 Task: Open an excel sheet and write heading  Radiant Sales. Add 10 people name  'Alexander Cooper, Victoria Hayes, Daniel Carter, Chloe Murphy, Christopher Ross, Natalie Price, Jack Peterson, Harper Foster, Joseph Gray, Lily Reed'Item code in between  1001-1098. Product range in between  4000-7000. Add Products   ASICS Shoe, Brooks Shoe, Clarks Shoe, Crocs Shoe, Dr. Martens Shoe, Ecco Shoe, Fila Shoe, Hush Puppies Shoe, Jordan Shoe, K-Swiss Shoe.Choose quantity  3 to 10 In Total Add the Amounts. Save page  Radiant Sales book
Action: Mouse moved to (6, 20)
Screenshot: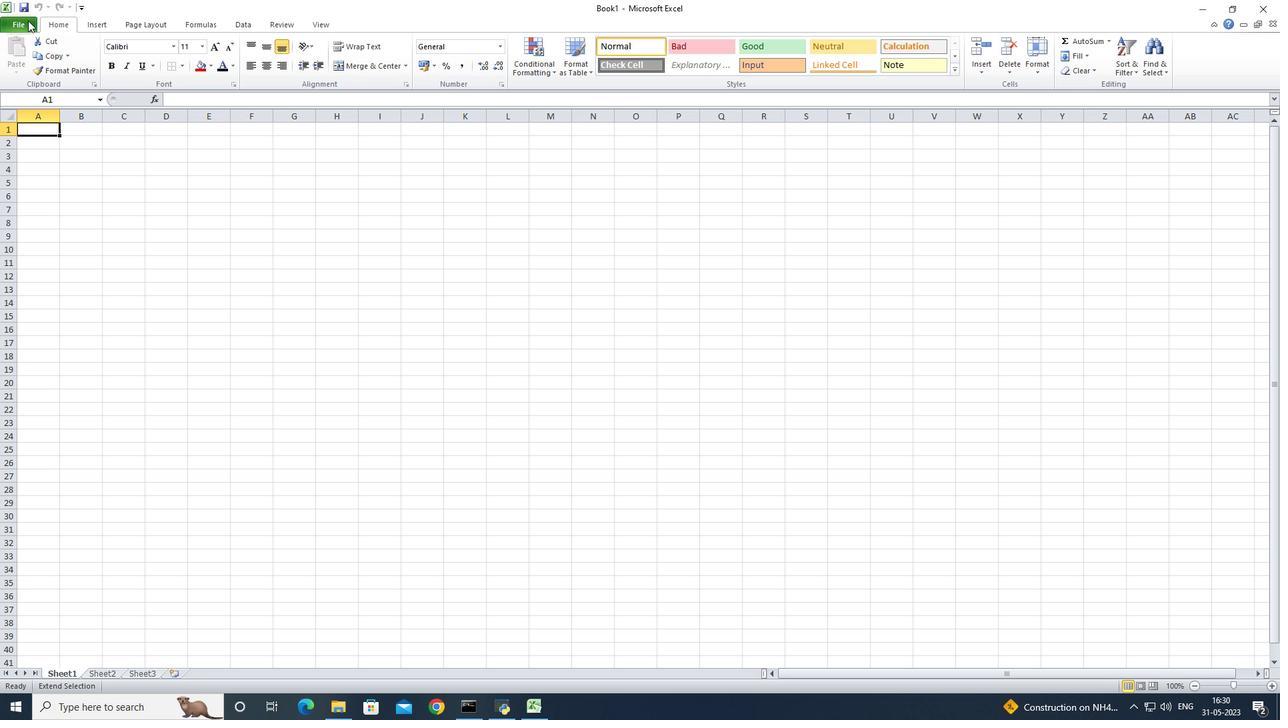 
Action: Mouse pressed left at (6, 20)
Screenshot: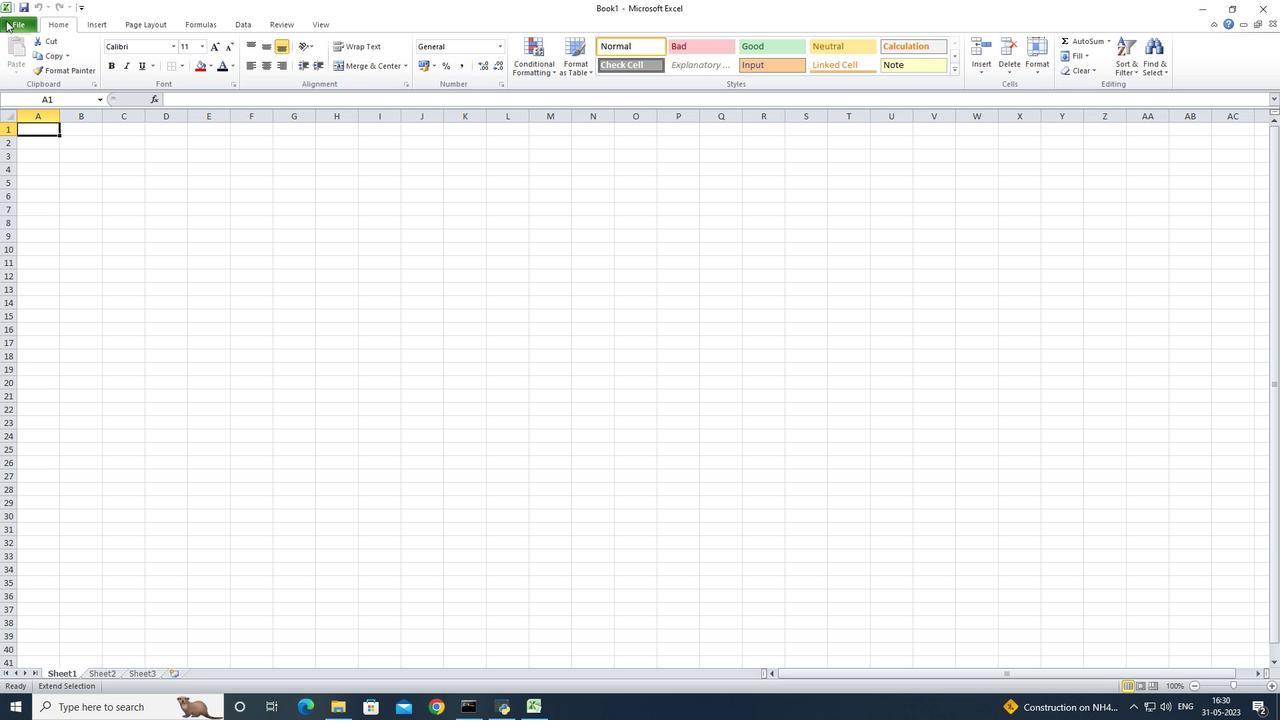 
Action: Mouse moved to (34, 176)
Screenshot: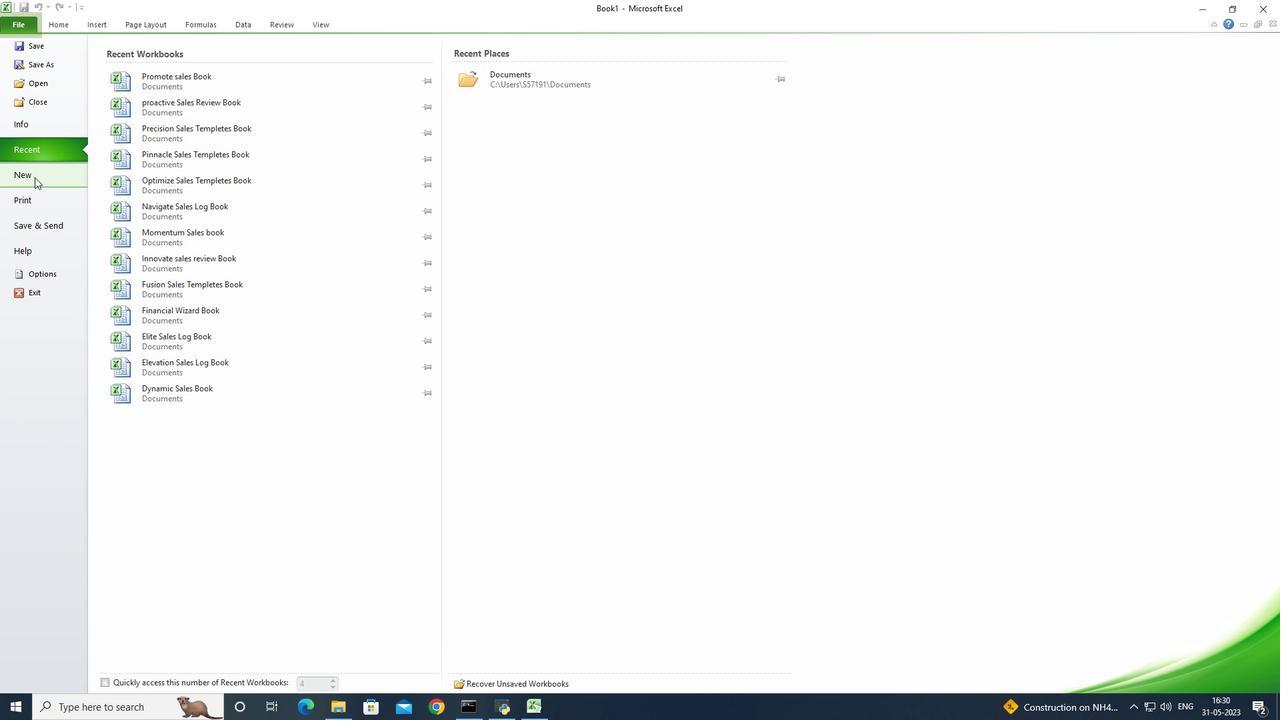 
Action: Mouse pressed left at (34, 176)
Screenshot: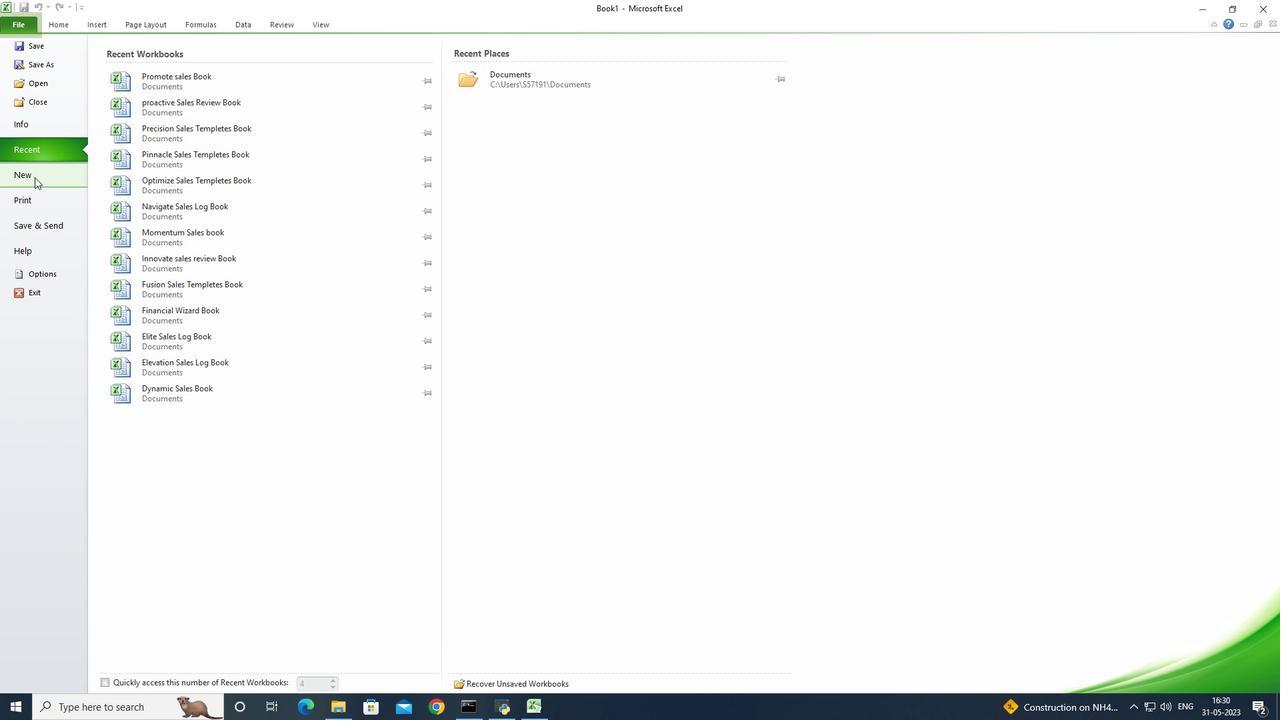 
Action: Mouse moved to (135, 137)
Screenshot: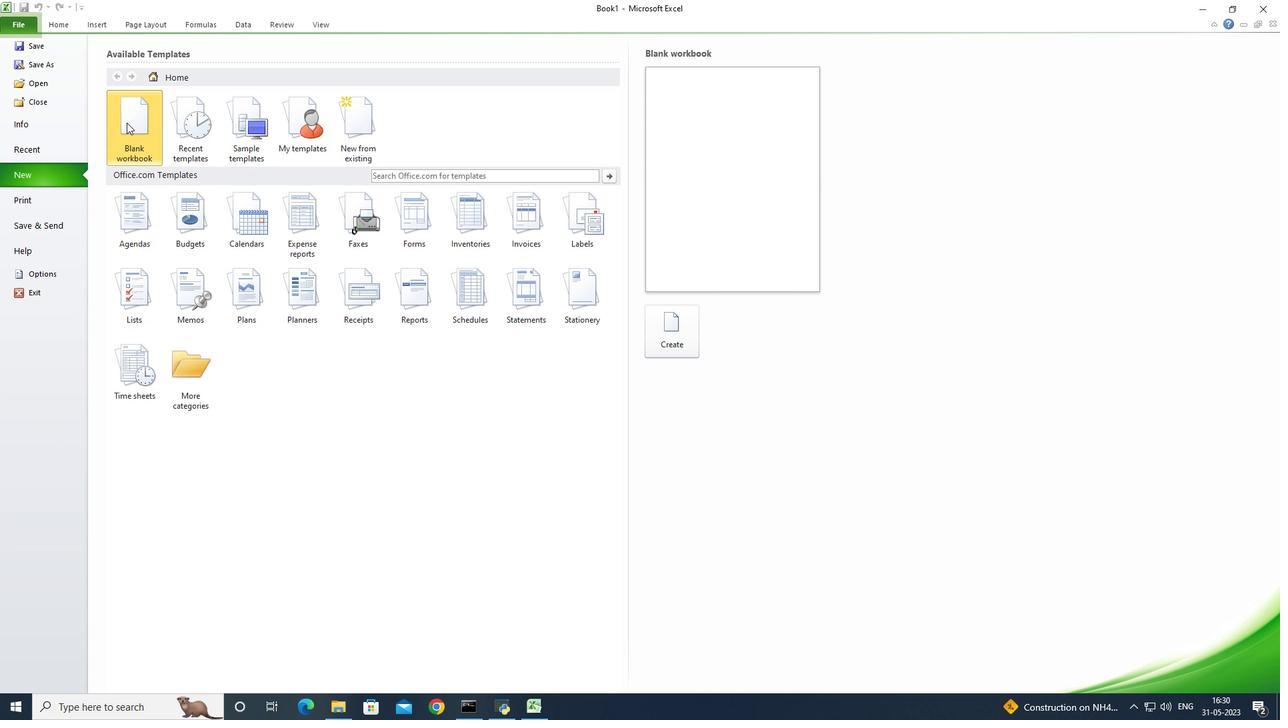 
Action: Mouse pressed left at (135, 137)
Screenshot: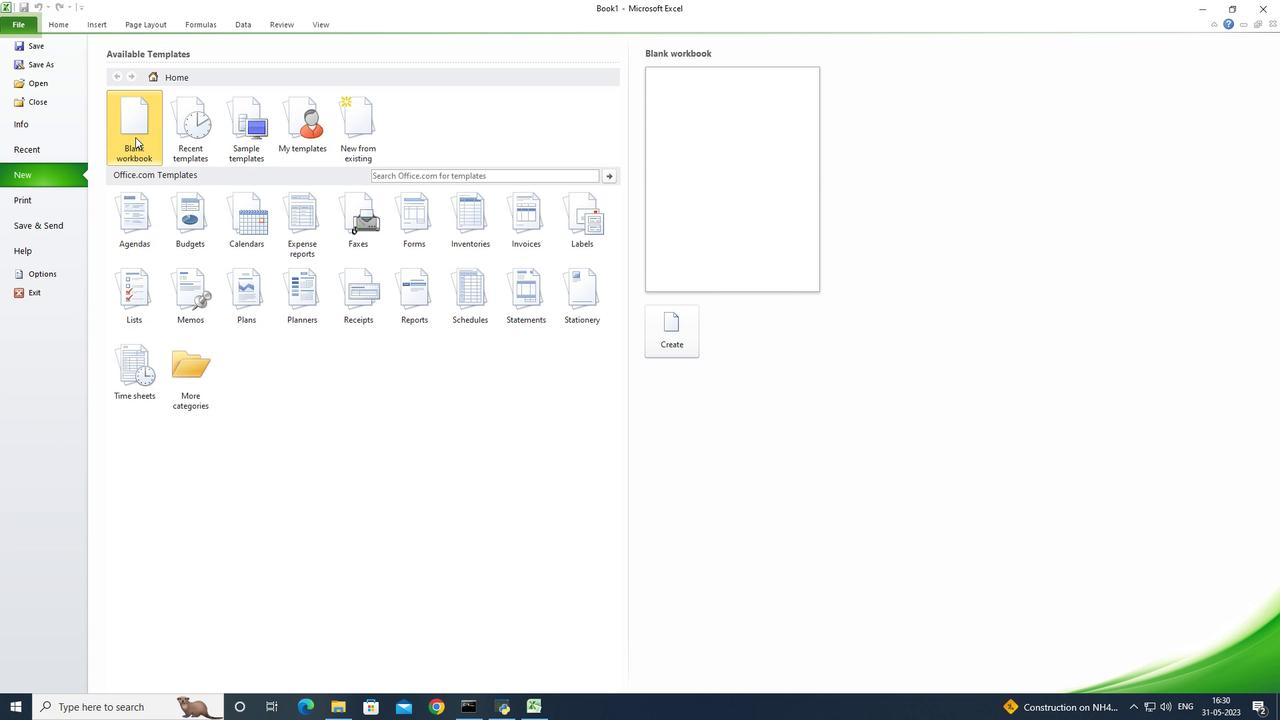 
Action: Mouse moved to (656, 332)
Screenshot: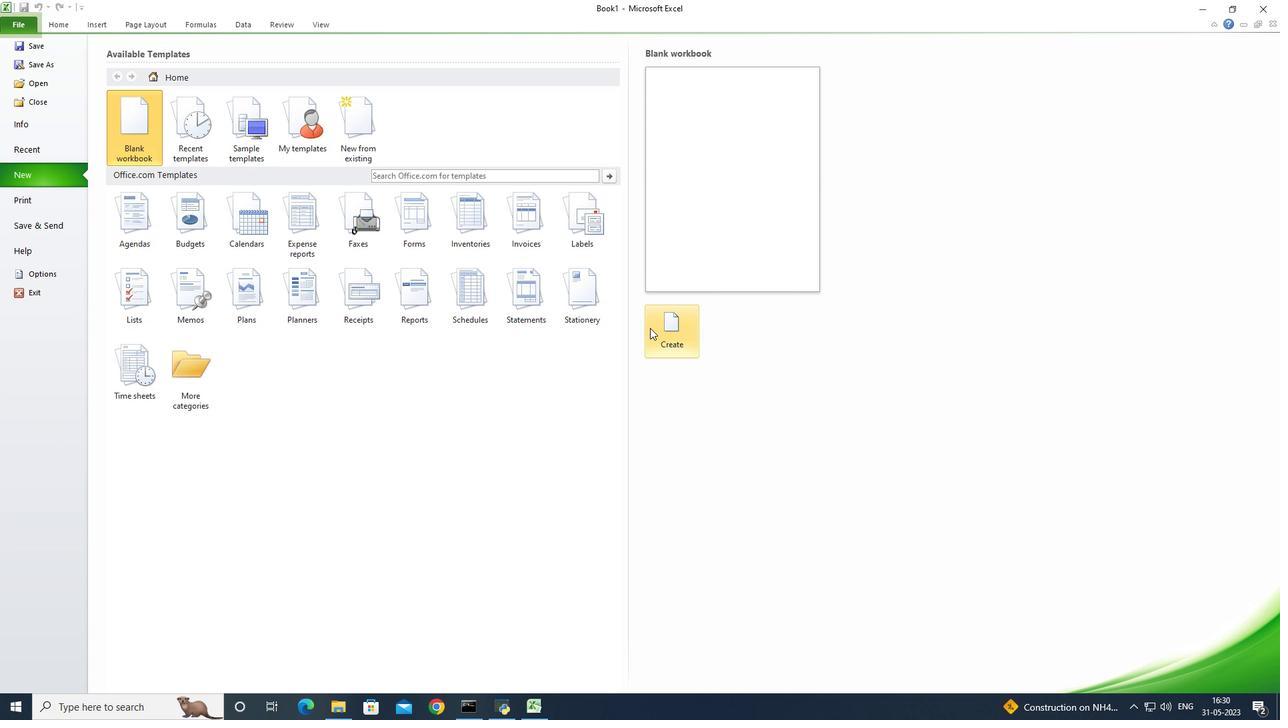 
Action: Mouse pressed left at (656, 332)
Screenshot: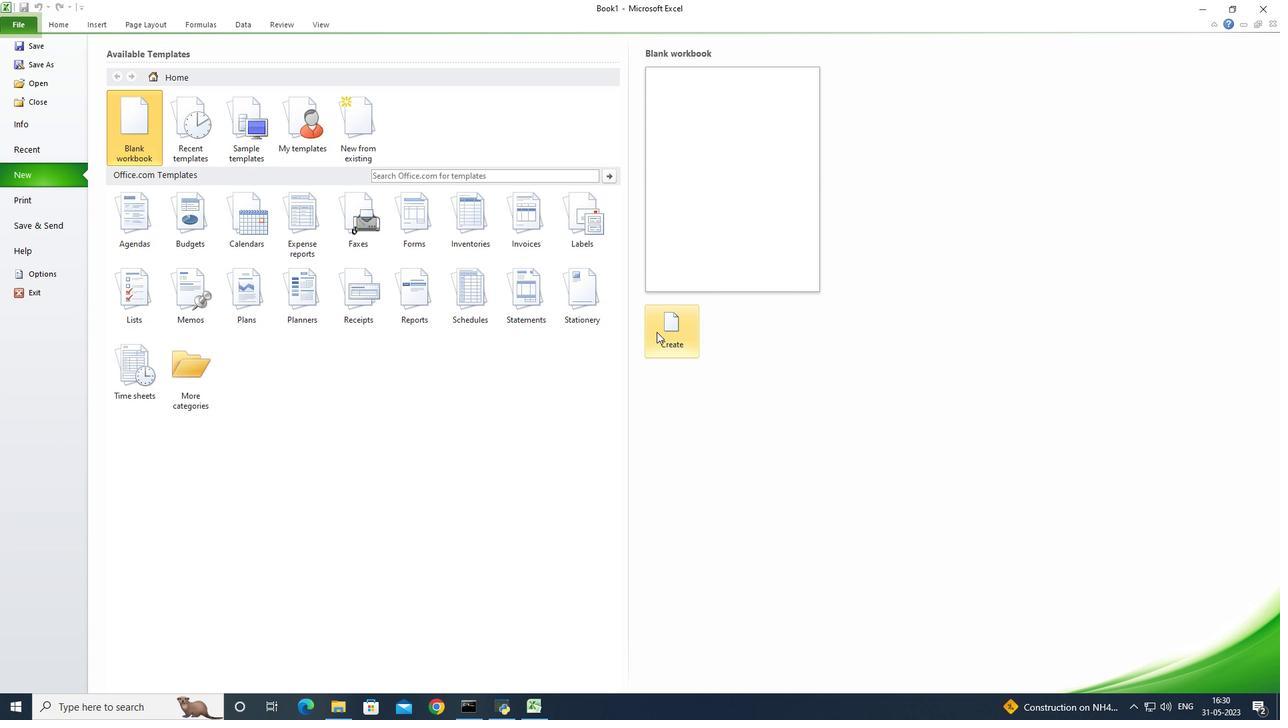 
Action: Mouse moved to (46, 132)
Screenshot: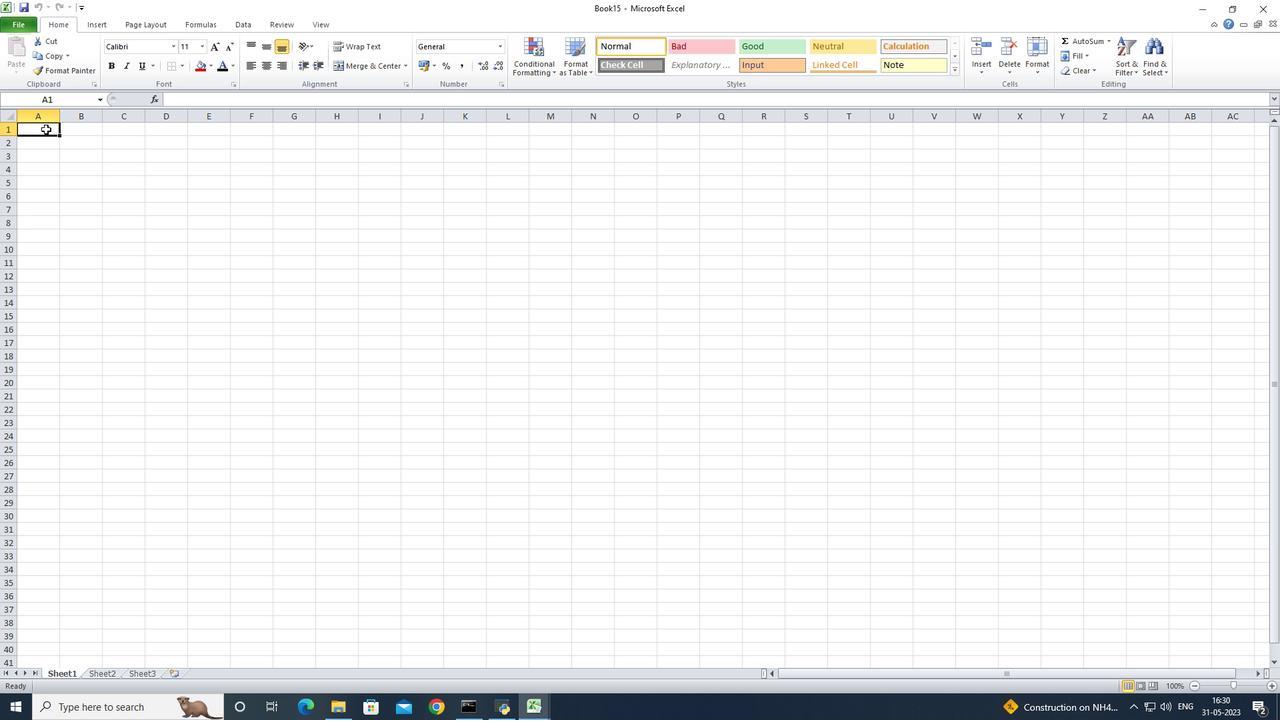 
Action: Mouse pressed left at (46, 132)
Screenshot: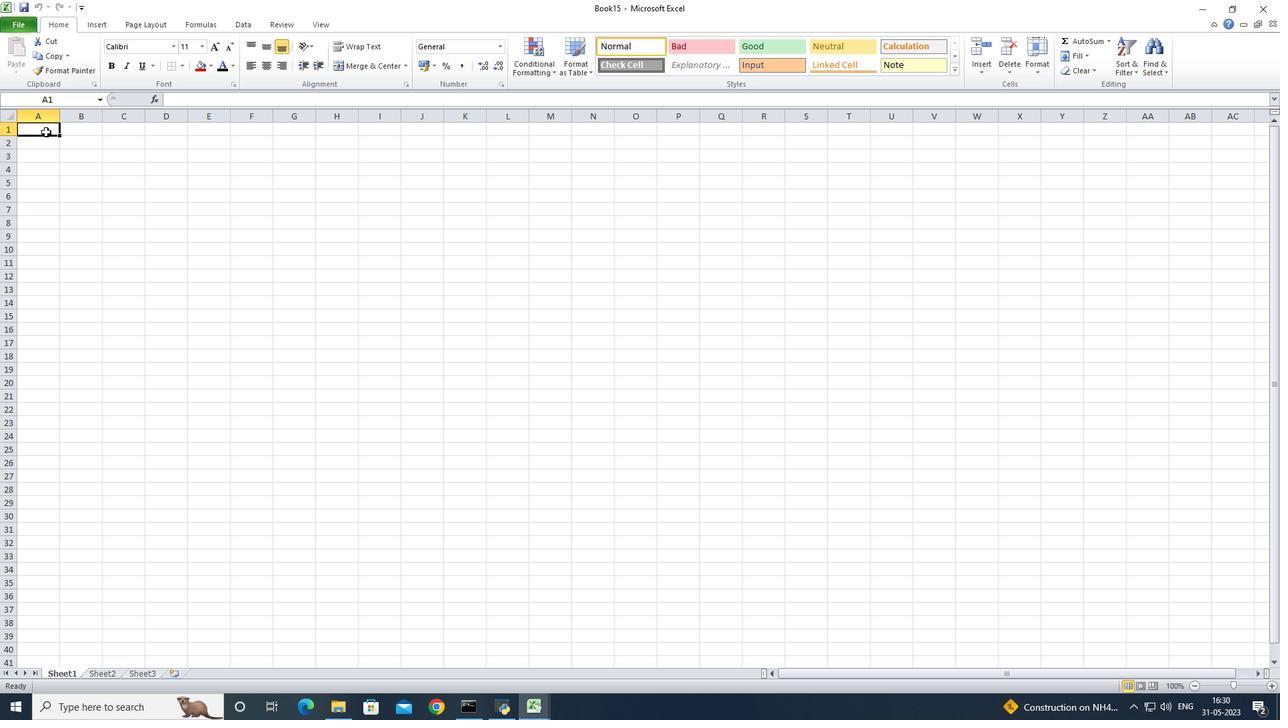 
Action: Key pressed <Key.shift><Key.shift><Key.shift><Key.shift><Key.shift><Key.shift><Key.shift>Radiant<Key.space><Key.shift><Key.shift>Sales<Key.enter><Key.shift><Key.shift><Key.shift>Name<Key.enter><Key.shift>Alexander<Key.space><Key.shift>Cooper<Key.enter><Key.shift><Key.shift><Key.shift><Key.shift><Key.shift><Key.shift><Key.shift><Key.shift><Key.shift><Key.shift><Key.shift><Key.shift><Key.shift><Key.shift><Key.shift><Key.shift><Key.shift><Key.shift>Victoria<Key.space><Key.shift>Hayes<Key.enter><Key.shift><Key.shift><Key.shift><Key.shift><Key.shift><Key.shift><Key.shift><Key.shift><Key.shift><Key.shift><Key.shift><Key.shift><Key.shift><Key.shift><Key.shift><Key.shift><Key.shift><Key.shift><Key.shift><Key.shift><Key.shift><Key.shift><Key.shift><Key.shift><Key.shift><Key.shift><Key.shift><Key.shift><Key.shift><Key.shift><Key.shift><Key.shift><Key.shift><Key.shift><Key.shift><Key.shift><Key.shift><Key.shift><Key.shift><Key.shift><Key.shift><Key.shift><Key.shift><Key.shift><Key.shift><Key.shift><Key.shift>Daniel<Key.space><Key.shift><Key.shift><Key.shift><Key.shift><Key.shift><Key.shift><Key.shift>carter<Key.backspace><Key.backspace><Key.backspace><Key.backspace><Key.backspace><Key.backspace><Key.shift>Carter<Key.enter><Key.shift>Chloe<Key.space><Key.shift><Key.shift><Key.shift><Key.shift><Key.shift><Key.shift><Key.shift><Key.shift><Key.shift>Murphy<Key.enter><Key.shift>Christopher<Key.space><Key.shift>Ross<Key.enter><Key.shift><Key.shift><Key.shift><Key.shift>Natalie<Key.space><Key.shift>Price<Key.enter><Key.shift><Key.shift><Key.shift><Key.shift><Key.shift>Jack<Key.space><Key.shift>Peterson<Key.enter><Key.shift><Key.shift><Key.shift><Key.shift><Key.shift><Key.shift><Key.shift><Key.shift><Key.shift>Harper<Key.space><Key.shift>Foster<Key.enter><Key.shift><Key.shift><Key.shift><Key.shift><Key.shift><Key.shift><Key.shift><Key.shift><Key.shift><Key.shift><Key.shift><Key.shift><Key.shift><Key.shift><Key.shift><Key.shift><Key.shift><Key.shift><Key.shift><Key.shift><Key.shift><Key.shift><Key.shift><Key.shift><Key.shift>Joseph<Key.space><Key.backspace><Key.space><Key.shift>Gray<Key.enter><Key.shift>Lily<Key.space><Key.shift><Key.shift><Key.shift><Key.shift>Reed<Key.right><Key.up><Key.up><Key.up><Key.up><Key.up><Key.up><Key.up><Key.up><Key.up><Key.up>
Screenshot: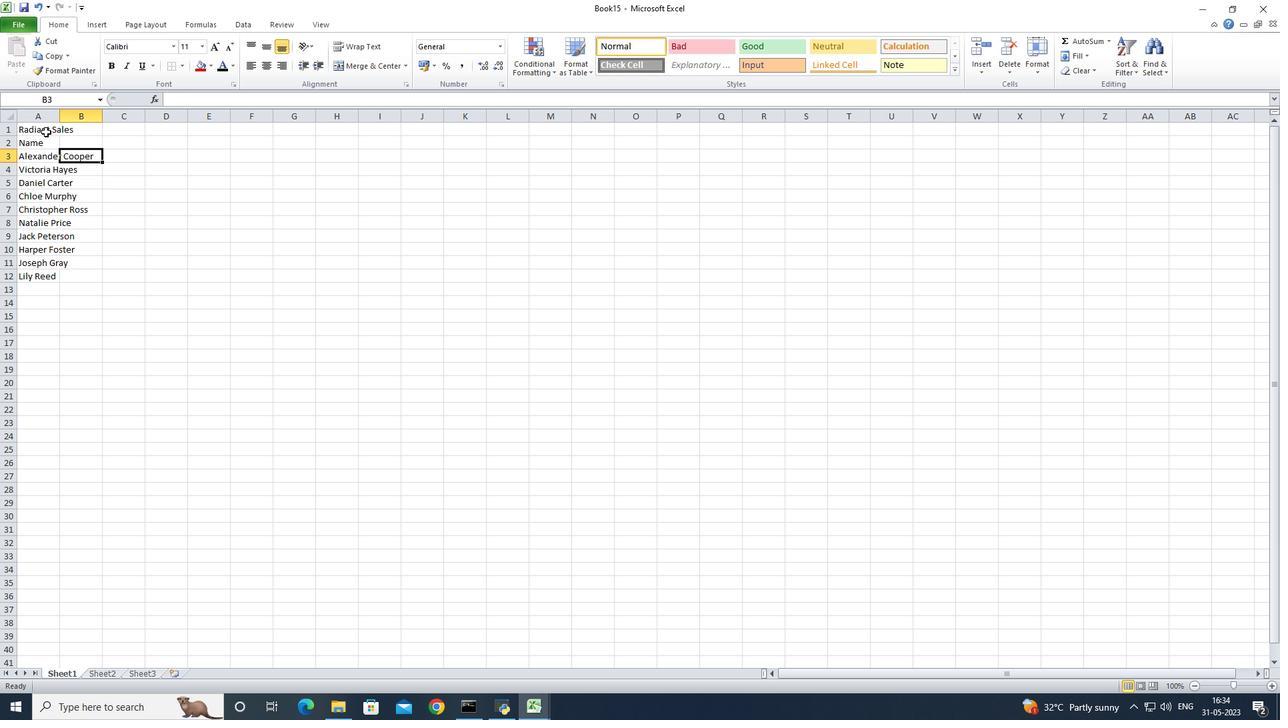 
Action: Mouse moved to (60, 119)
Screenshot: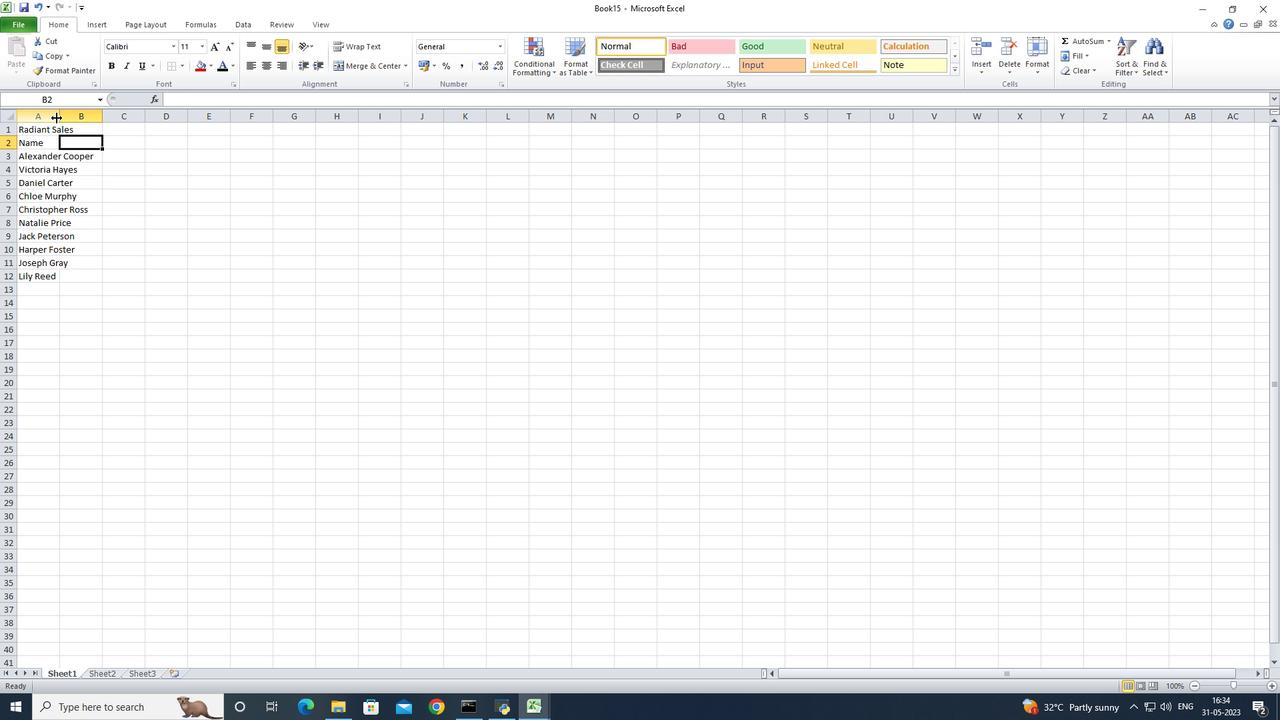 
Action: Mouse pressed left at (60, 119)
Screenshot: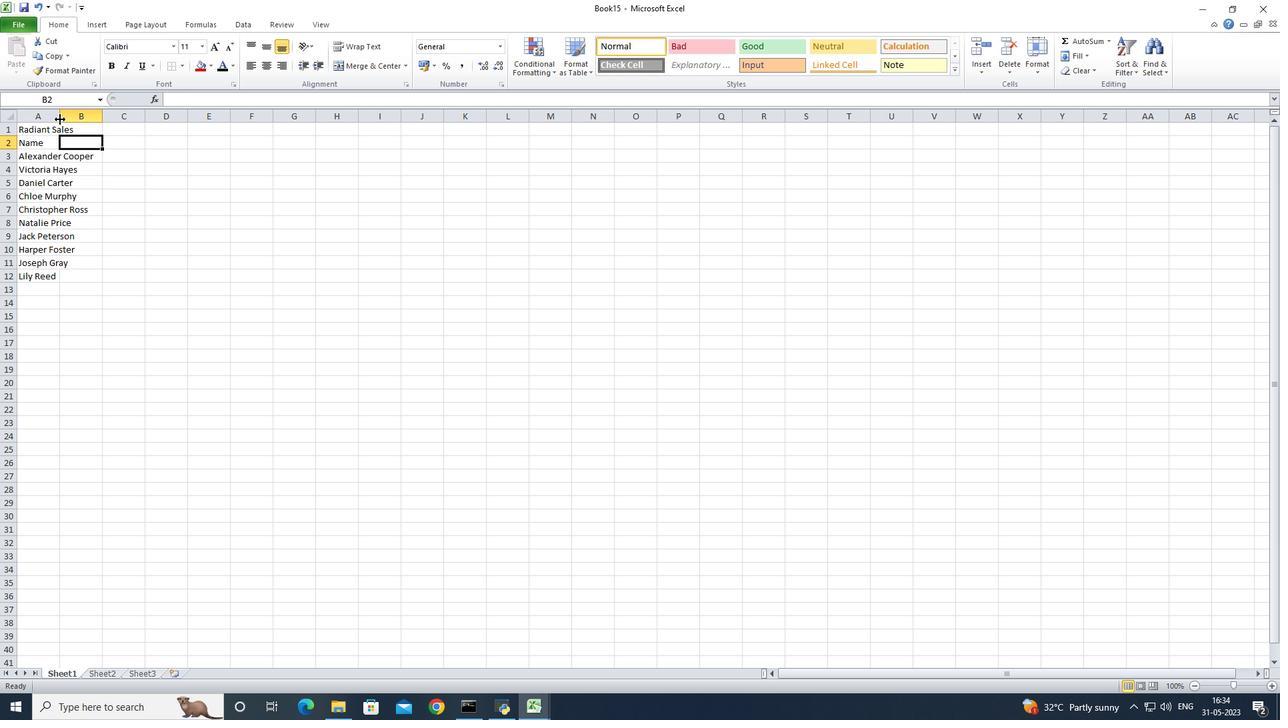 
Action: Mouse pressed left at (60, 119)
Screenshot: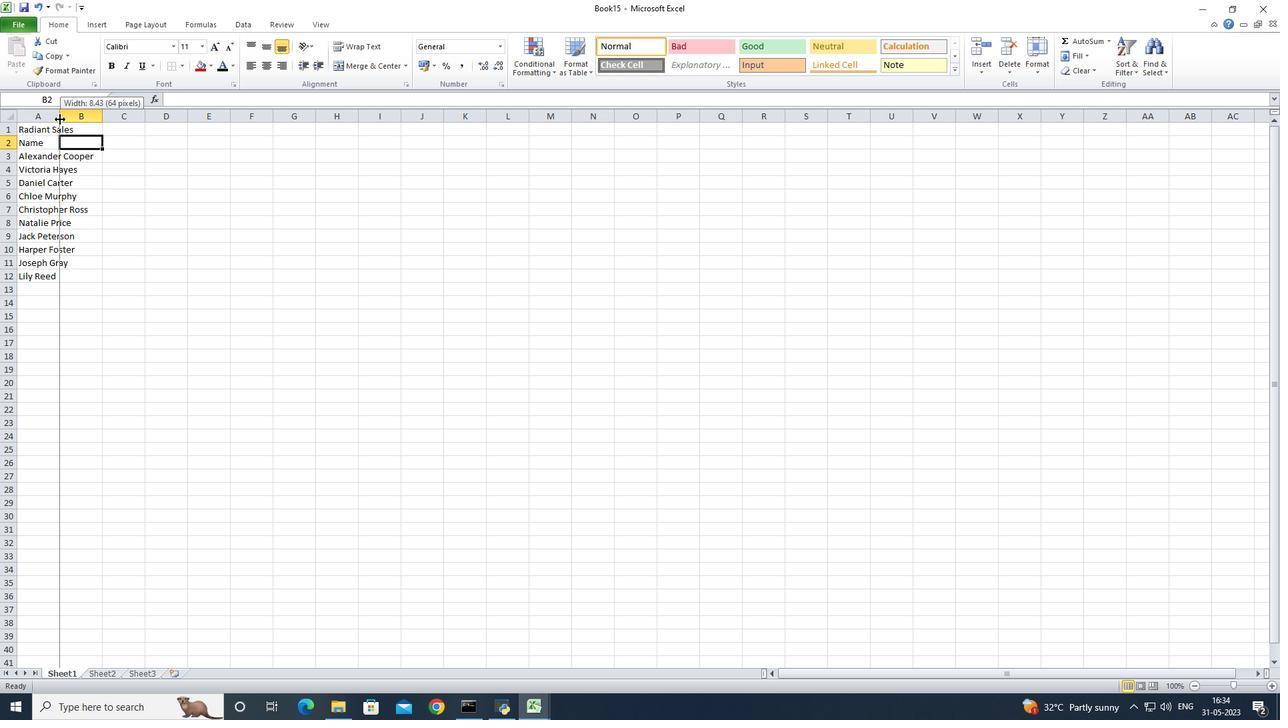 
Action: Mouse moved to (114, 146)
Screenshot: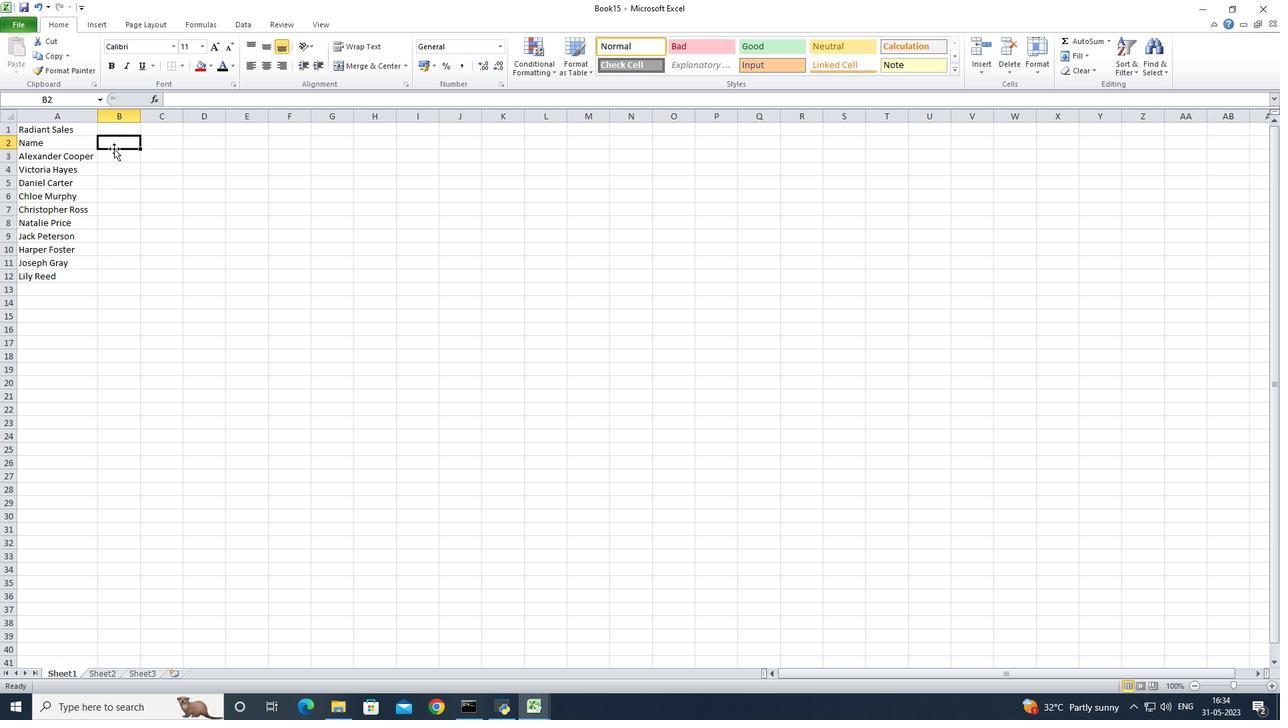 
Action: Key pressed <Key.shift><Key.shift><Key.shift><Key.shift><Key.shift>Item<Key.space><Key.shift>Code<Key.enter>1001<Key.down>1005<Key.down>100<Key.backspace>10<Key.down>1015<Key.down>1020<Key.down>1025<Key.down>1030<Key.down>1035<Key.down>1045<Key.down>1090<Key.right><Key.up><Key.up><Key.up><Key.up><Key.up><Key.up><Key.up><Key.up><Key.up><Key.up>
Screenshot: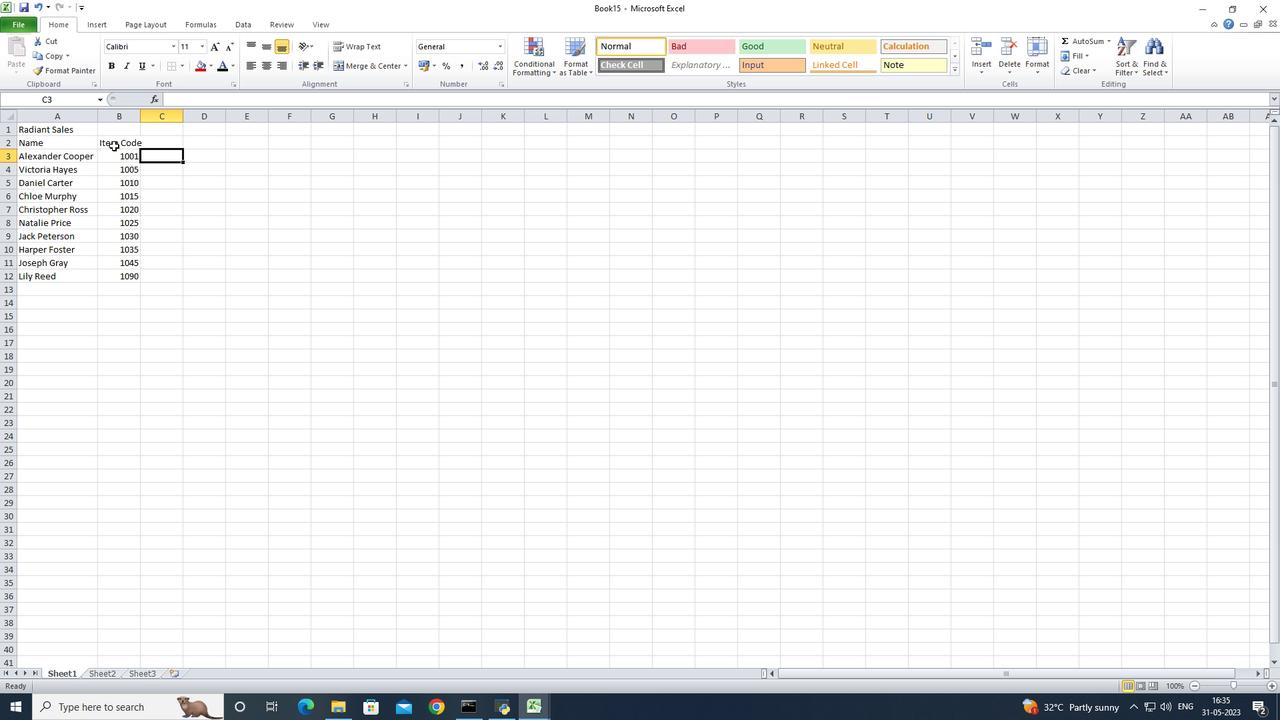 
Action: Mouse moved to (142, 112)
Screenshot: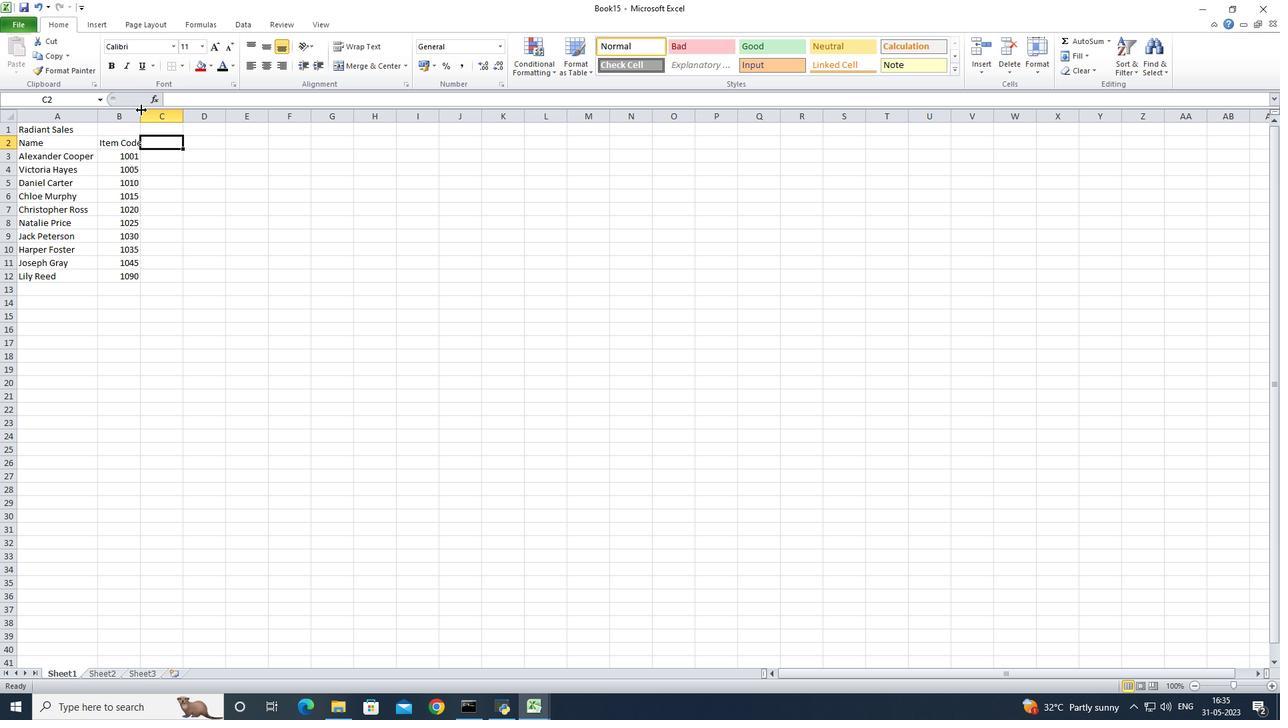 
Action: Mouse pressed left at (142, 112)
Screenshot: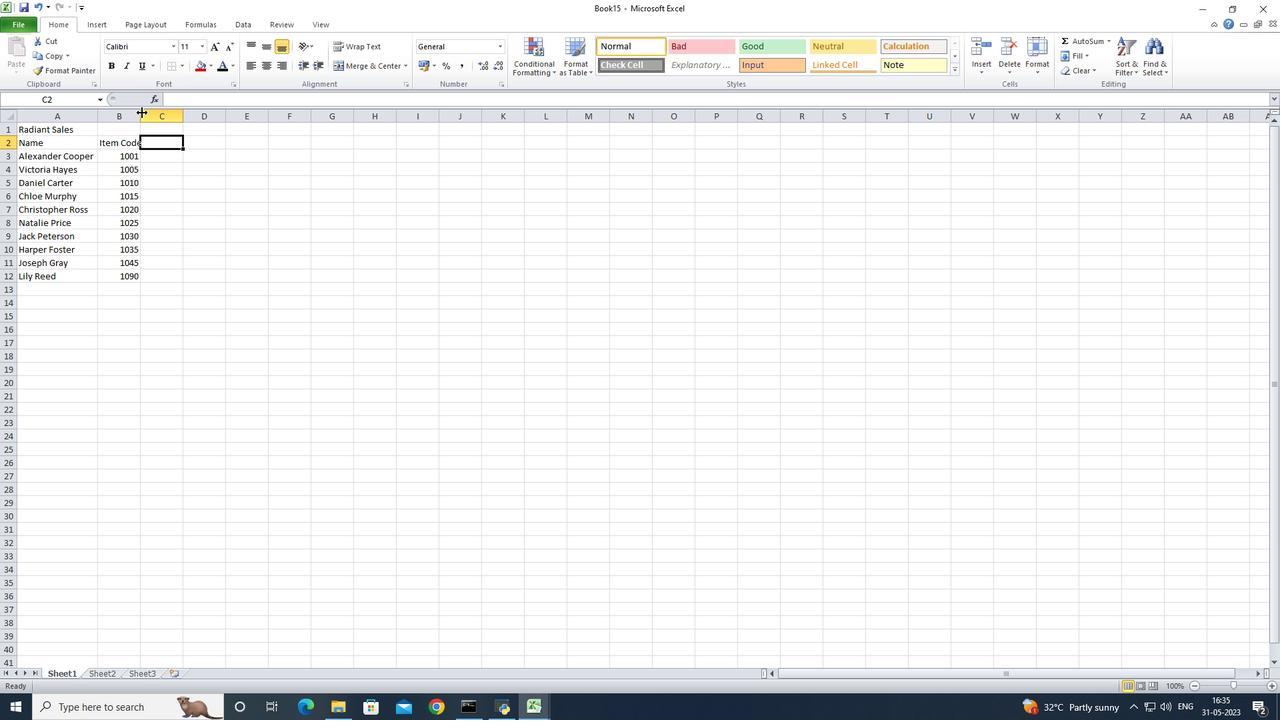 
Action: Mouse pressed left at (142, 112)
Screenshot: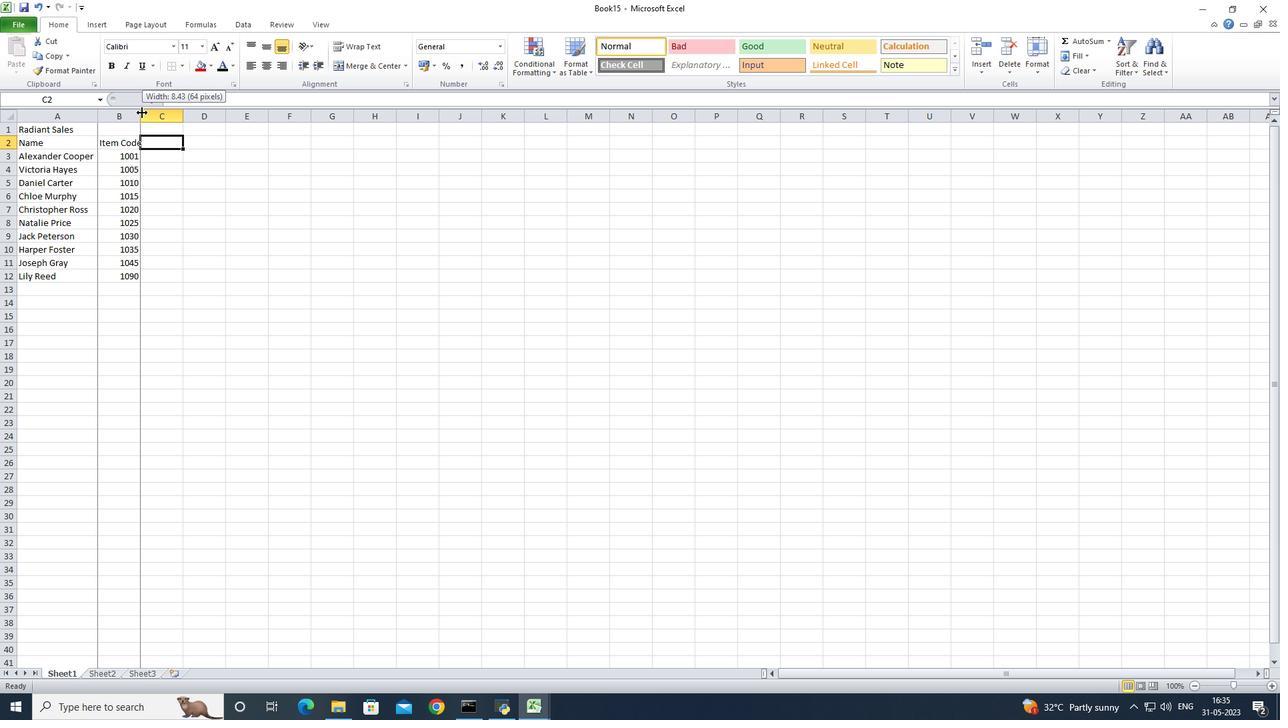 
Action: Mouse moved to (181, 146)
Screenshot: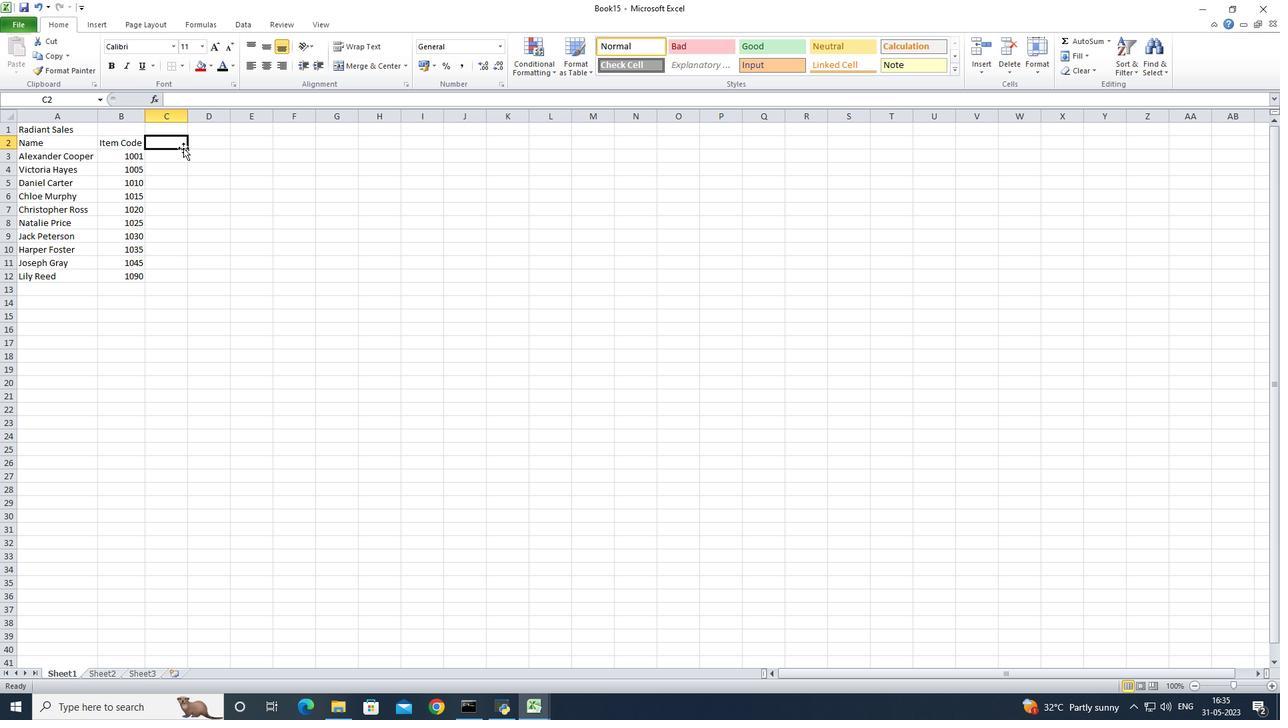 
Action: Key pressed <Key.shift><Key.shift><Key.shift><Key.shift><Key.shift><Key.shift><Key.shift><Key.shift><Key.shift><Key.shift><Key.shift><Key.shift><Key.shift><Key.shift><Key.shift><Key.shift><Key.shift><Key.shift>Product<Key.space><Key.shift><Key.shift><Key.shift><Key.shift><Key.shift><Key.shift><Key.shift><Key.shift><Key.shift><Key.shift><Key.shift><Key.shift><Key.shift><Key.shift><Key.shift><Key.shift><Key.shift><Key.shift><Key.shift><Key.shift><Key.shift><Key.shift><Key.shift><Key.shift><Key.shift><Key.shift><Key.shift><Key.shift>Range<Key.down>4000<Key.down>5000<Key.down>6000<Key.down>7000<Key.down>4500<Key.down>5500<Key.down>6500<Key.down>7<Key.backspace>6900<Key.down>5900<Key.down>4580<Key.right>
Screenshot: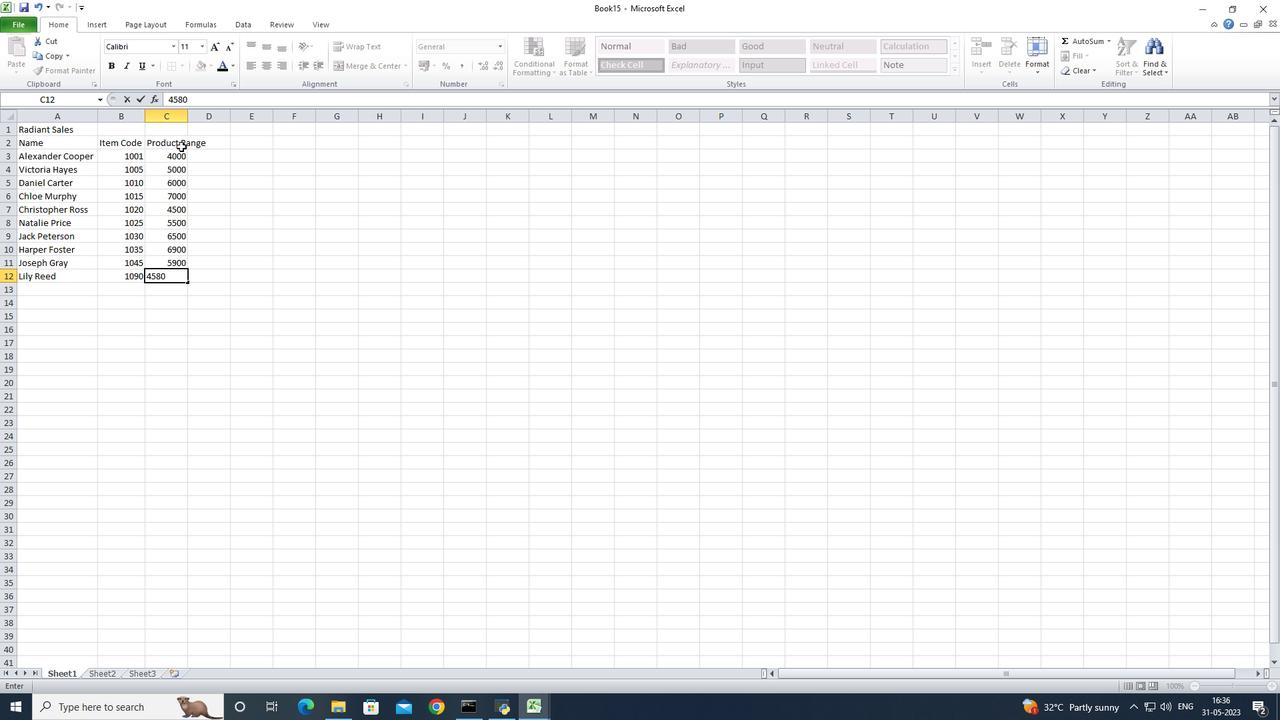 
Action: Mouse moved to (187, 118)
Screenshot: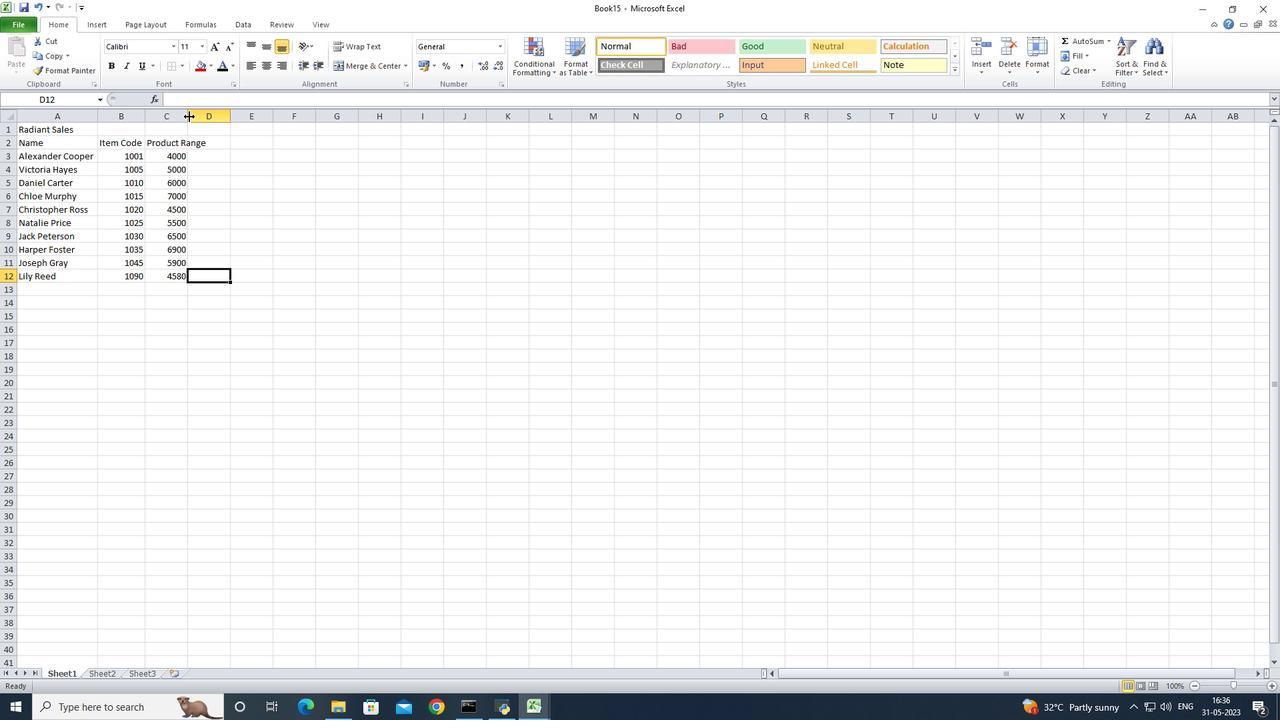 
Action: Mouse pressed left at (187, 118)
Screenshot: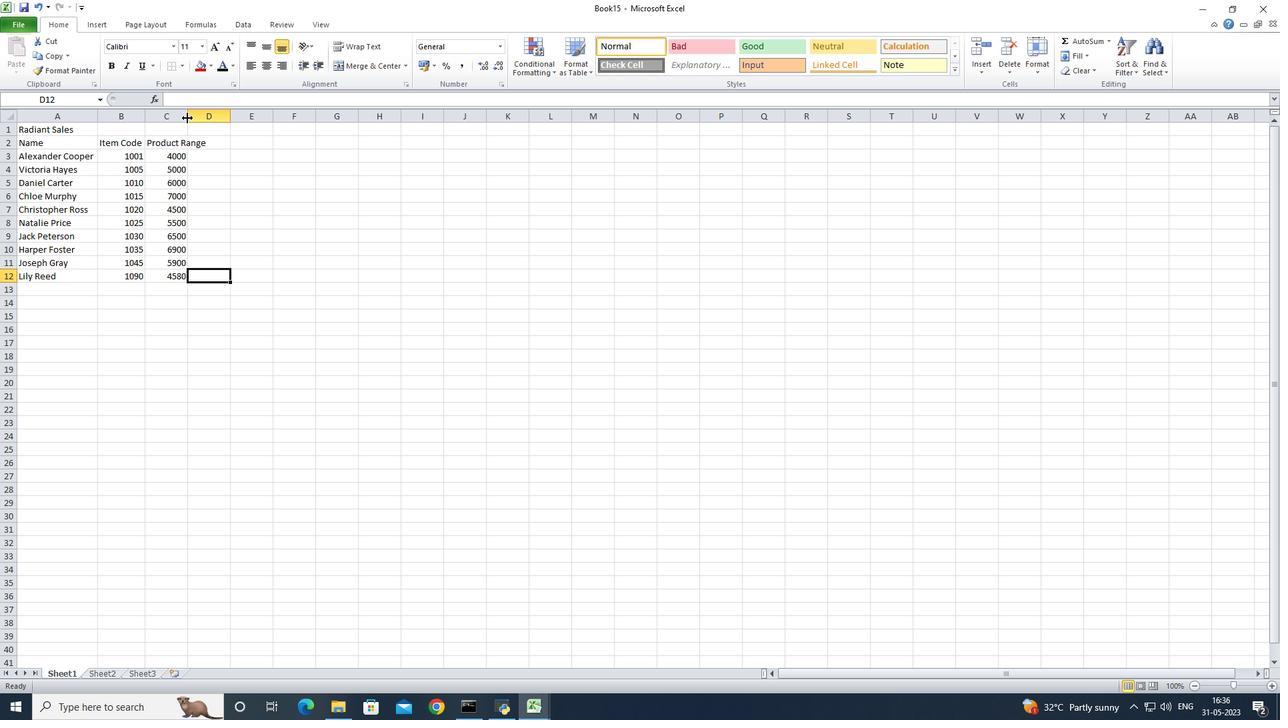 
Action: Mouse pressed left at (187, 118)
Screenshot: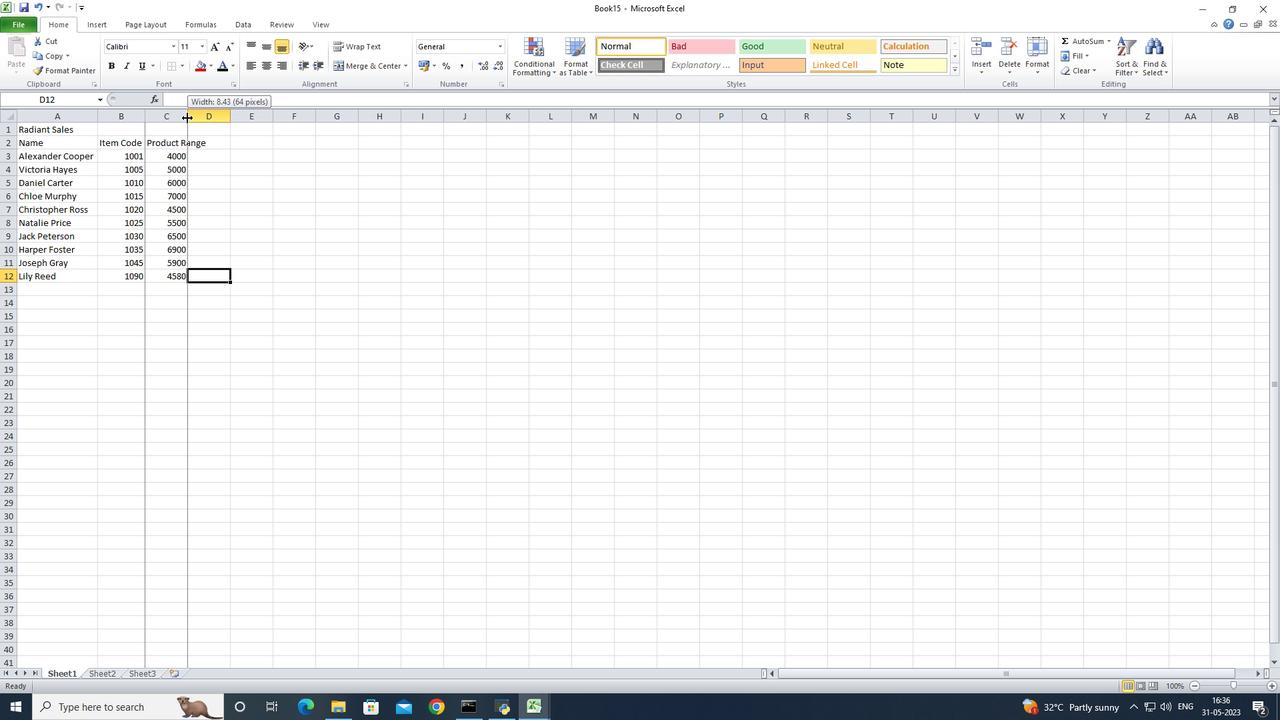 
Action: Mouse moved to (224, 144)
Screenshot: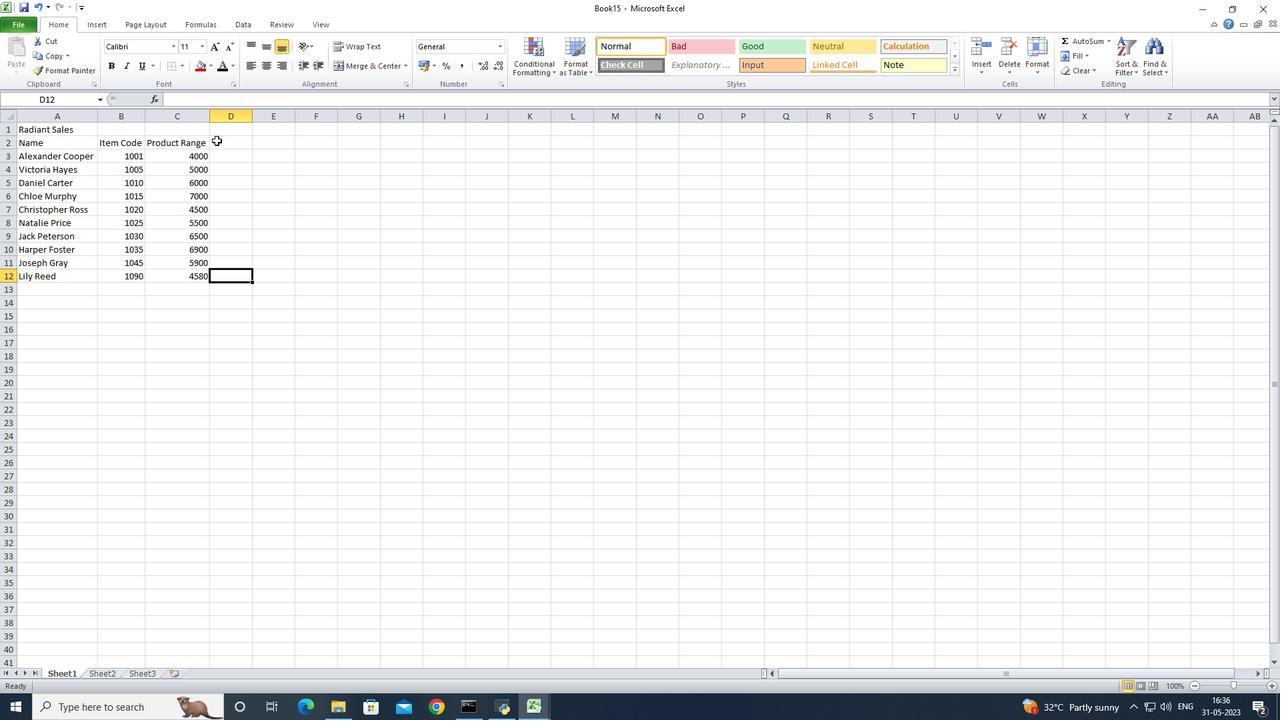 
Action: Mouse pressed left at (224, 144)
Screenshot: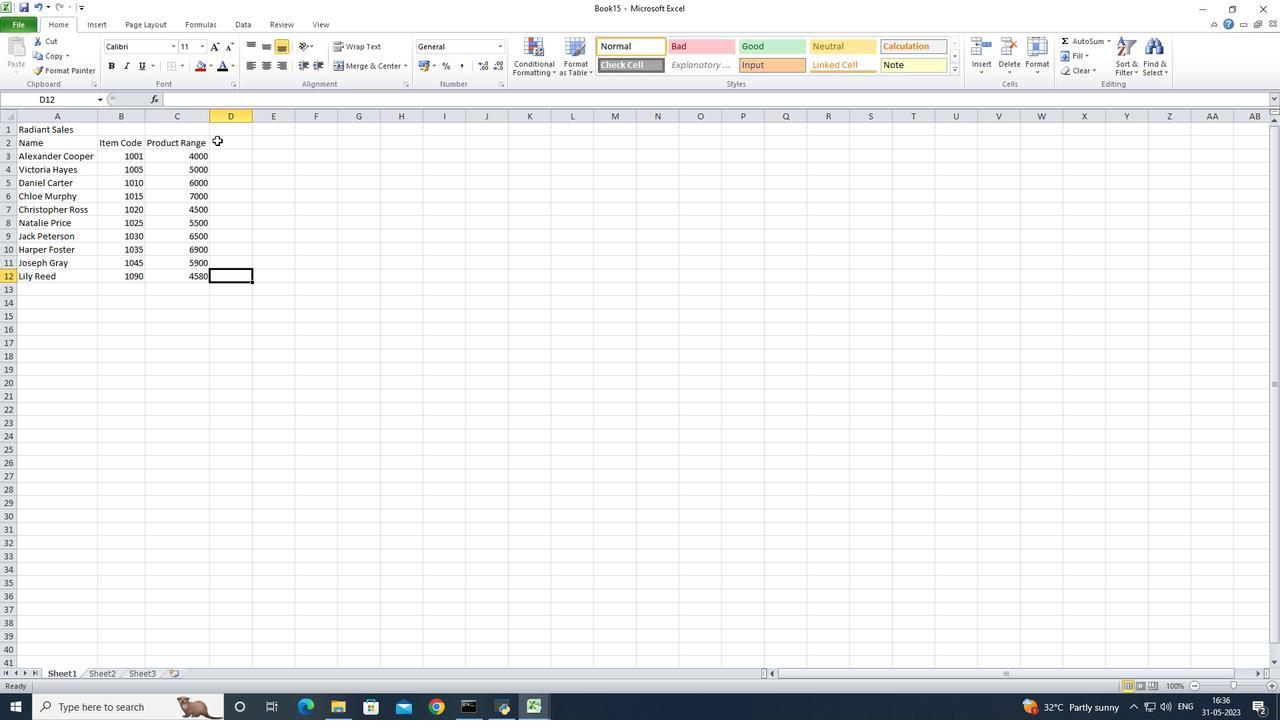 
Action: Key pressed <Key.shift>Products<Key.enter><Key.shift>As<Key.backspace><Key.shift>SICS<Key.space><Key.shift>Shoe<Key.down><Key.shift><Key.shift><Key.shift><Key.shift><Key.shift><Key.shift><Key.shift><Key.shift><Key.shift><Key.shift><Key.shift><Key.shift><Key.shift><Key.shift><Key.shift><Key.shift><Key.shift><Key.shift><Key.shift><Key.shift><Key.shift><Key.shift><Key.shift><Key.shift><Key.shift><Key.shift><Key.shift><Key.shift><Key.shift><Key.shift><Key.shift><Key.shift><Key.shift><Key.shift><Key.shift><Key.shift><Key.shift><Key.shift><Key.shift><Key.shift><Key.shift><Key.shift><Key.shift><Key.shift><Key.shift><Key.shift><Key.shift><Key.shift><Key.shift><Key.shift><Key.shift><Key.shift><Key.shift><Key.shift><Key.shift><Key.shift><Key.shift><Key.shift><Key.shift><Key.shift><Key.shift><Key.shift><Key.shift><Key.shift><Key.shift><Key.shift><Key.shift><Key.shift><Key.shift><Key.shift><Key.shift><Key.shift><Key.shift><Key.shift><Key.shift><Key.shift><Key.shift><Key.shift><Key.shift><Key.shift><Key.shift><Key.shift>Brookd<Key.backspace>s<Key.space><Key.shift>Shoe<Key.down><Key.shift><Key.shift><Key.shift><Key.shift><Key.shift><Key.shift><Key.shift><Key.shift><Key.shift><Key.shift><Key.shift><Key.shift><Key.shift><Key.shift><Key.shift><Key.shift><Key.shift><Key.shift><Key.shift><Key.shift><Key.shift><Key.shift><Key.shift><Key.shift><Key.shift><Key.shift><Key.shift><Key.shift><Key.shift><Key.shift><Key.shift><Key.shift><Key.shift><Key.shift><Key.shift><Key.shift><Key.shift><Key.shift><Key.shift><Key.shift><Key.shift><Key.shift><Key.shift><Key.shift><Key.shift><Key.shift><Key.shift><Key.shift><Key.shift><Key.shift><Key.shift><Key.shift><Key.shift><Key.shift><Key.shift><Key.shift><Key.shift><Key.shift><Key.shift><Key.shift><Key.shift><Key.shift><Key.shift><Key.shift><Key.shift><Key.shift><Key.shift><Key.shift><Key.shift><Key.shift><Key.shift><Key.shift><Key.shift><Key.shift><Key.shift><Key.shift><Key.shift><Key.shift><Key.shift><Key.shift><Key.shift><Key.shift><Key.shift><Key.shift>Clarks<Key.space><Key.shift><Key.shift><Key.shift><Key.shift><Key.shift><Key.shift><Key.shift><Key.shift><Key.shift><Key.shift><Key.shift><Key.shift><Key.shift><Key.shift><Key.shift><Key.shift><Key.shift><Key.shift><Key.shift><Key.shift><Key.shift><Key.shift><Key.shift><Key.shift><Key.shift><Key.shift><Key.shift><Key.shift><Key.shift><Key.shift><Key.shift><Key.shift><Key.shift><Key.shift>Shoe<Key.down><Key.shift><Key.shift><Key.shift><Key.shift><Key.shift><Key.shift><Key.shift><Key.shift><Key.shift><Key.shift><Key.shift><Key.shift><Key.shift><Key.shift><Key.shift><Key.shift><Key.shift><Key.shift><Key.shift><Key.shift><Key.shift><Key.shift><Key.shift><Key.shift><Key.shift><Key.shift><Key.shift><Key.shift><Key.shift><Key.shift><Key.shift><Key.shift><Key.shift><Key.shift><Key.shift><Key.shift><Key.shift>Crocd<Key.backspace>s<Key.space><Key.shift>Shoe<Key.down><Key.shift>Dr.<Key.space><Key.shift><Key.shift><Key.shift><Key.shift><Key.shift><Key.shift><Key.shift><Key.shift><Key.shift>Martens<Key.space><Key.shift><Key.shift>Shoe<Key.down><Key.shift><Key.shift><Key.shift><Key.shift><Key.shift><Key.shift><Key.shift><Key.shift><Key.shift><Key.shift><Key.shift><Key.shift><Key.shift><Key.shift>Ecco<Key.space><Key.shift>Shoe<Key.down><Key.shift><Key.shift><Key.shift><Key.shift><Key.shift><Key.shift><Key.shift><Key.shift><Key.shift><Key.shift><Key.shift><Key.shift><Key.shift><Key.shift><Key.shift><Key.shift><Key.shift><Key.shift><Key.shift><Key.shift><Key.shift><Key.shift><Key.shift><Key.shift><Key.shift><Key.shift><Key.shift><Key.shift><Key.shift><Key.shift><Key.shift><Key.shift><Key.shift>Fila<Key.space><Key.shift><Key.shift><Key.shift><Key.shift><Key.shift>Shoe<Key.down><Key.shift><Key.shift><Key.shift><Key.shift><Key.shift><Key.shift><Key.shift><Key.shift><Key.shift><Key.shift>Hush<Key.space><Key.shift><Key.shift><Key.shift><Key.shift><Key.shift><Key.shift><Key.shift><Key.shift><Key.shift><Key.shift><Key.shift><Key.shift><Key.shift><Key.shift><Key.shift><Key.shift><Key.shift><Key.shift><Key.shift><Key.shift><Key.shift><Key.shift>Puppies<Key.down><Key.shift><Key.up>
Screenshot: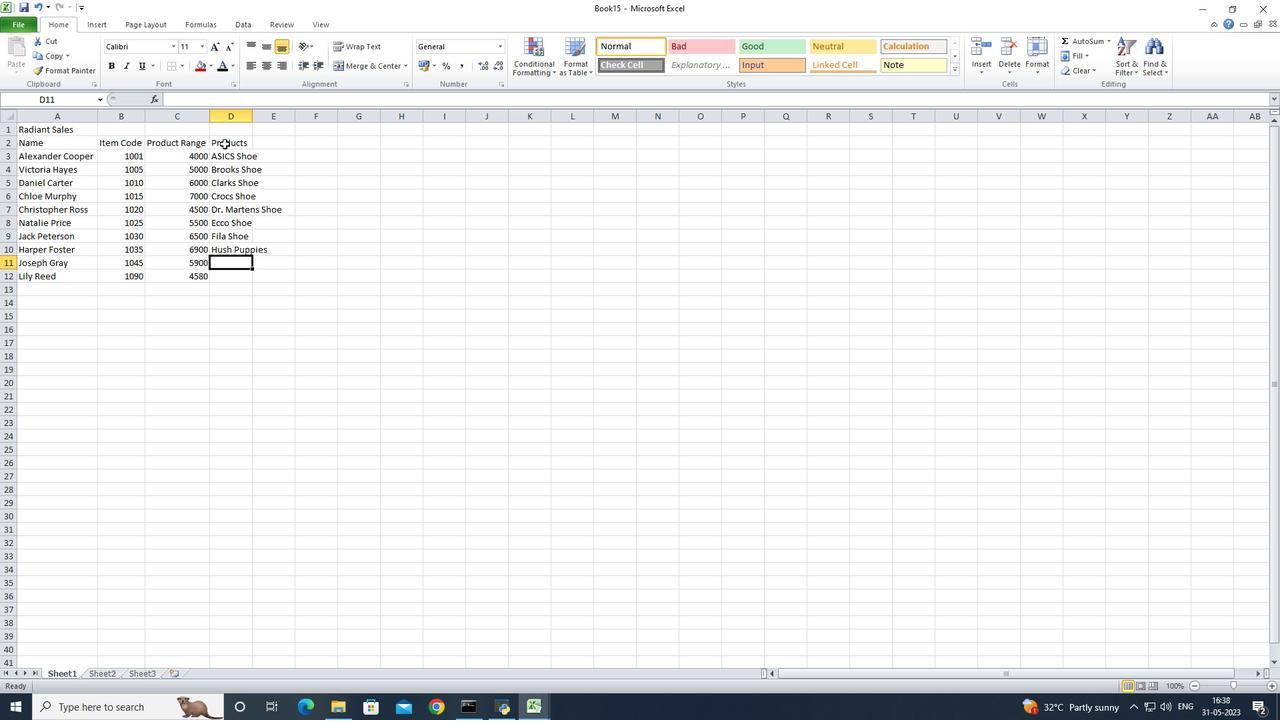 
Action: Mouse moved to (274, 102)
Screenshot: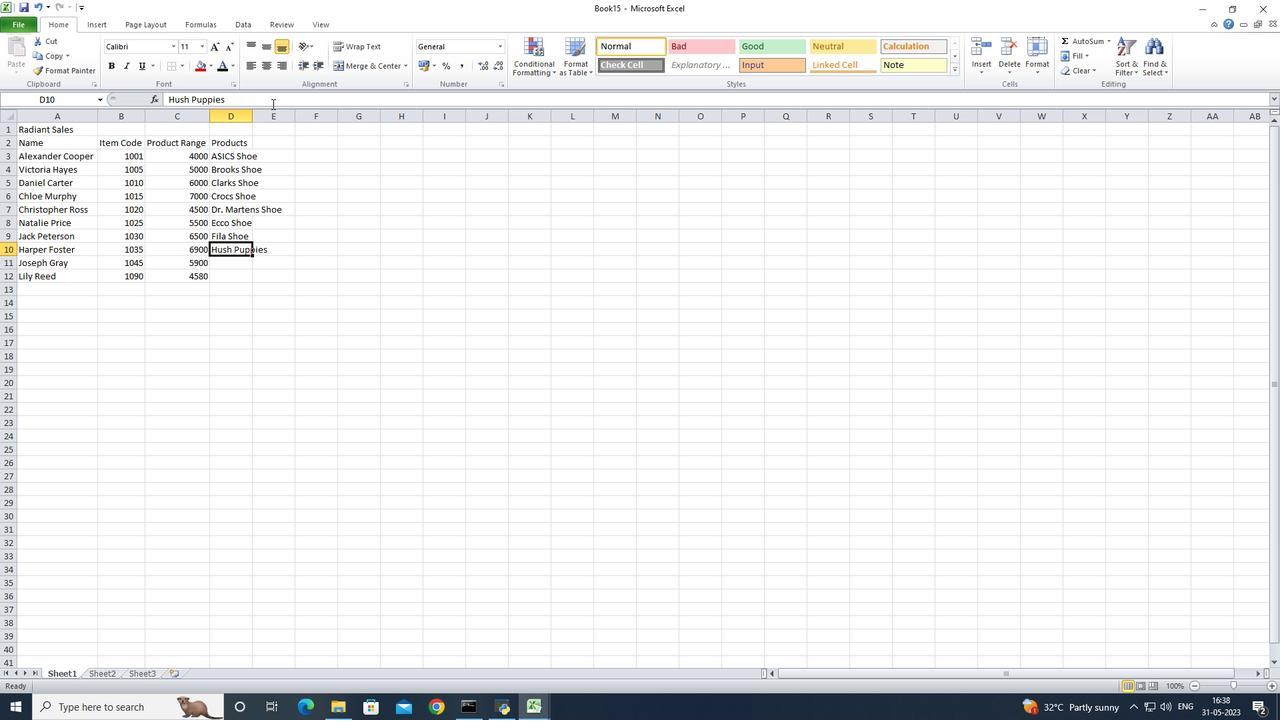 
Action: Mouse pressed left at (274, 102)
Screenshot: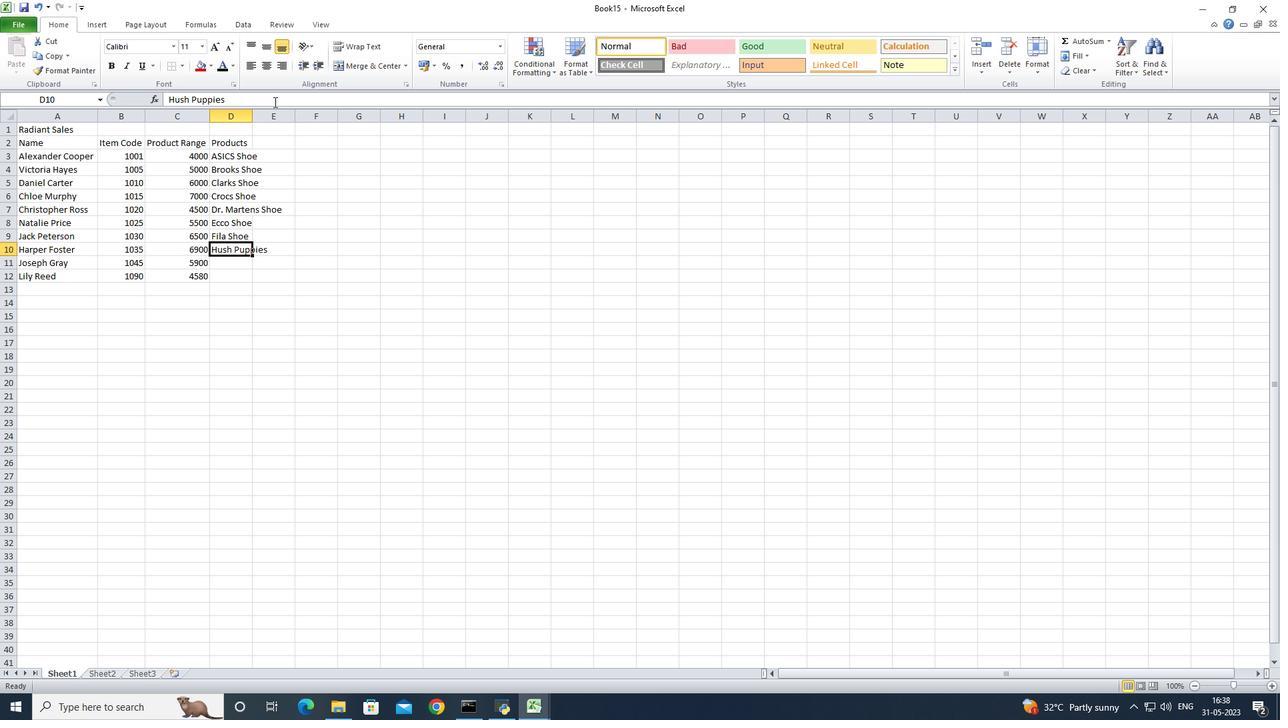
Action: Key pressed <Key.space><Key.shift>Shoe<Key.enter><Key.shift><Key.shift><Key.shift><Key.shift><Key.shift><Key.shift><Key.shift><Key.shift><Key.shift>Jordan<Key.space><Key.shift><Key.shift><Key.shift><Key.shift>Shoe<Key.down><Key.shift><Key.shift><Key.shift><Key.shift><Key.shift><Key.shift><Key.shift><Key.shift><Key.shift><Key.shift><Key.shift><Key.shift><Key.shift><Key.shift><Key.shift><Key.shift><Key.shift><Key.shift><Key.shift><Key.shift><Key.shift>K-<Key.shift>Swiss<Key.space><Key.shift>Shoe<Key.right>
Screenshot: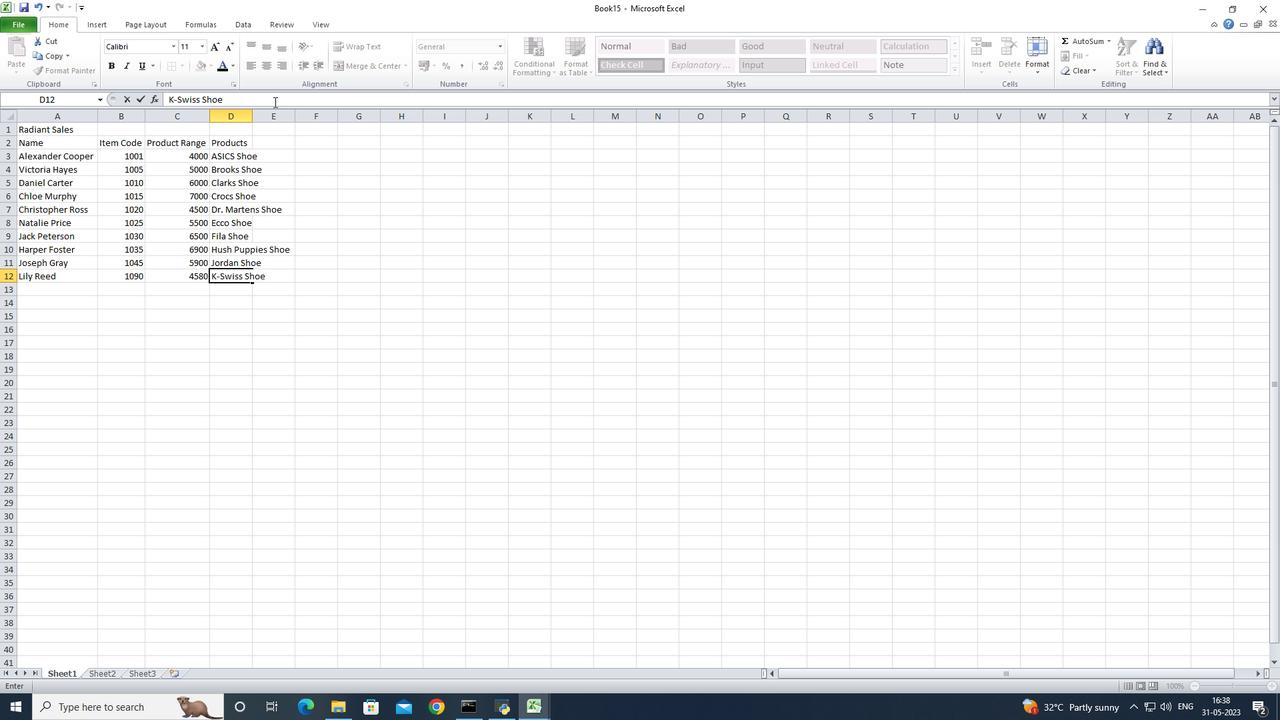 
Action: Mouse moved to (253, 121)
Screenshot: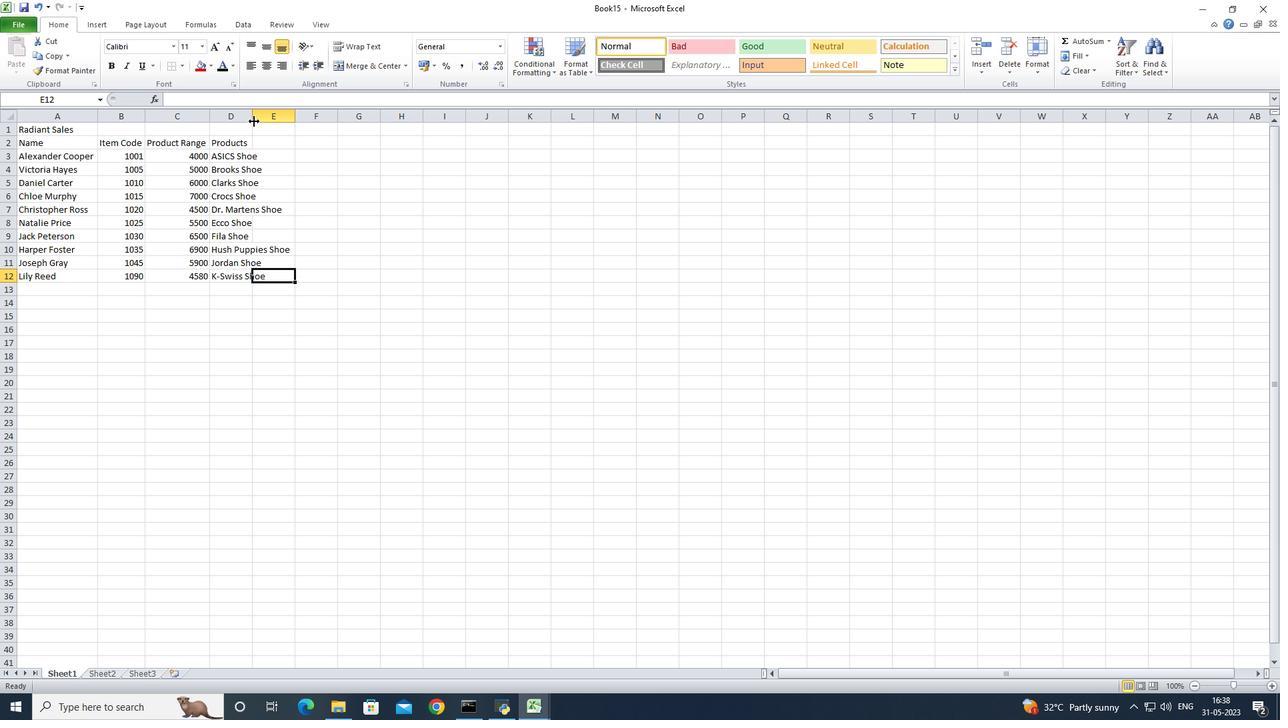 
Action: Mouse pressed left at (253, 121)
Screenshot: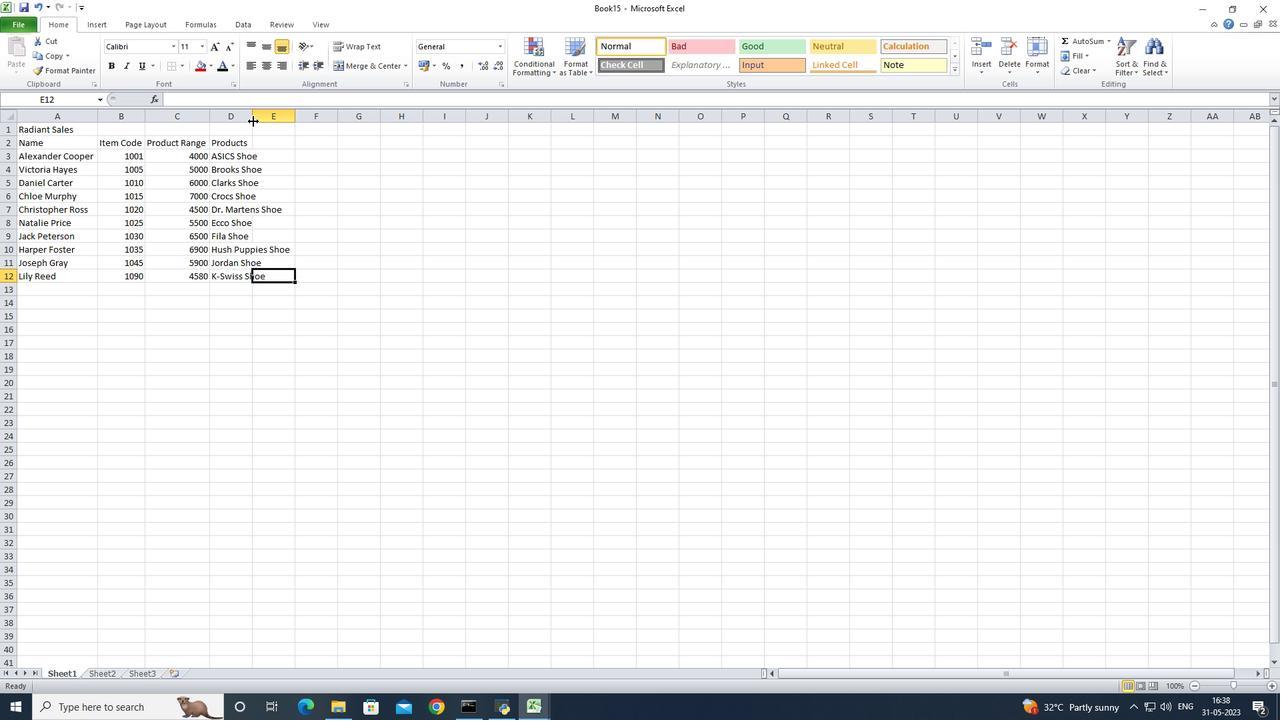 
Action: Mouse pressed left at (253, 121)
Screenshot: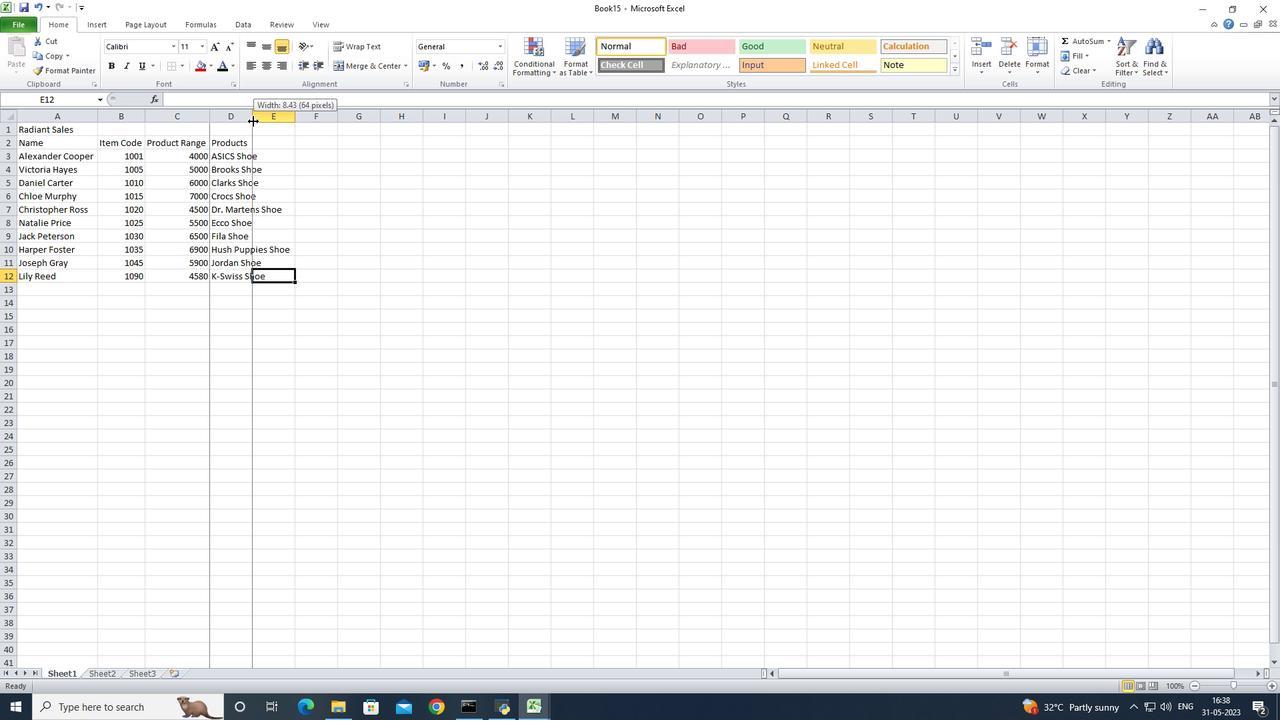 
Action: Mouse moved to (310, 146)
Screenshot: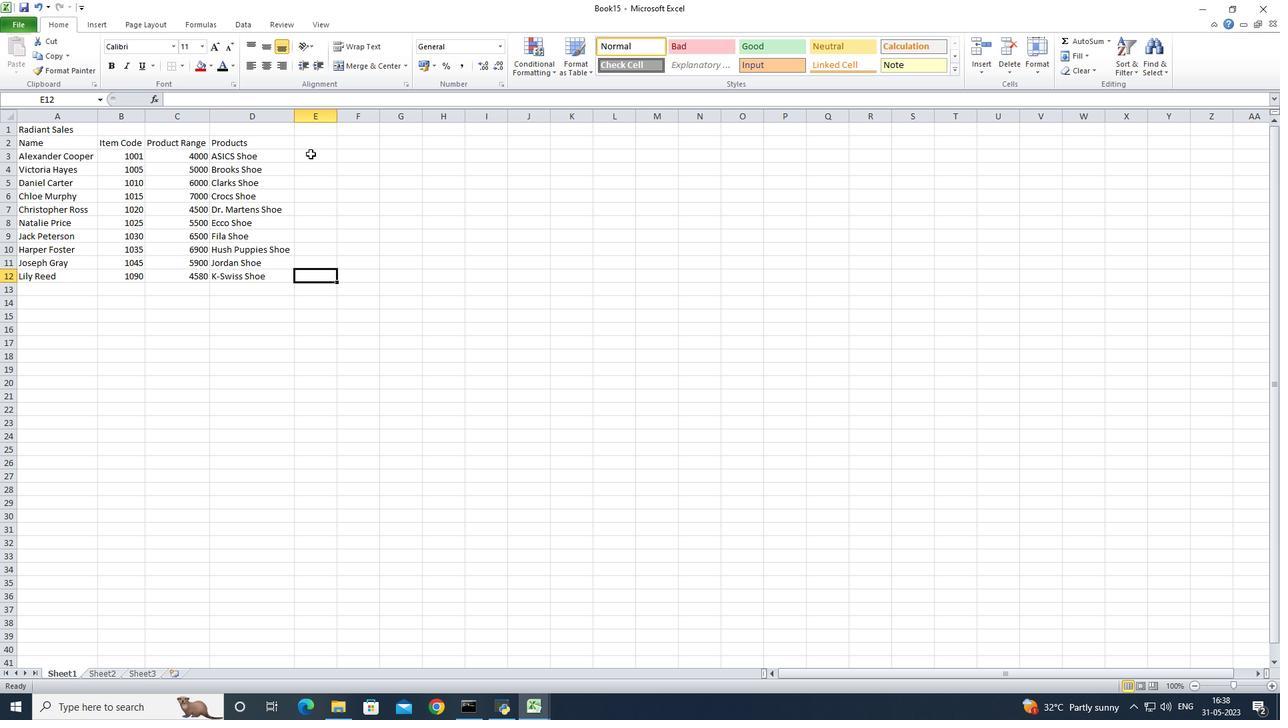 
Action: Mouse pressed left at (310, 146)
Screenshot: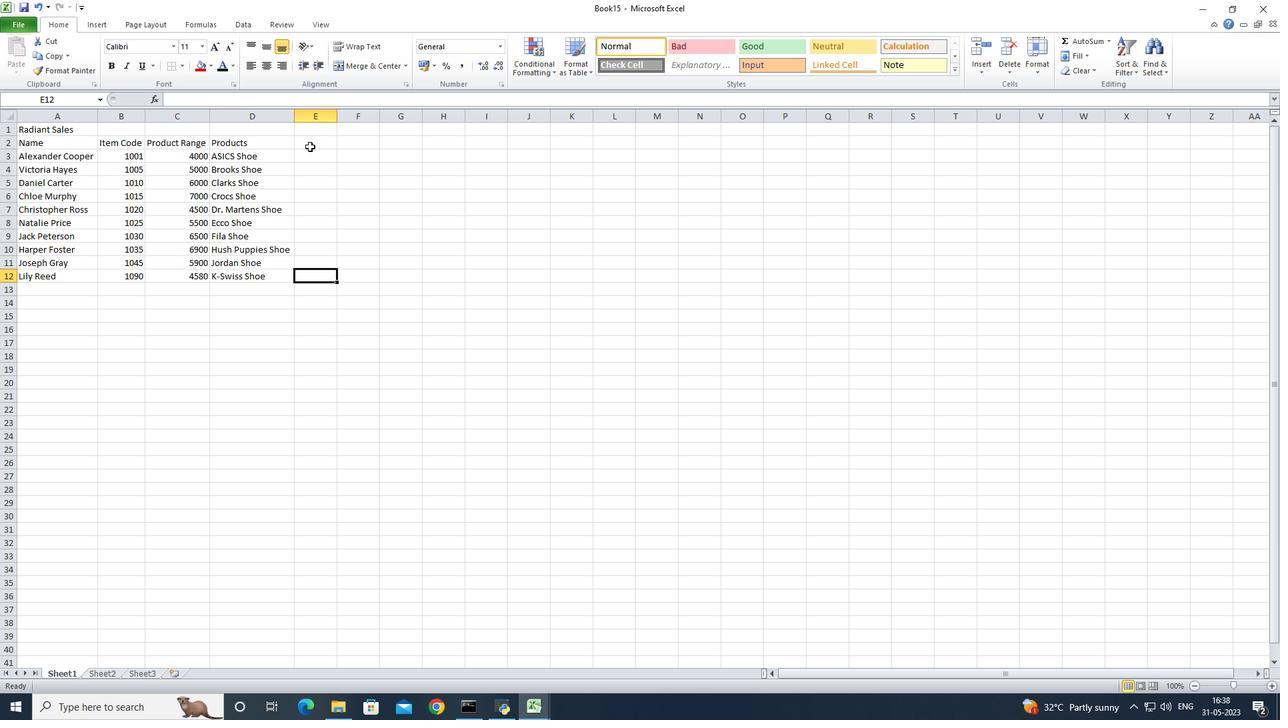 
Action: Key pressed <Key.shift>Quantity<Key.down>3<Key.down>4<Key.down>5<Key.down>6<Key.down>7<Key.down>8<Key.down>9<Key.down>10<Key.down>5<Key.down>6<Key.down>
Screenshot: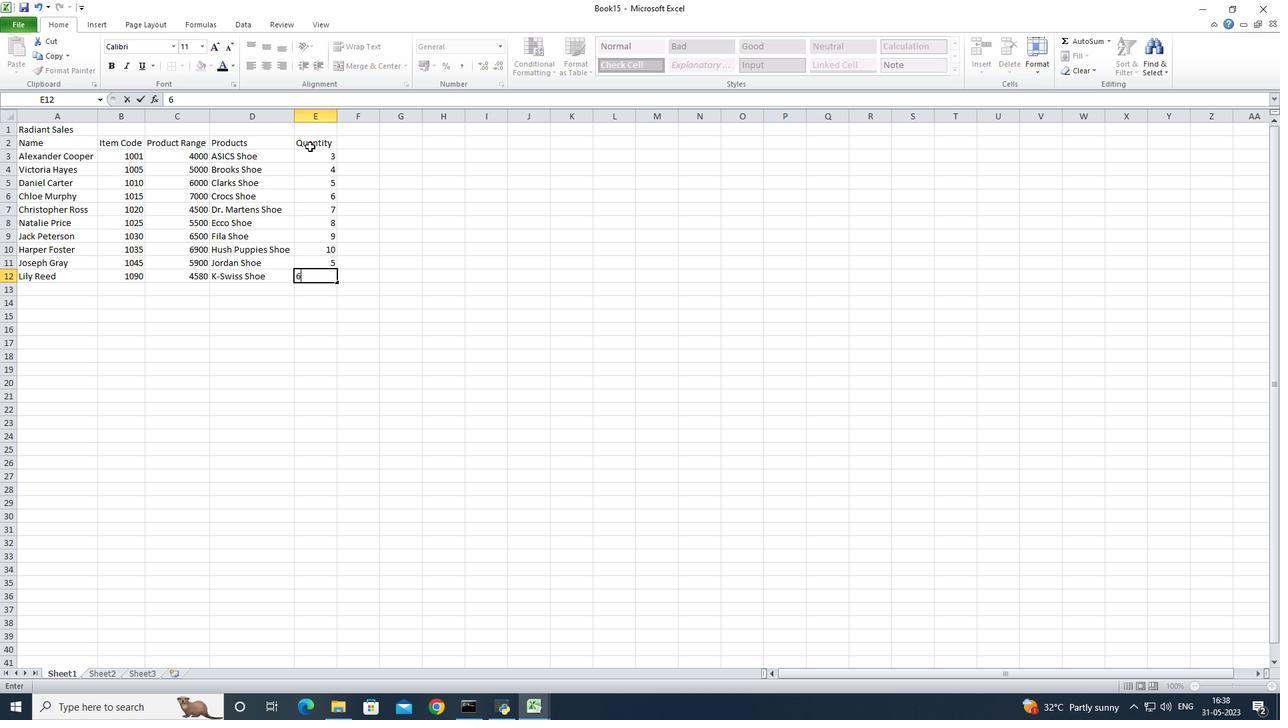 
Action: Mouse moved to (366, 140)
Screenshot: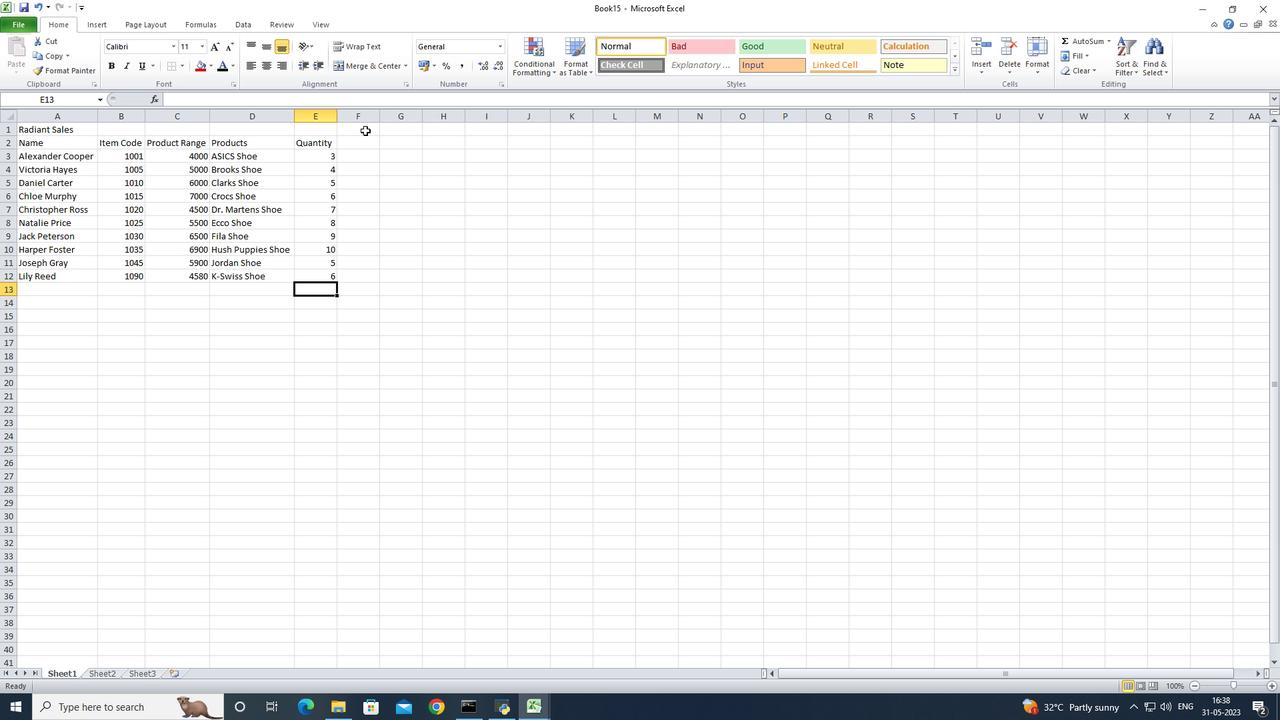 
Action: Mouse pressed left at (366, 140)
Screenshot: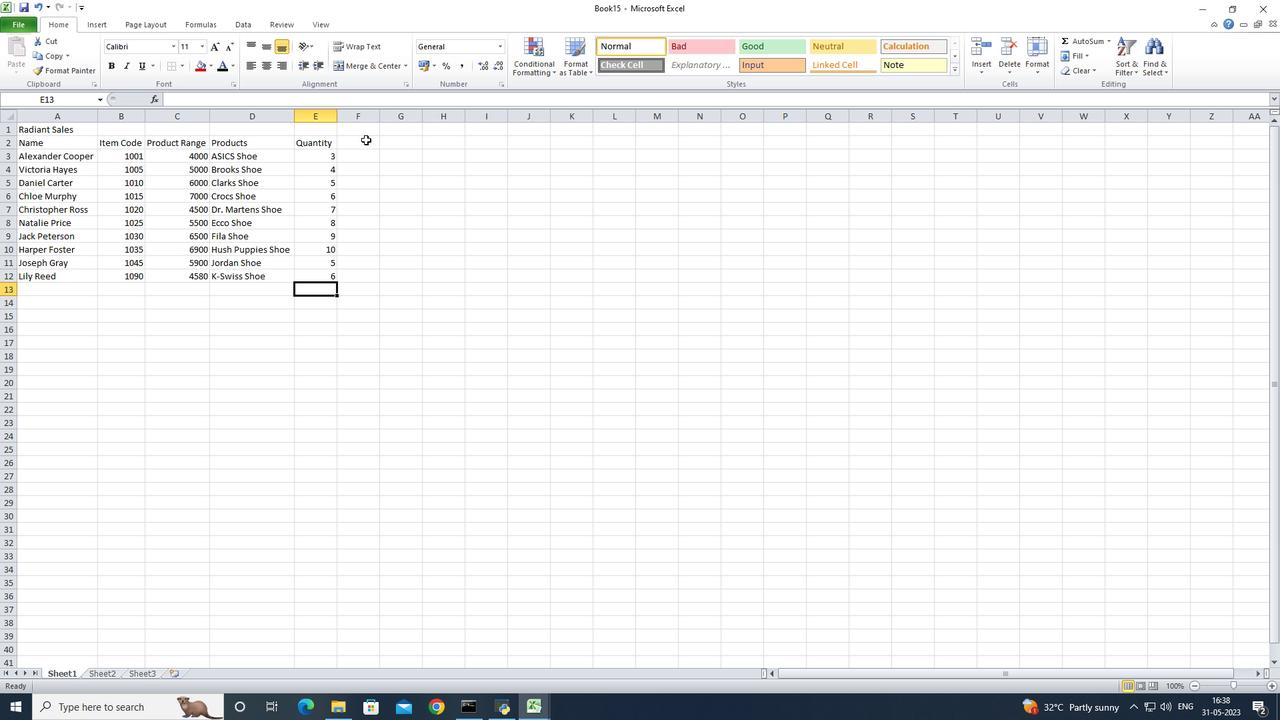 
Action: Key pressed <Key.shift><Key.shift>Total<Key.down>=sum<Key.shift><Key.shift><Key.shift><Key.shift><Key.shift><Key.shift><Key.shift><Key.shift><Key.shift><Key.shift><Key.shift><Key.shift><Key.shift><Key.shift><Key.shift><Key.shift>(
Screenshot: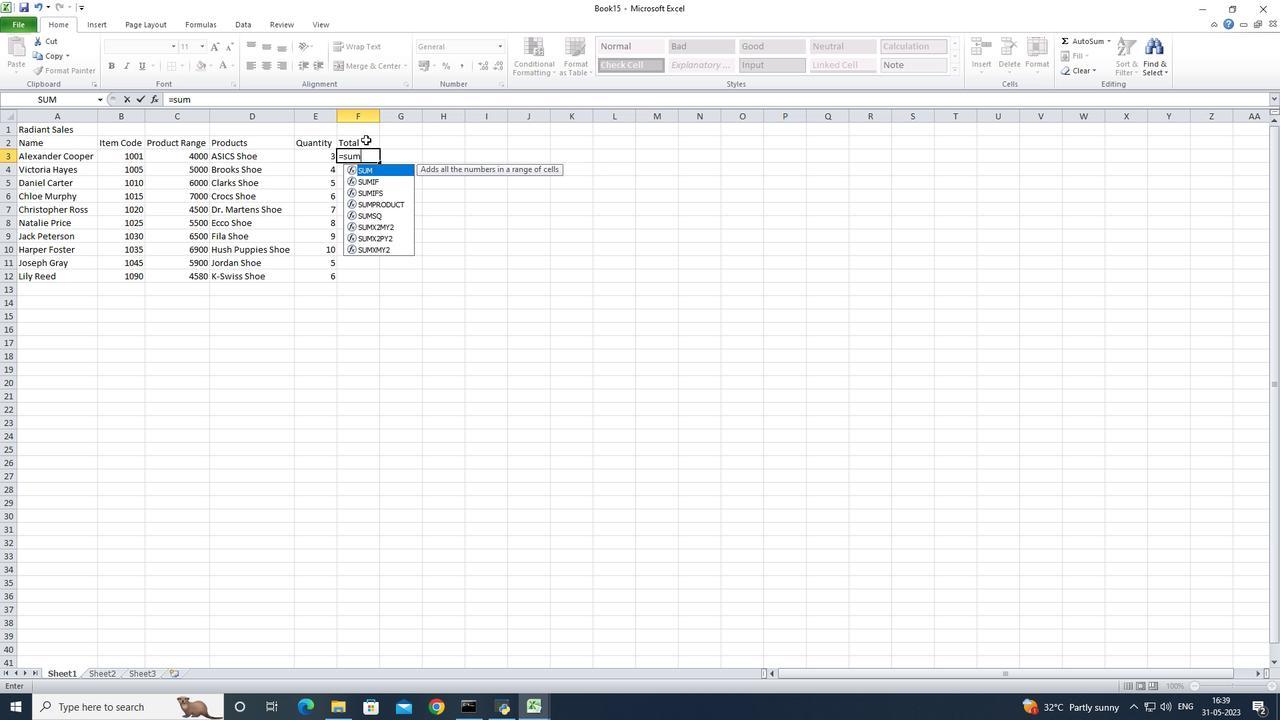 
Action: Mouse moved to (162, 155)
Screenshot: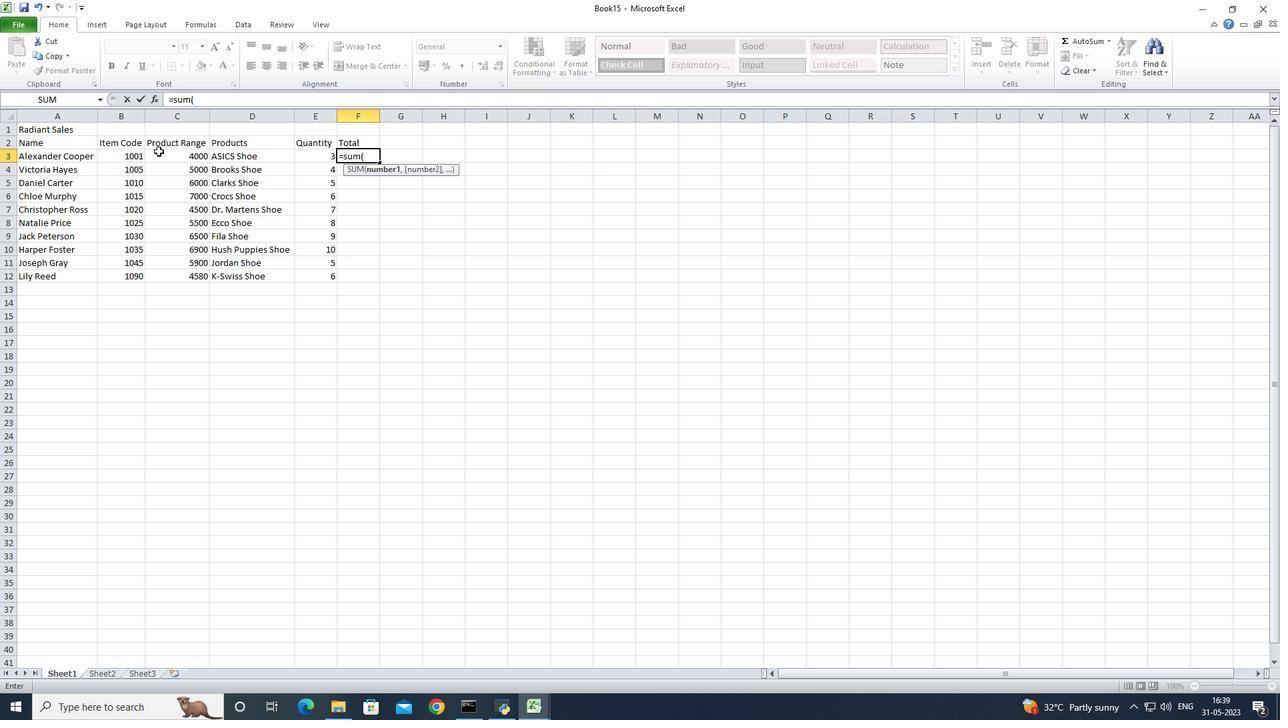 
Action: Mouse pressed left at (162, 155)
Screenshot: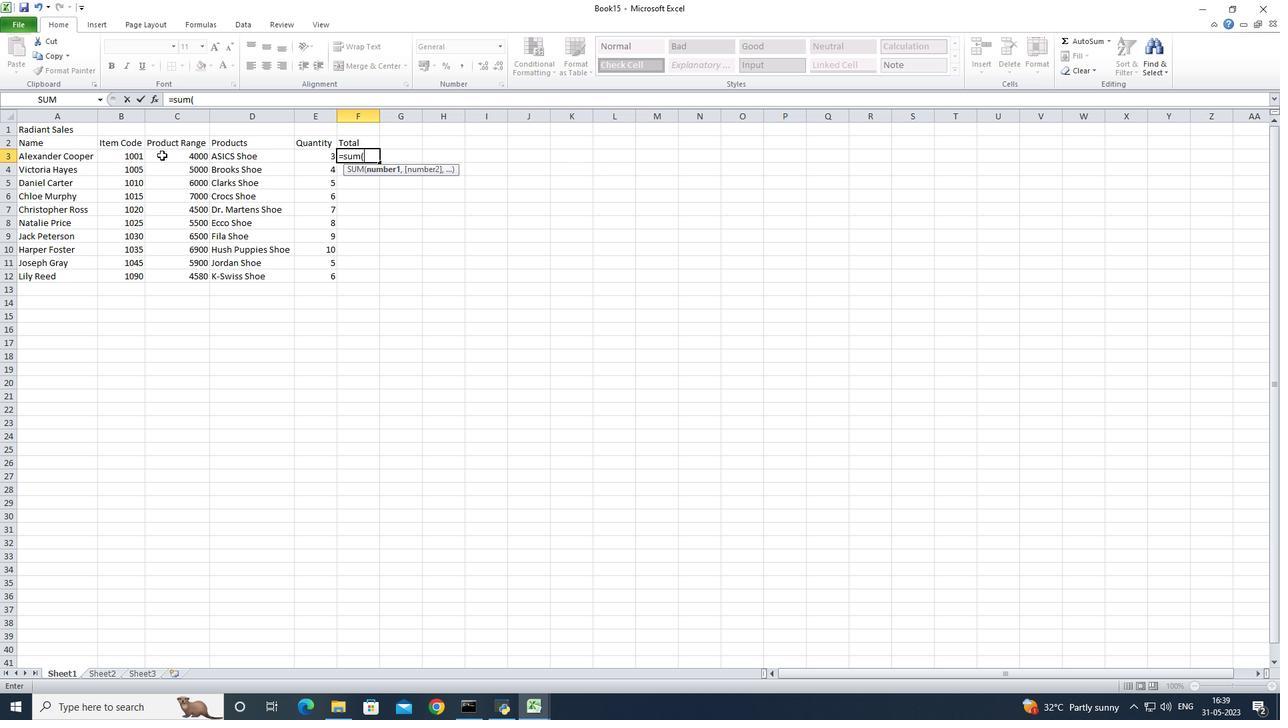 
Action: Key pressed <Key.shift><Key.shift><Key.shift>*
Screenshot: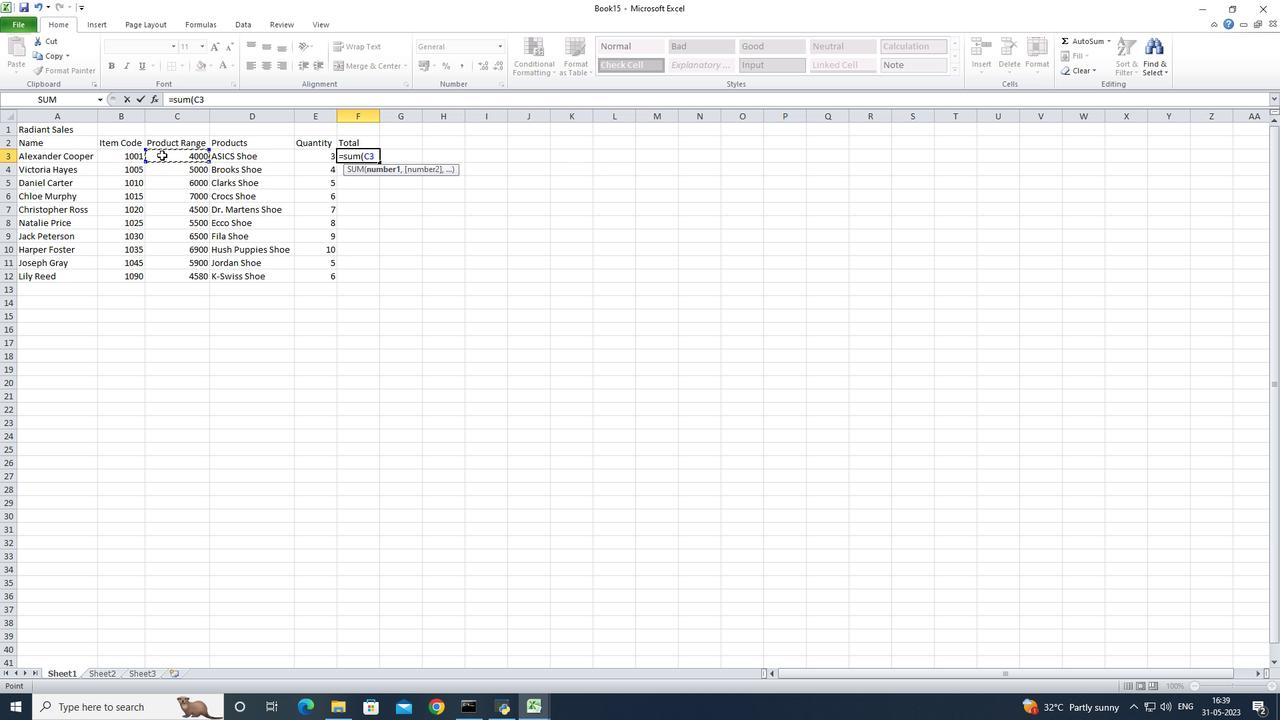 
Action: Mouse moved to (316, 159)
Screenshot: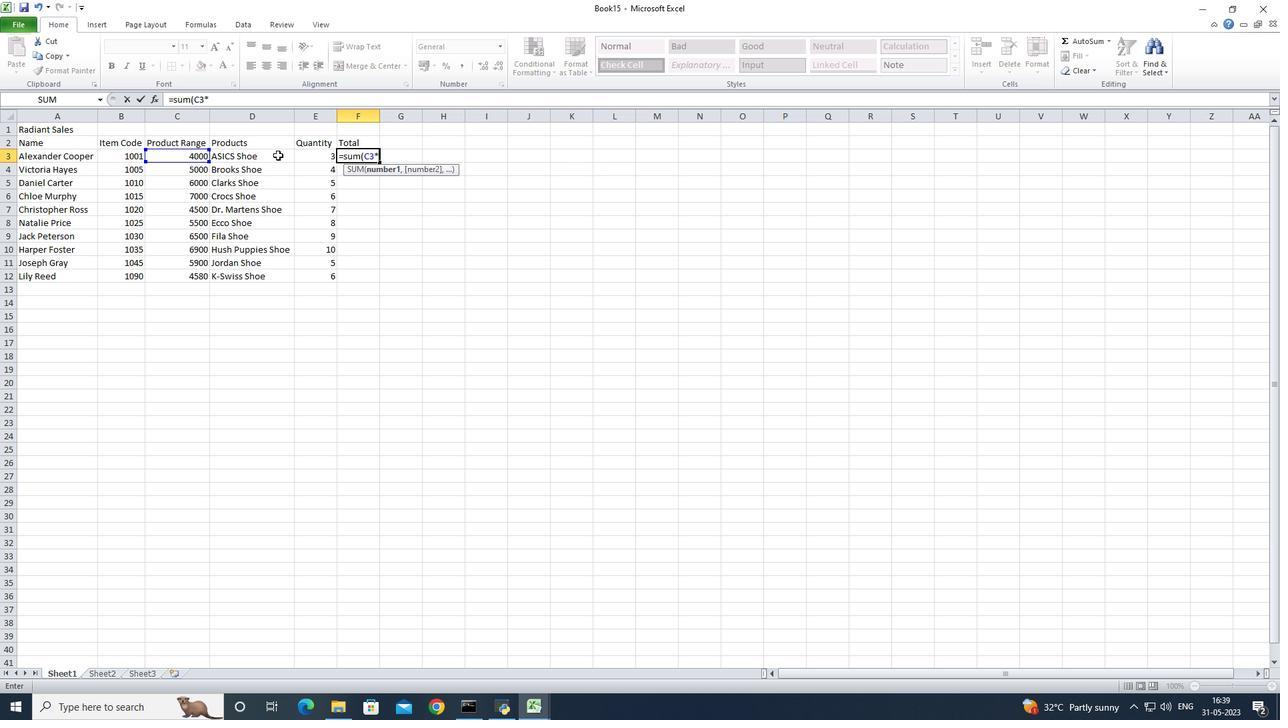 
Action: Mouse pressed left at (316, 159)
Screenshot: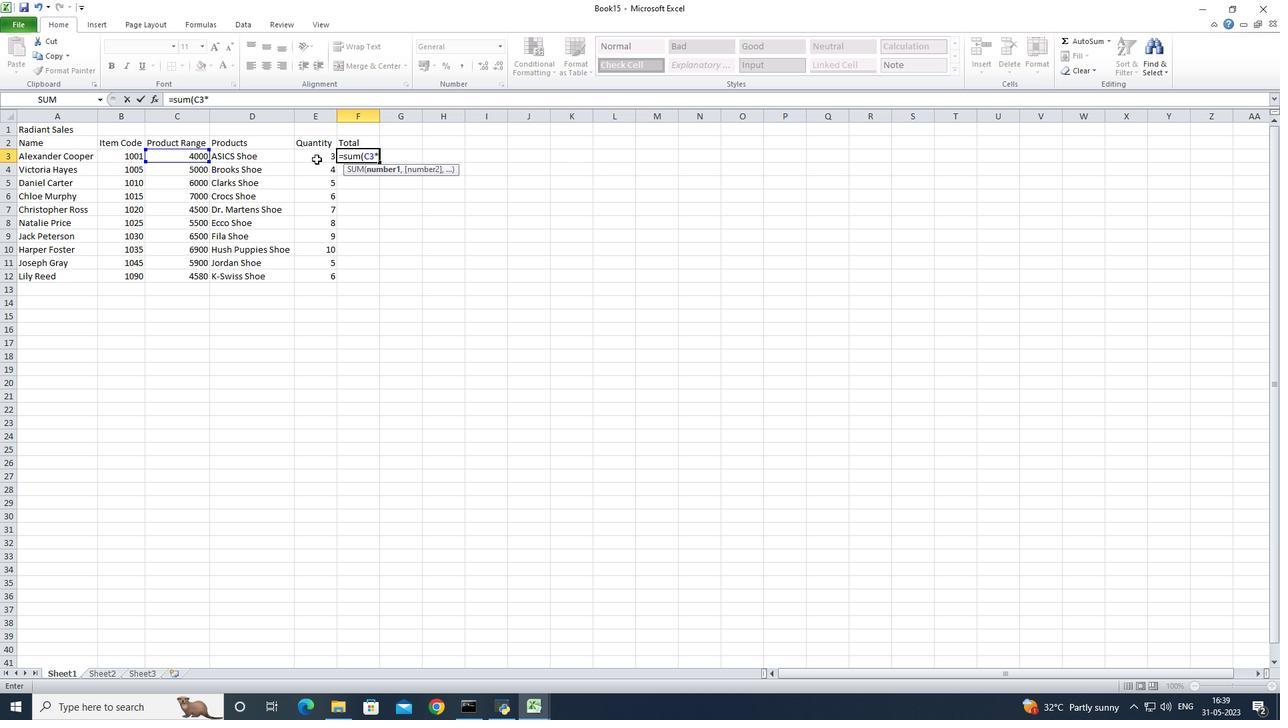 
Action: Key pressed <Key.shift>)<Key.enter>
Screenshot: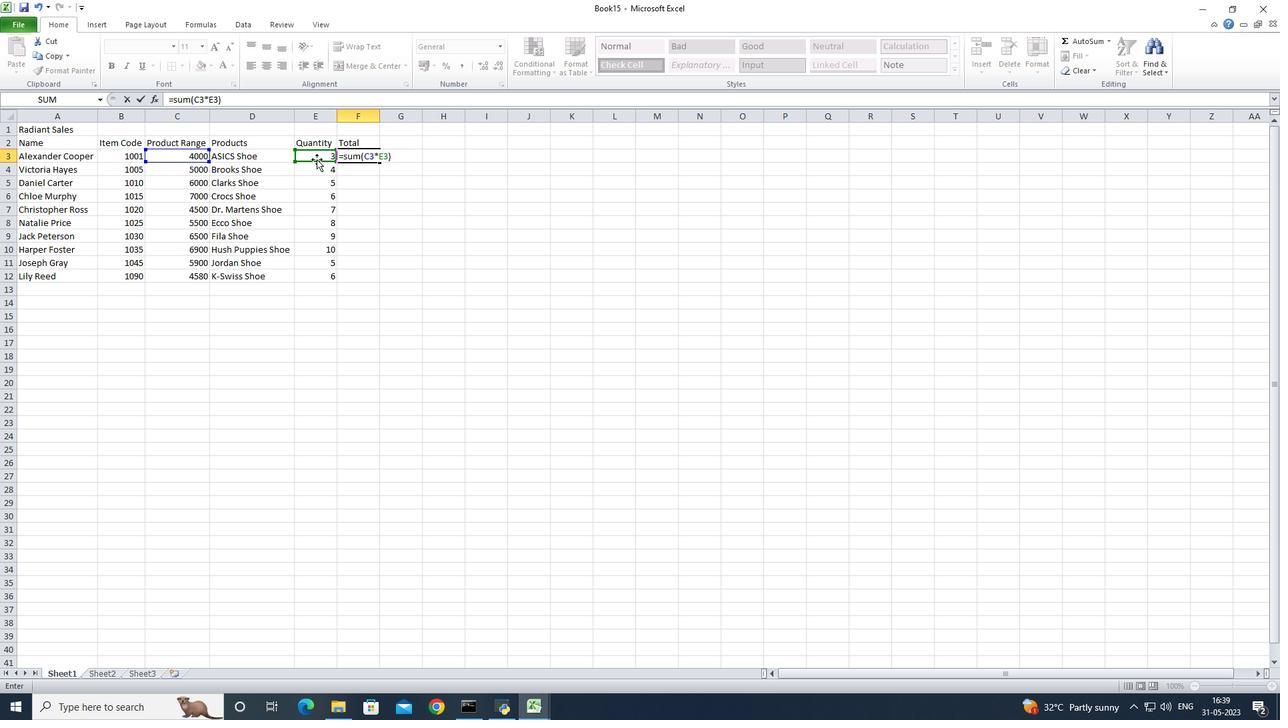
Action: Mouse moved to (346, 154)
Screenshot: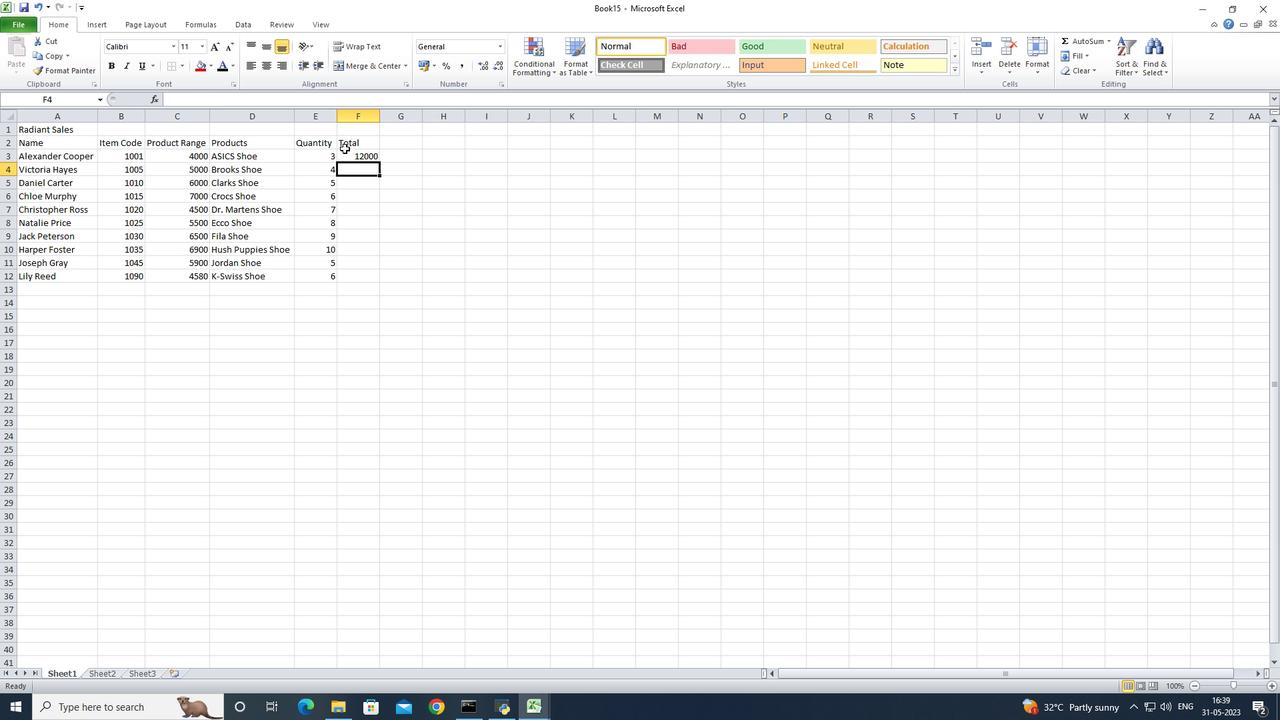 
Action: Mouse pressed left at (346, 154)
Screenshot: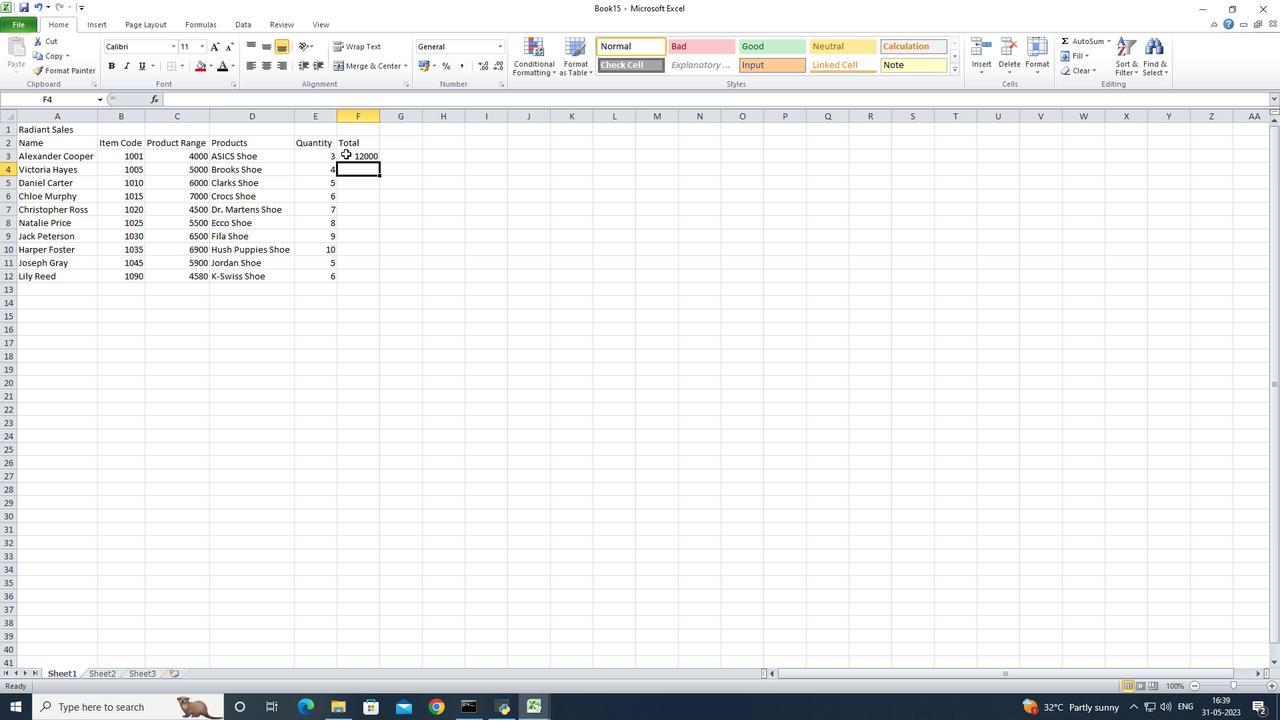 
Action: Mouse moved to (379, 162)
Screenshot: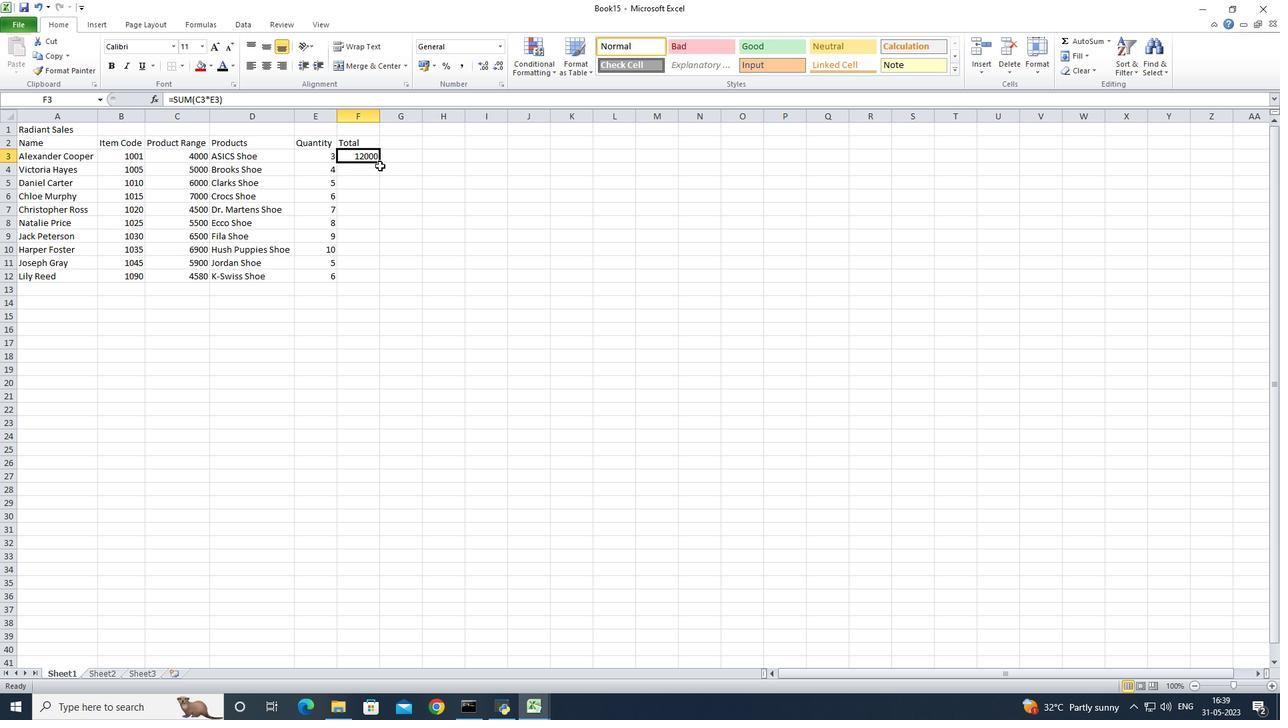 
Action: Mouse pressed left at (379, 162)
Screenshot: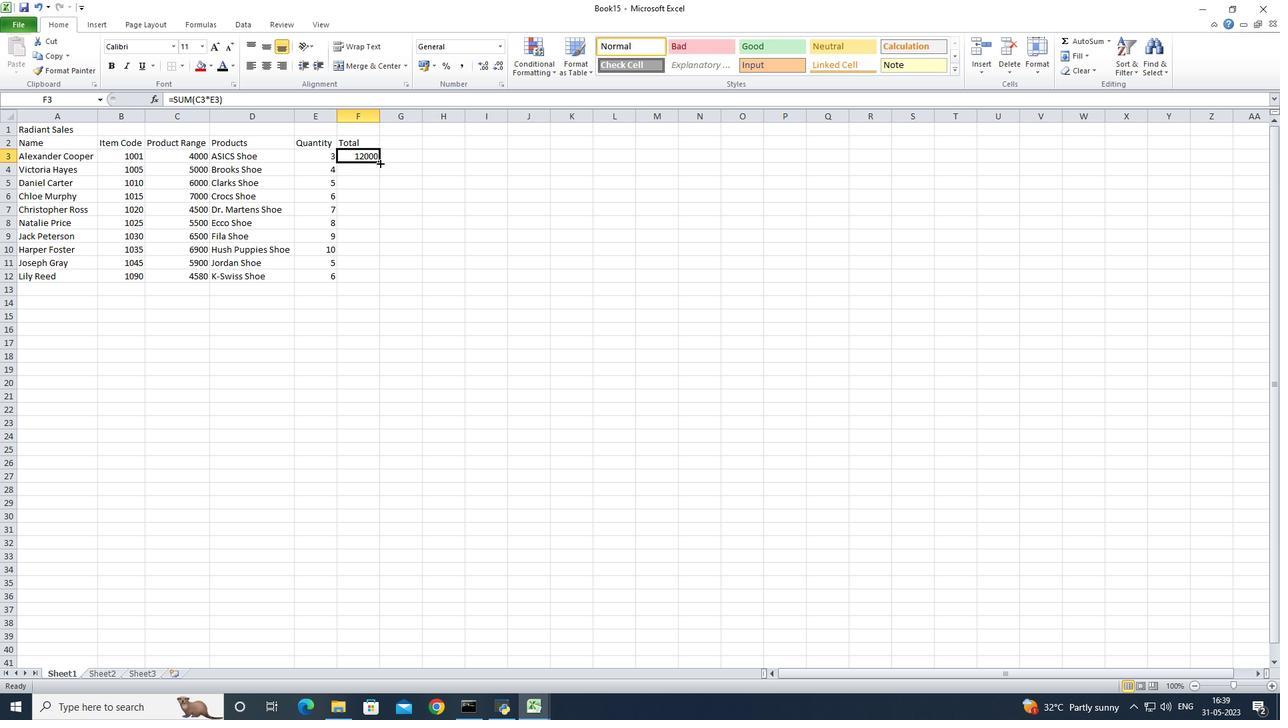 
Action: Mouse moved to (211, 288)
Screenshot: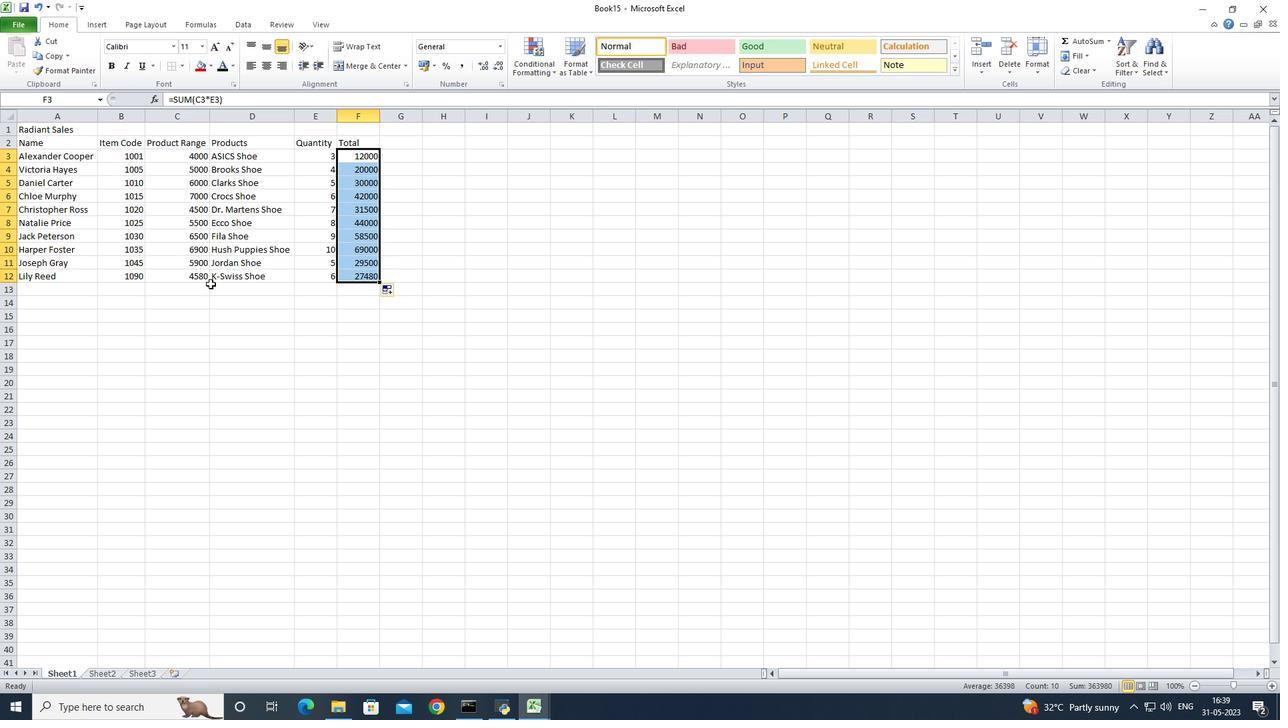 
Action: Mouse pressed left at (211, 288)
Screenshot: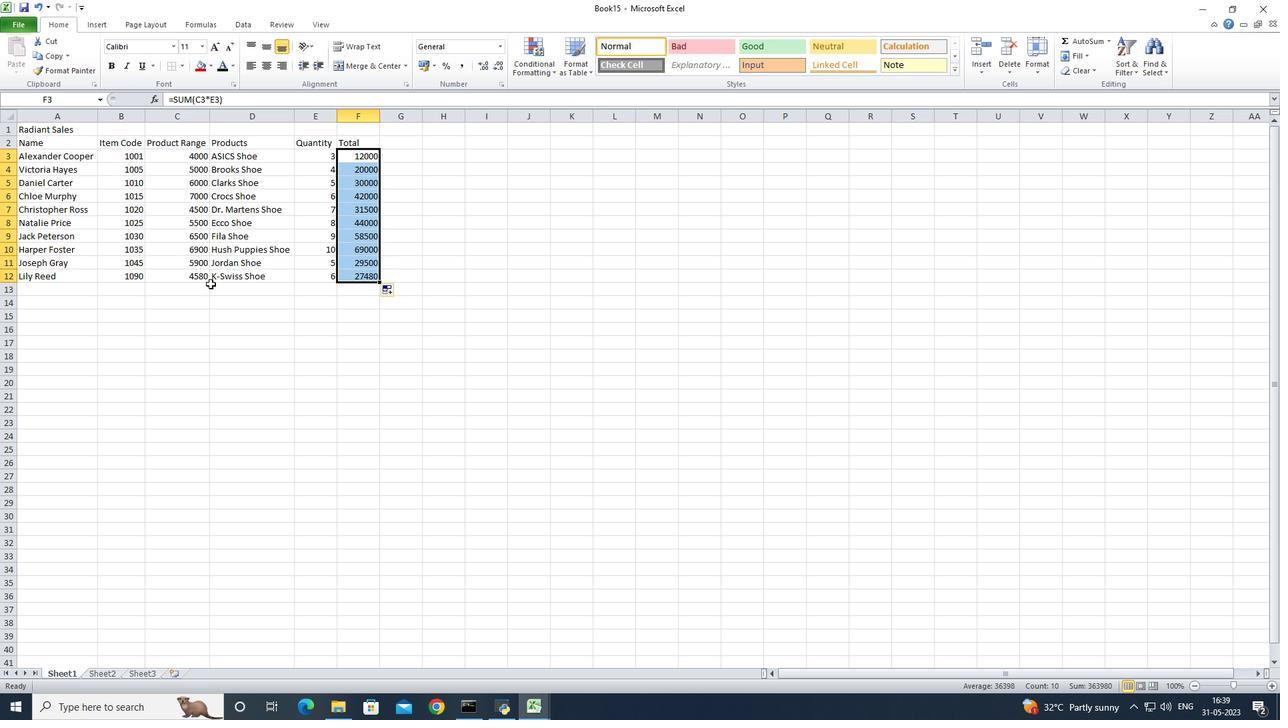 
Action: Mouse moved to (99, 119)
Screenshot: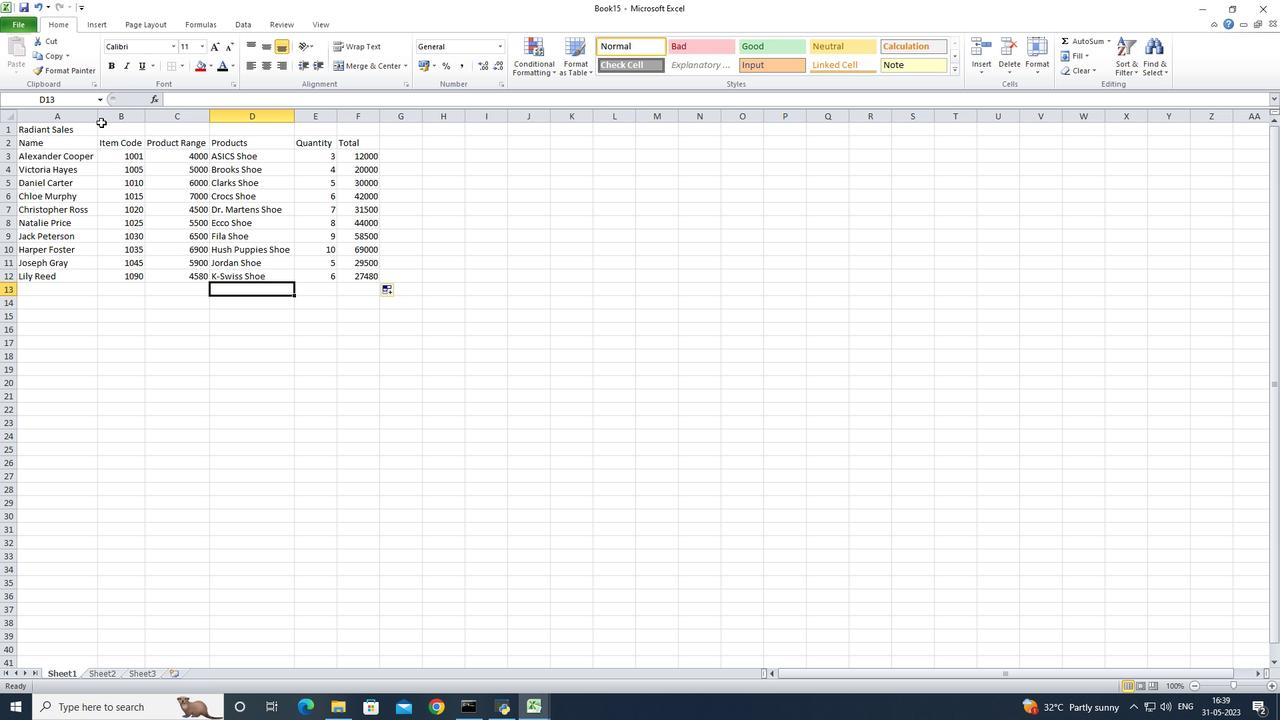 
Action: Mouse pressed left at (99, 119)
Screenshot: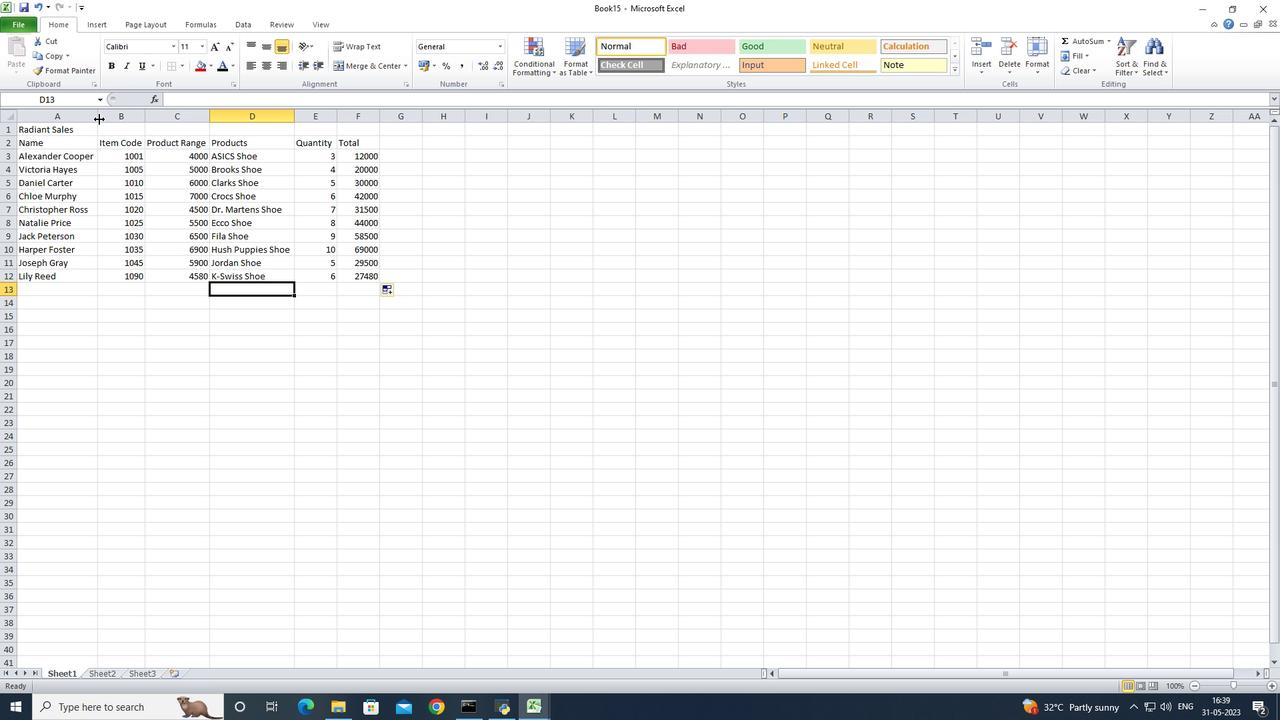 
Action: Mouse pressed left at (99, 119)
Screenshot: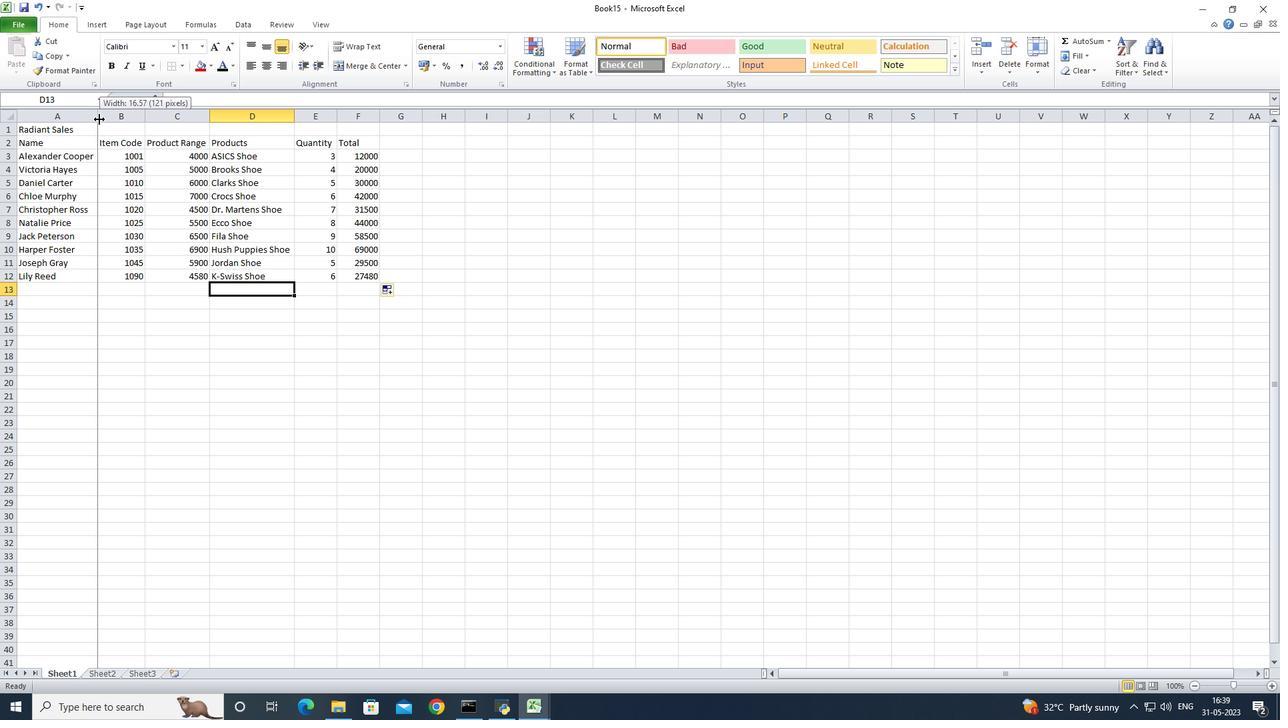 
Action: Mouse moved to (143, 120)
Screenshot: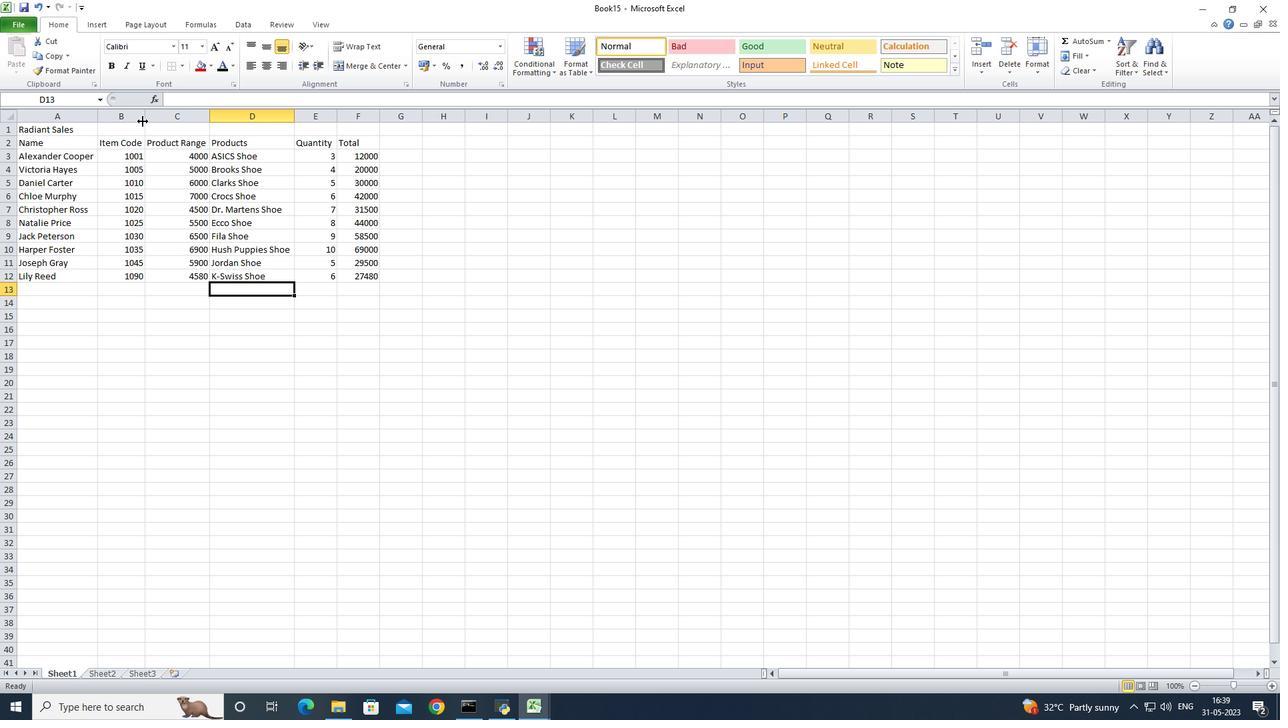 
Action: Mouse pressed left at (143, 120)
Screenshot: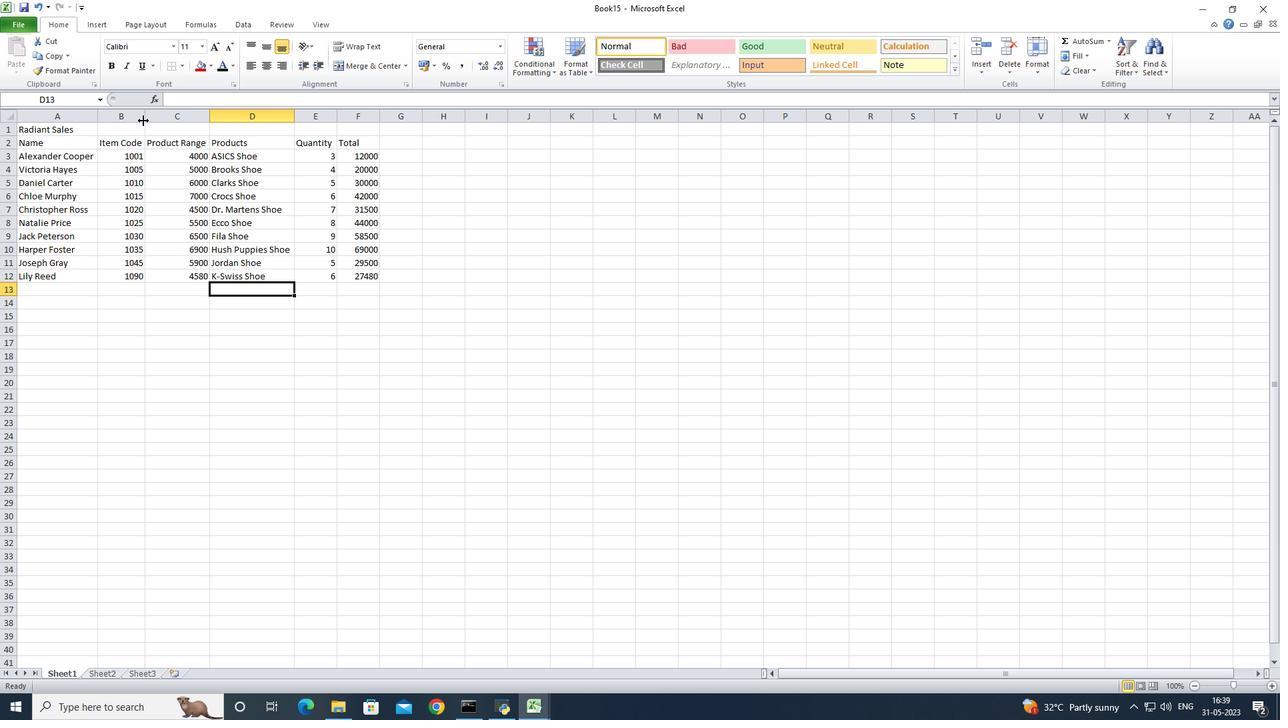 
Action: Mouse pressed left at (143, 120)
Screenshot: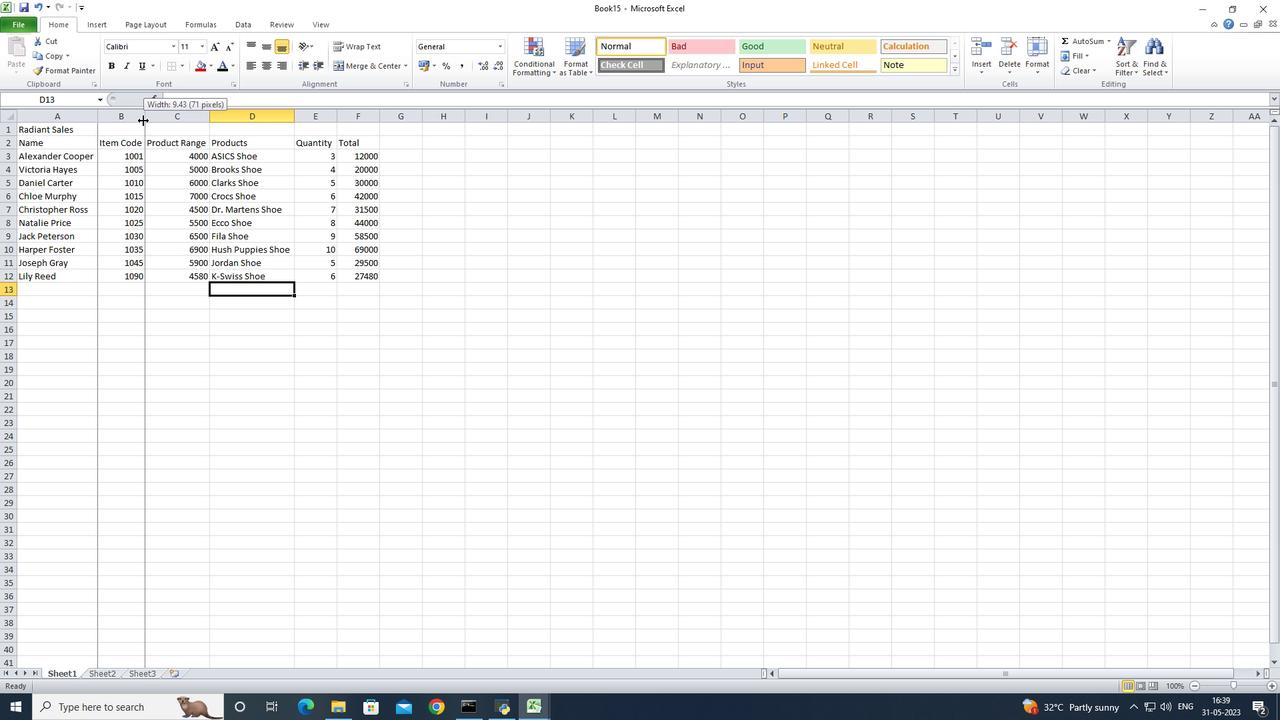 
Action: Mouse moved to (206, 118)
Screenshot: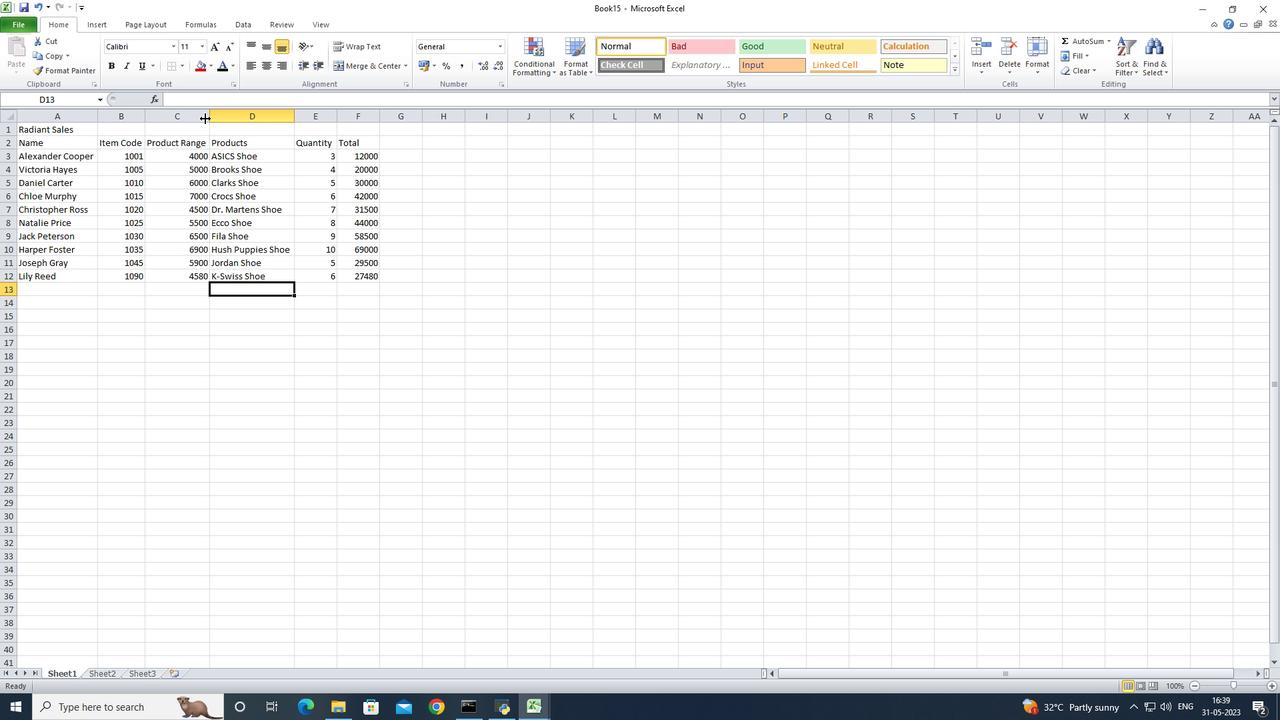 
Action: Mouse pressed left at (206, 118)
Screenshot: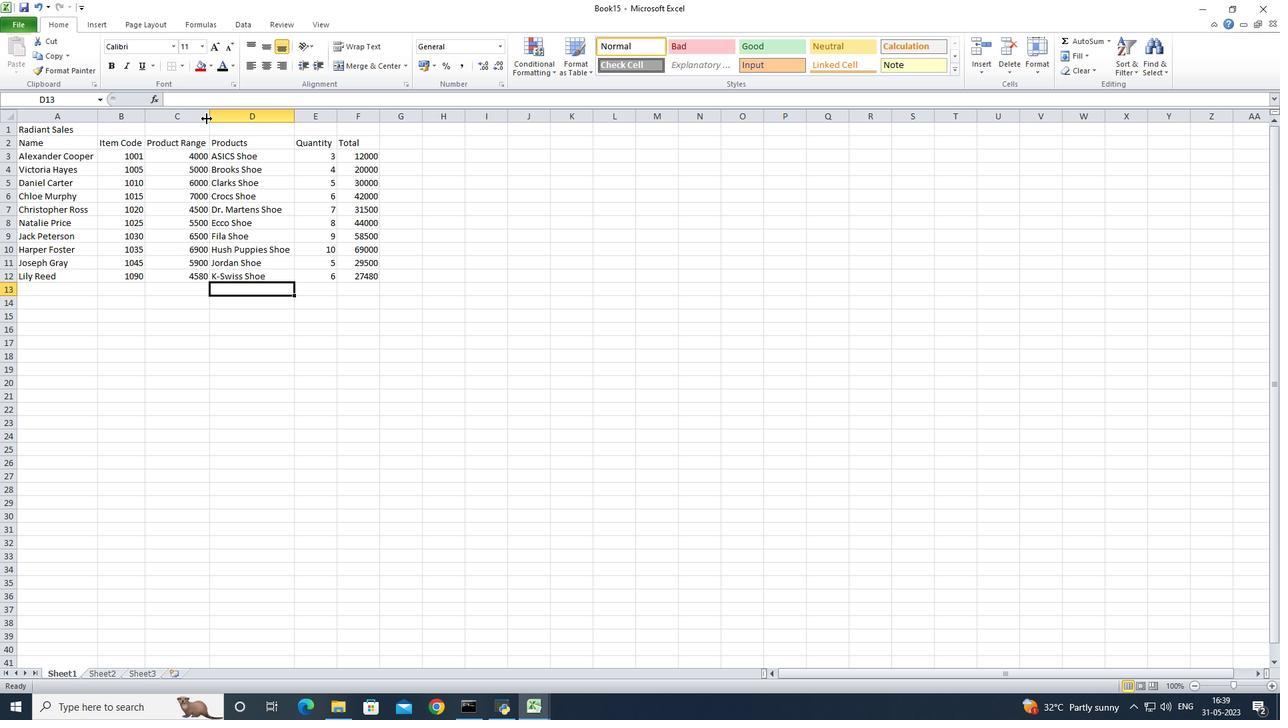 
Action: Mouse pressed left at (206, 118)
Screenshot: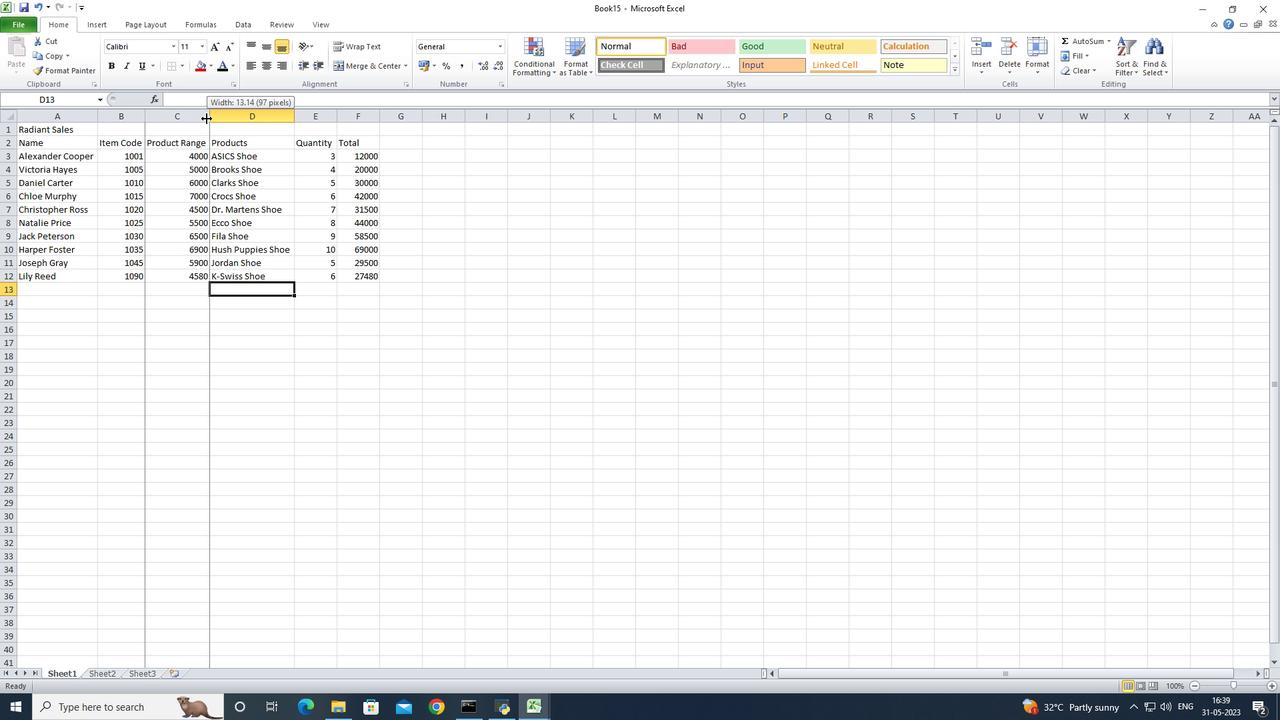 
Action: Mouse moved to (294, 122)
Screenshot: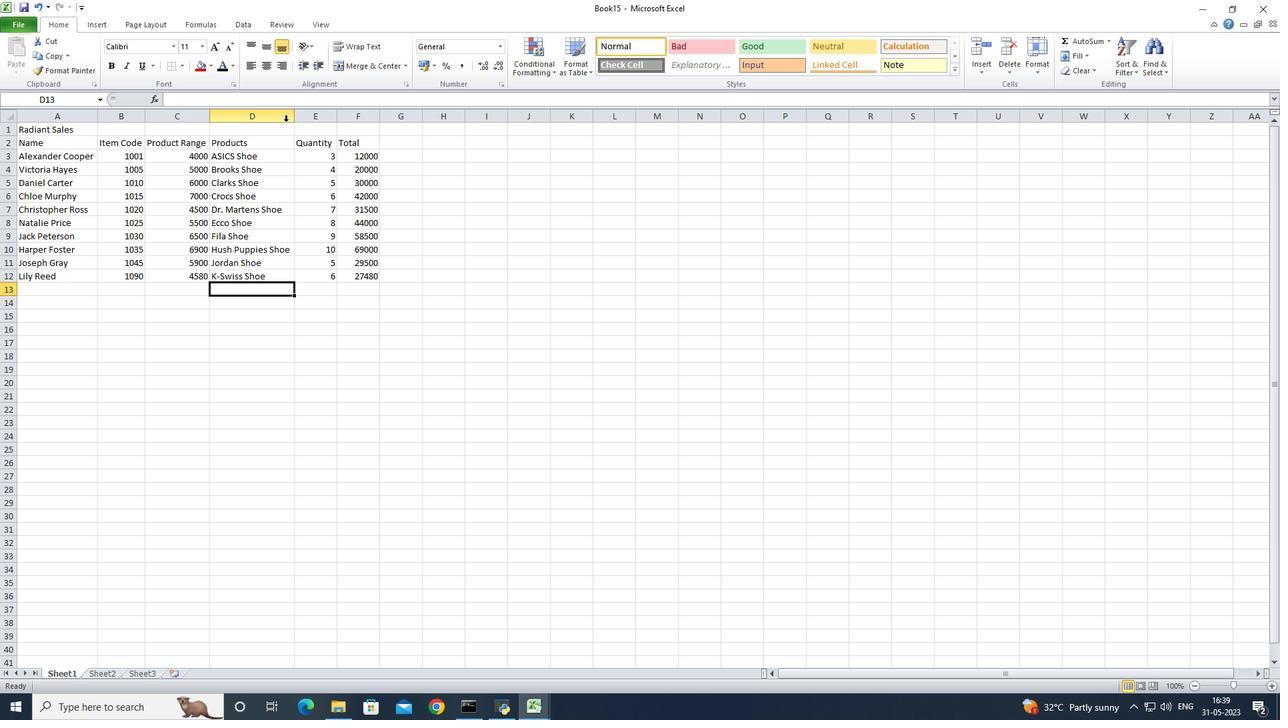 
Action: Mouse pressed left at (294, 122)
Screenshot: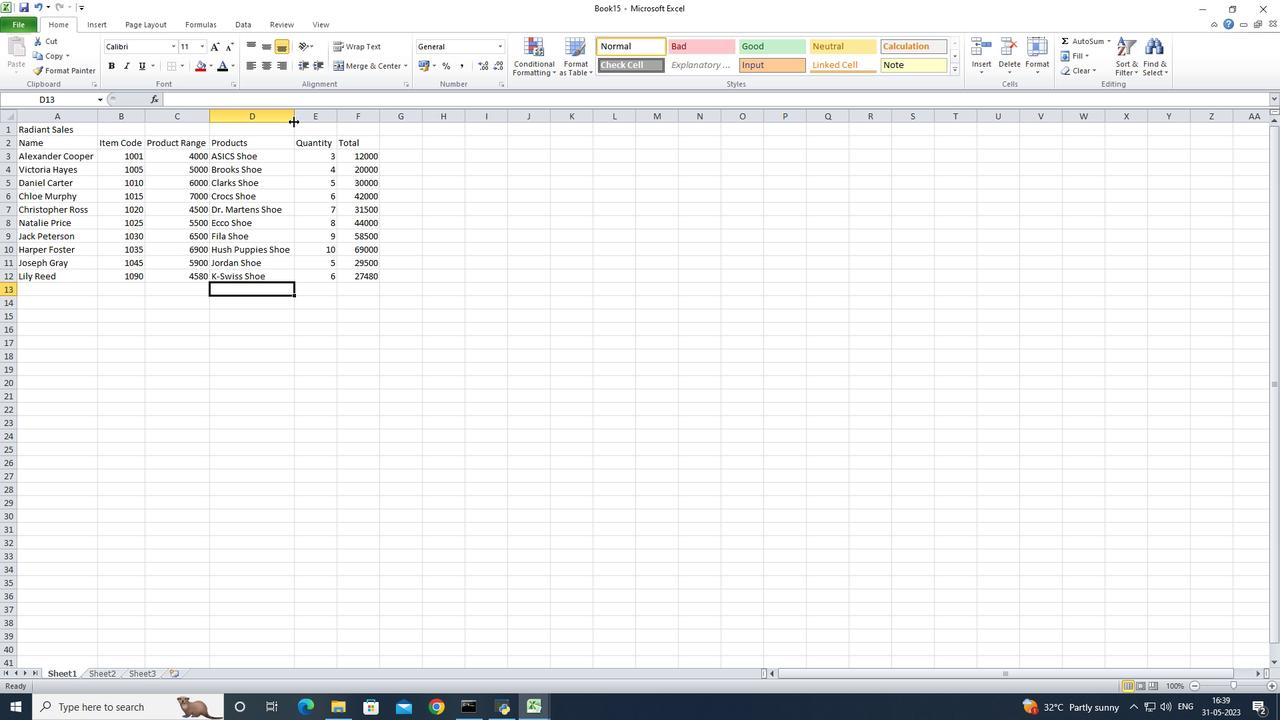 
Action: Mouse pressed left at (294, 122)
Screenshot: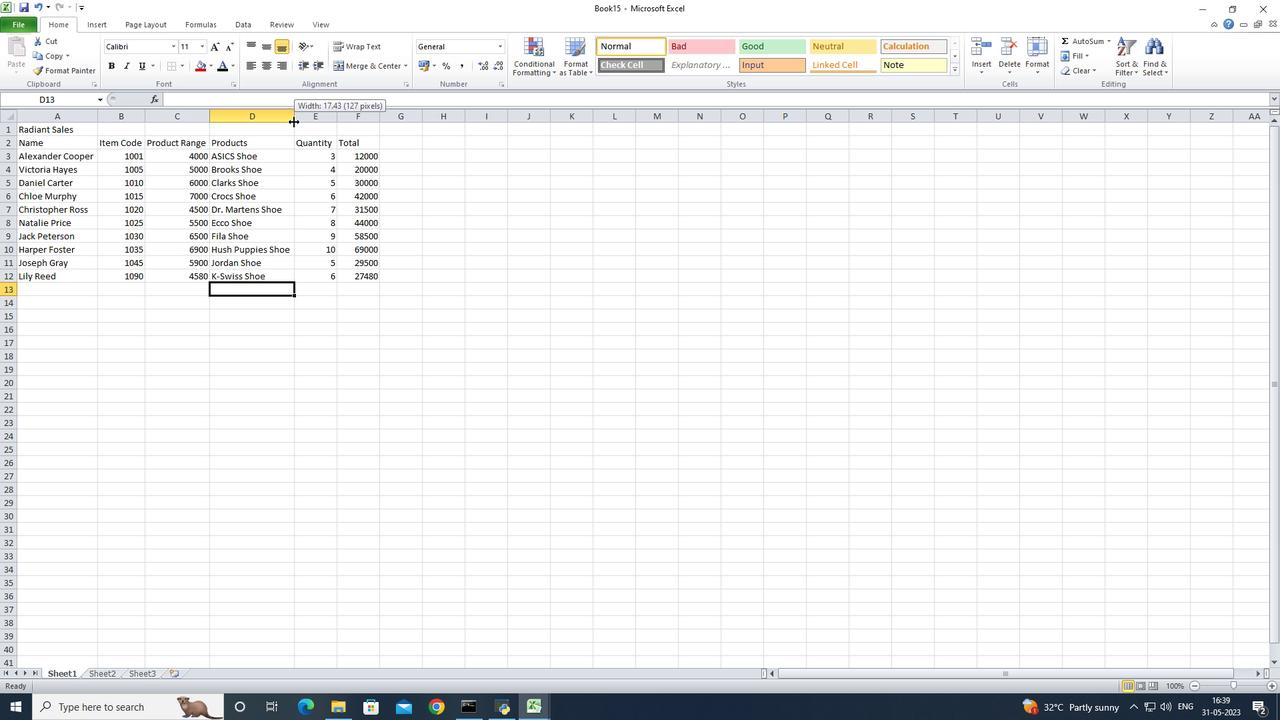 
Action: Mouse moved to (337, 121)
Screenshot: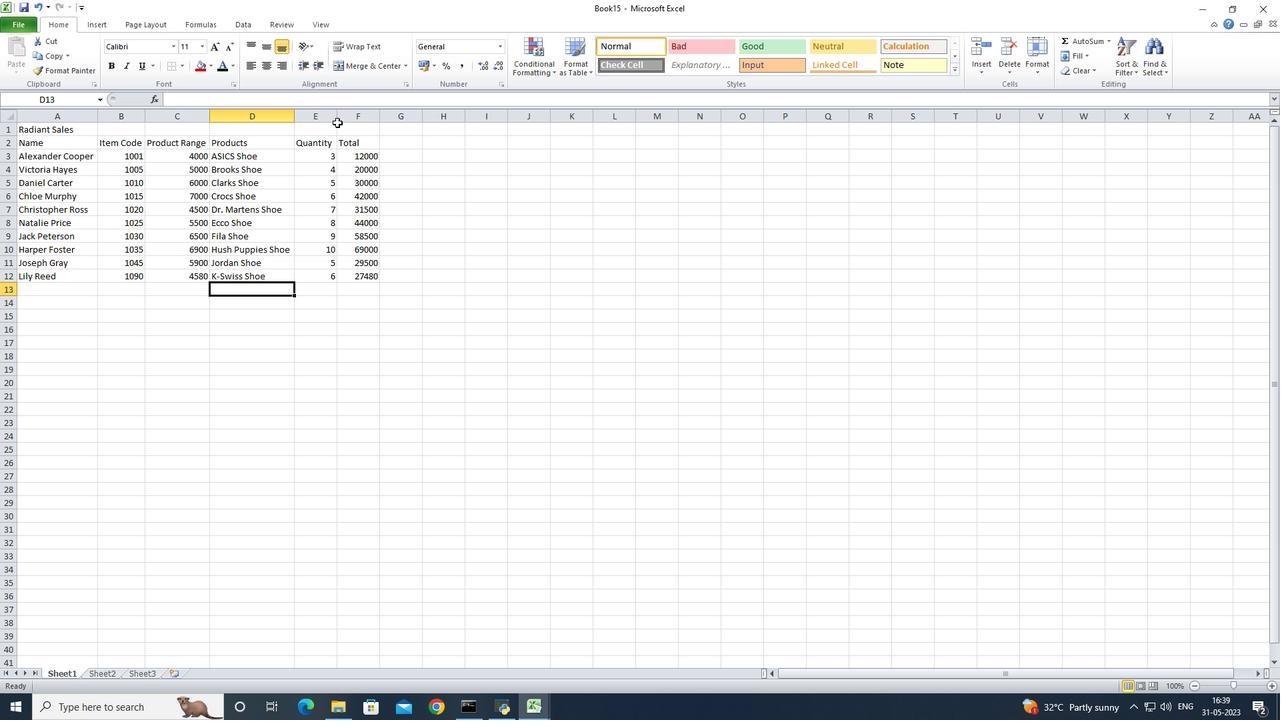 
Action: Mouse pressed left at (337, 121)
Screenshot: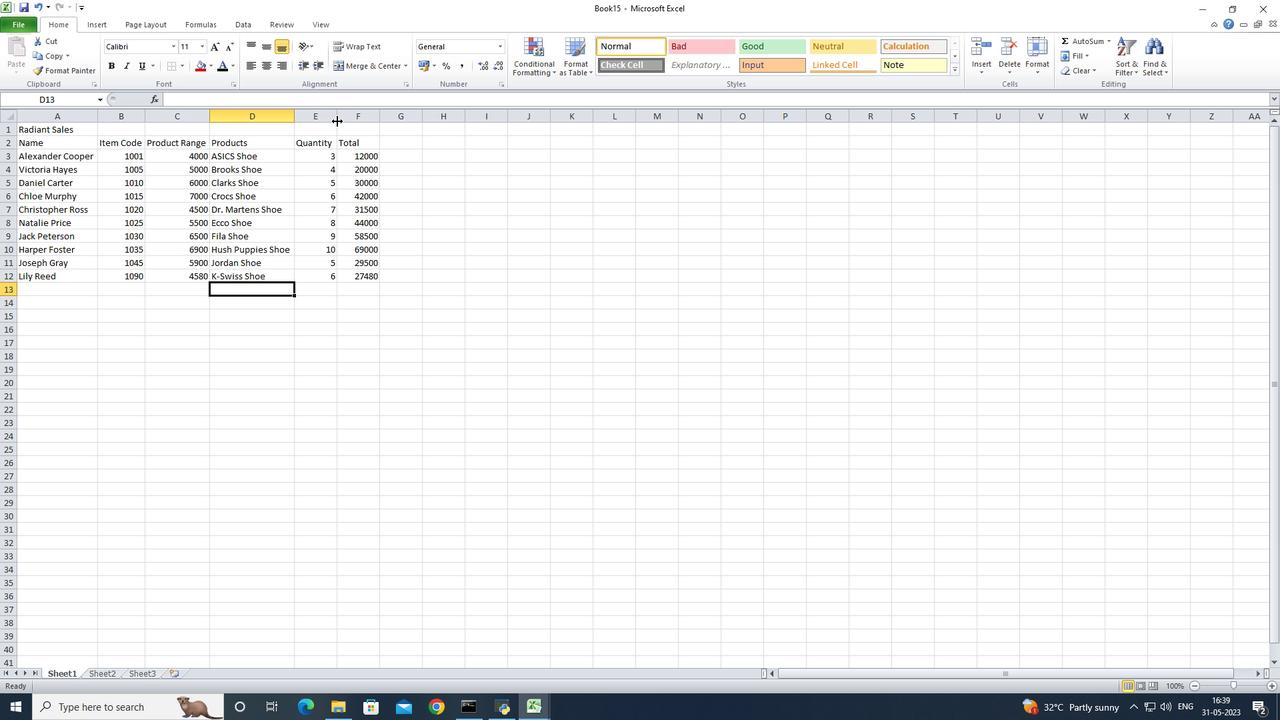 
Action: Mouse pressed left at (337, 121)
Screenshot: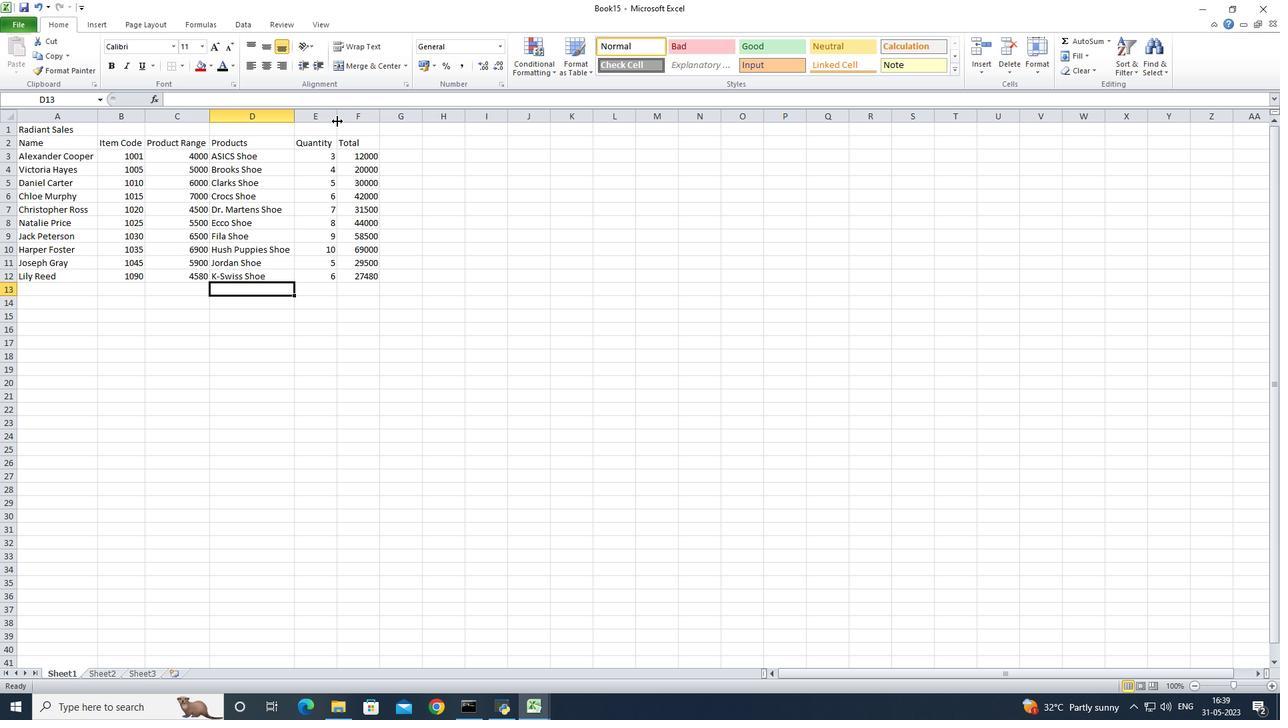 
Action: Mouse moved to (374, 122)
Screenshot: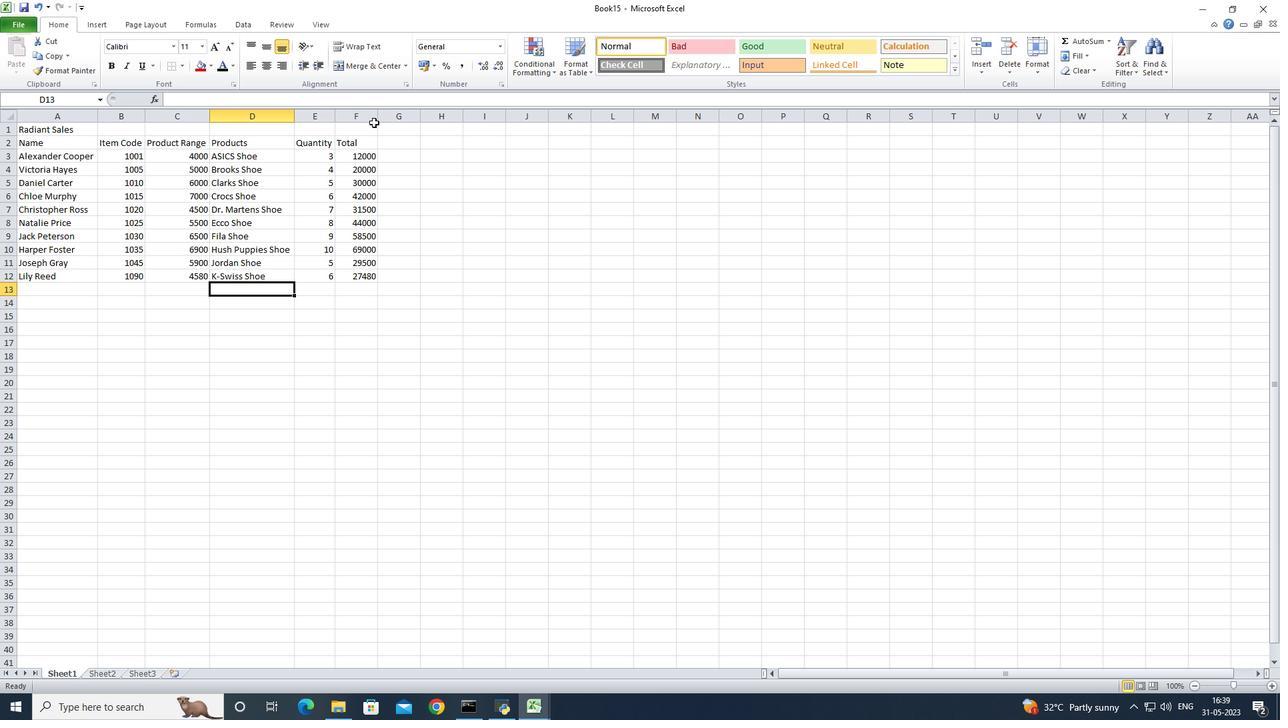 
Action: Mouse pressed left at (374, 122)
Screenshot: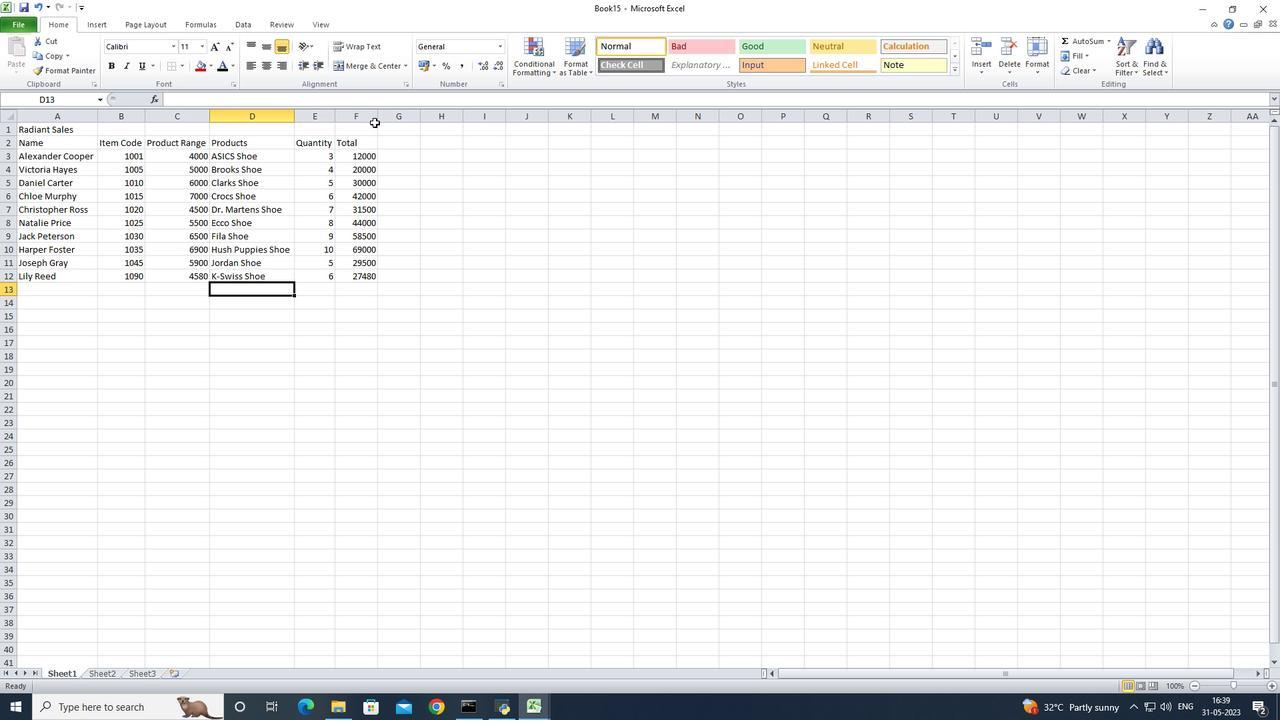
Action: Mouse pressed left at (374, 122)
Screenshot: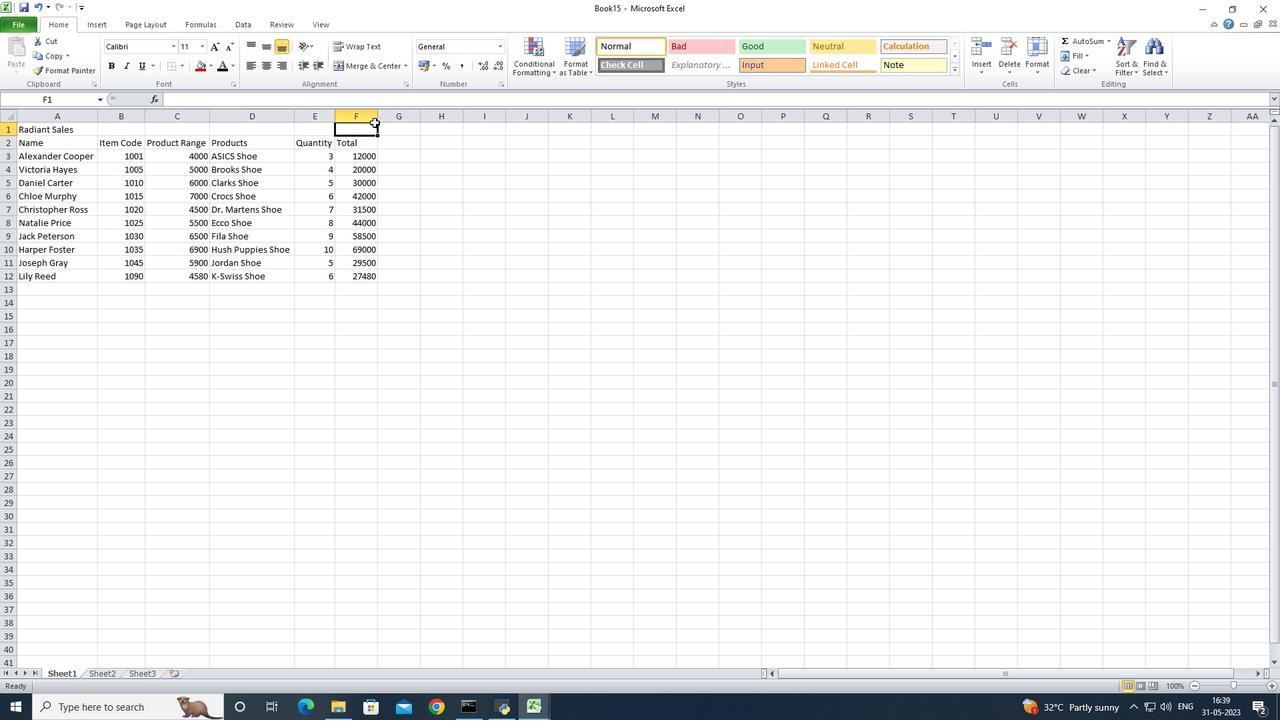 
Action: Mouse moved to (376, 117)
Screenshot: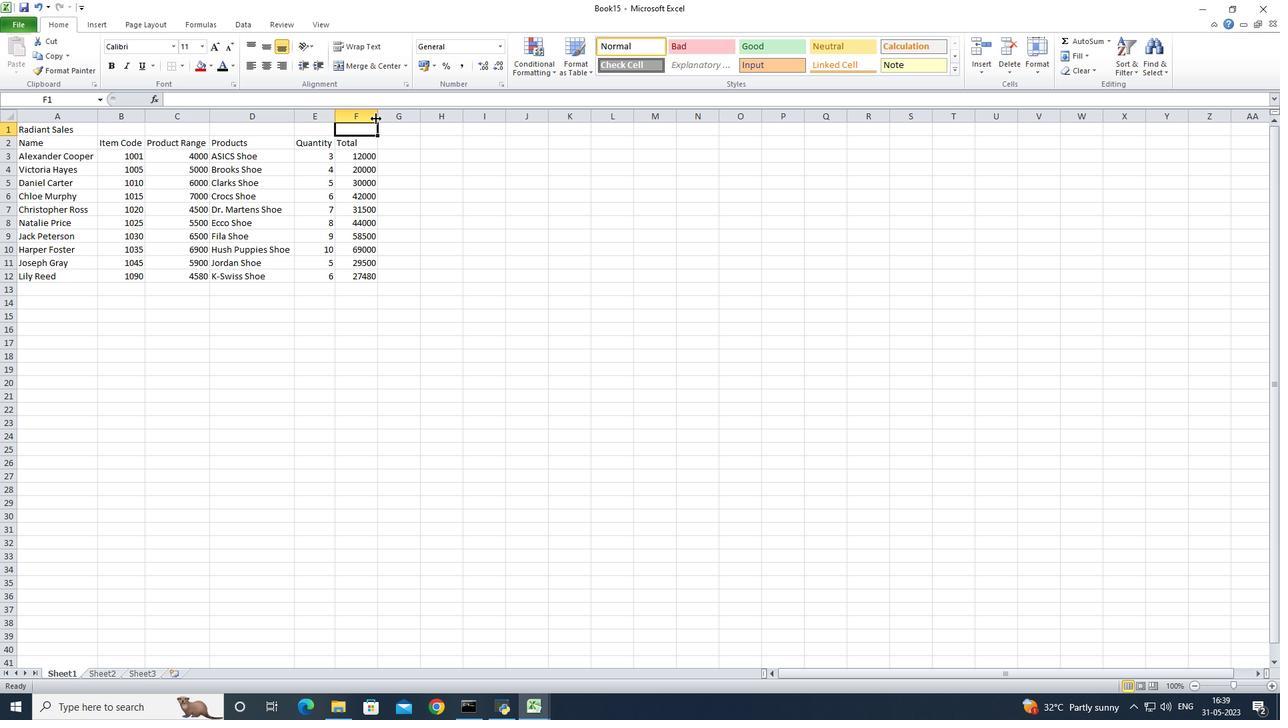 
Action: Mouse pressed left at (376, 117)
Screenshot: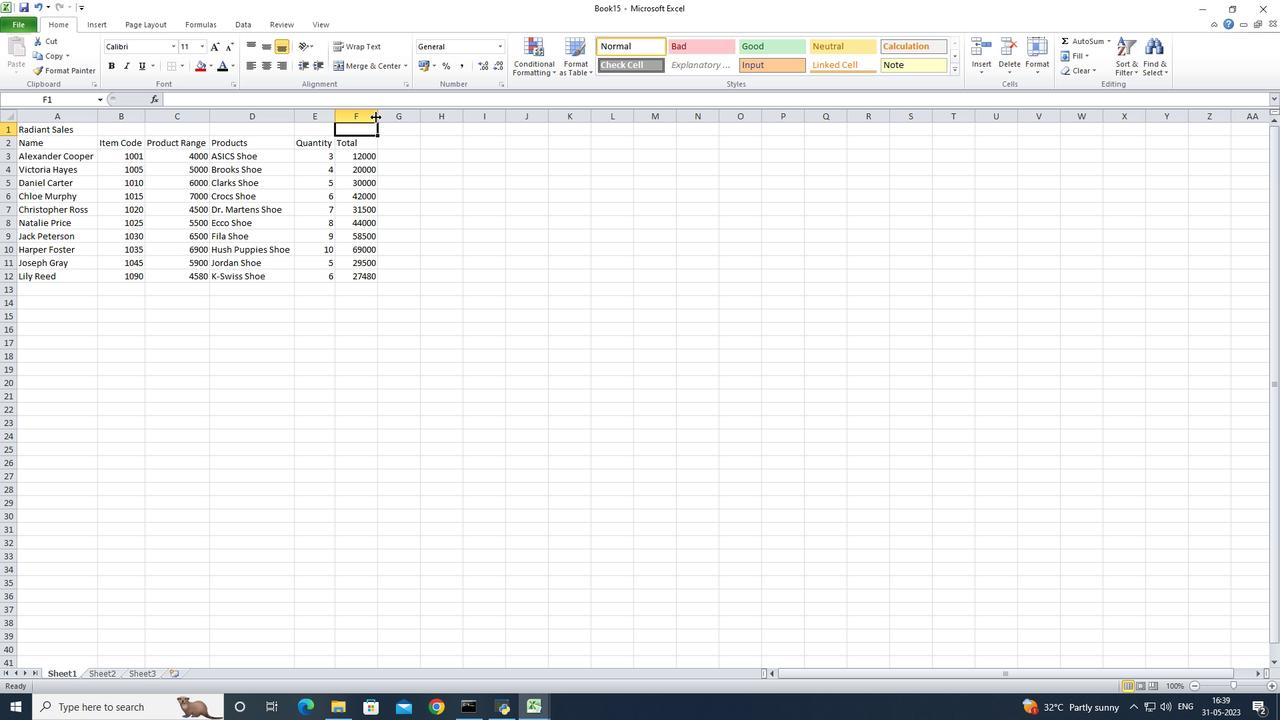 
Action: Mouse pressed left at (376, 117)
Screenshot: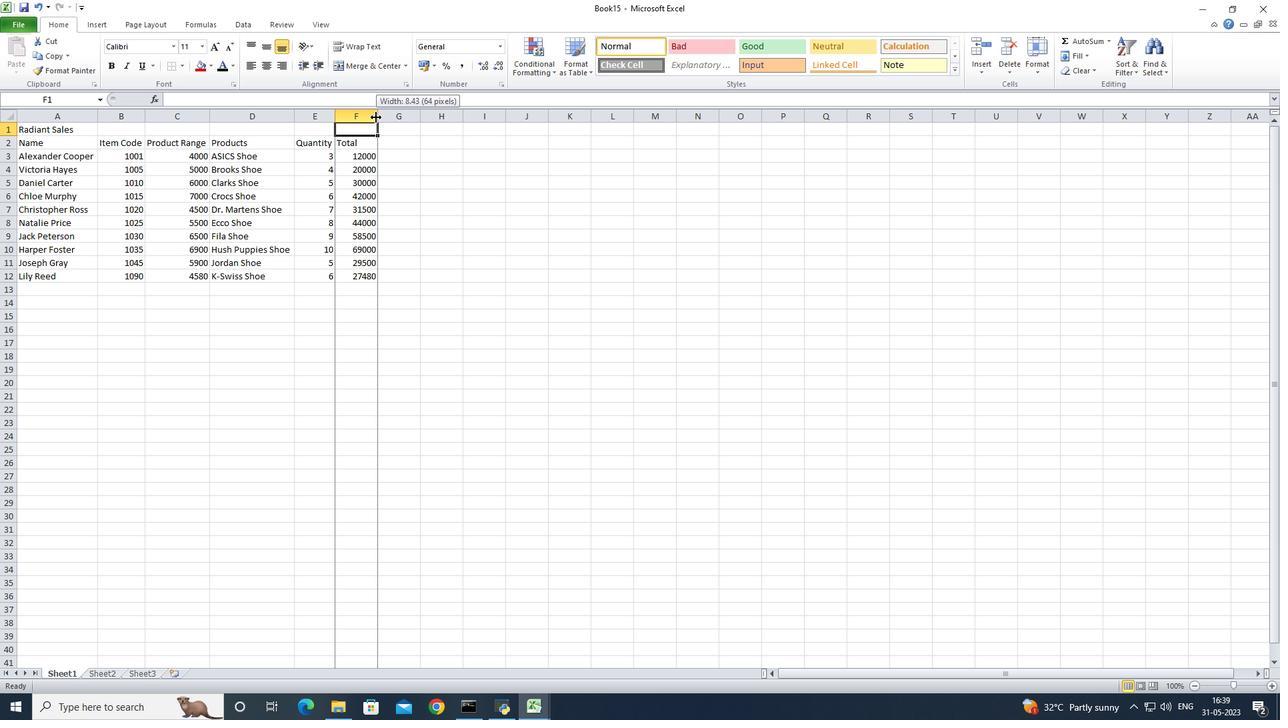 
Action: Mouse moved to (15, 24)
Screenshot: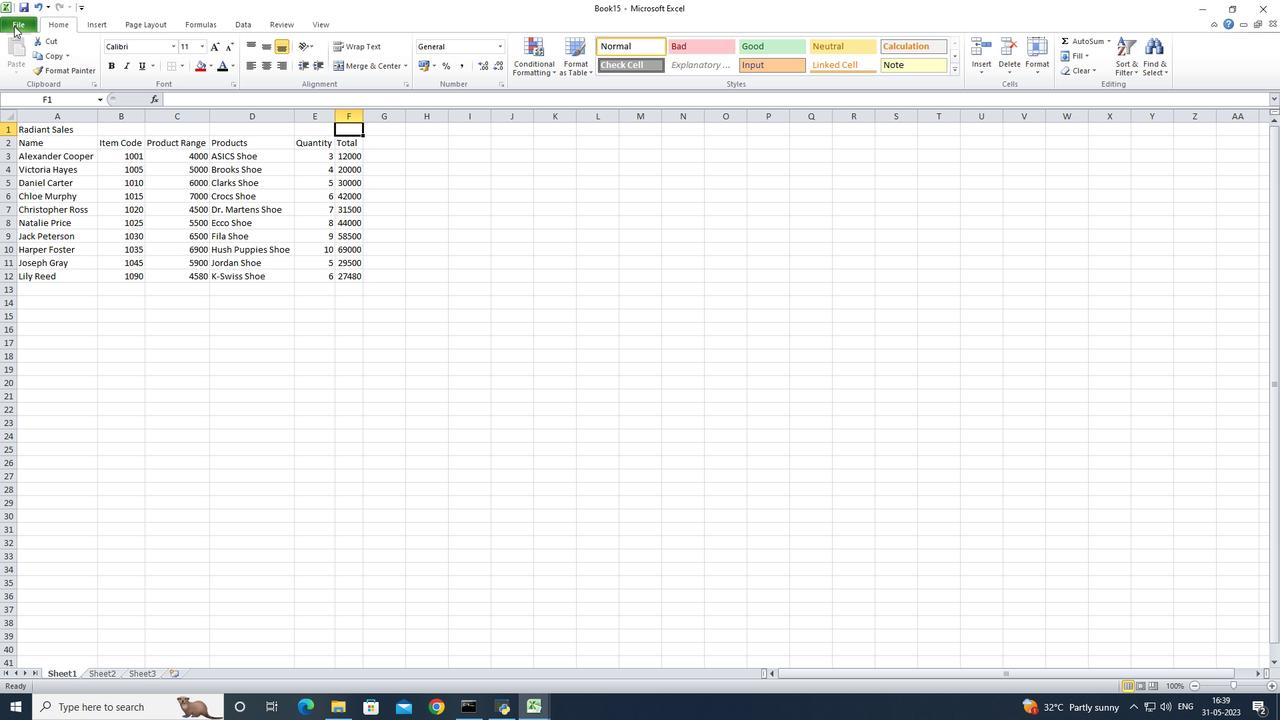 
Action: Mouse pressed left at (15, 24)
Screenshot: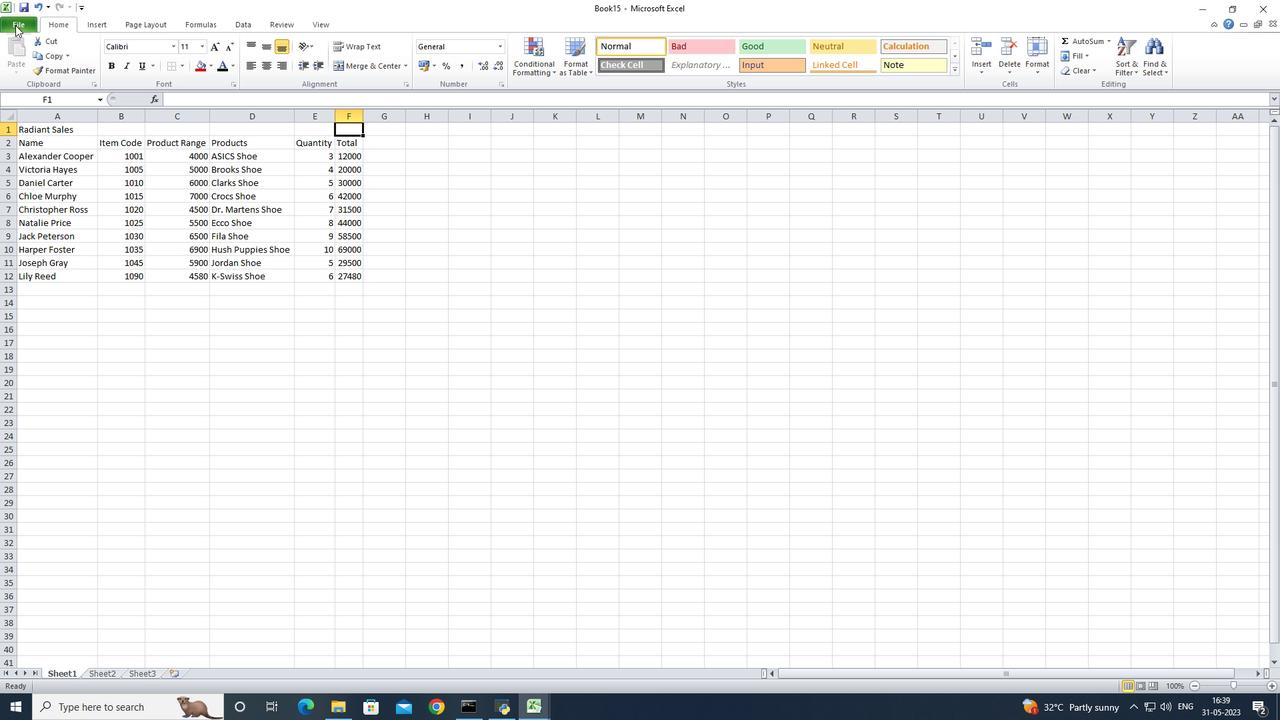 
Action: Mouse moved to (46, 48)
Screenshot: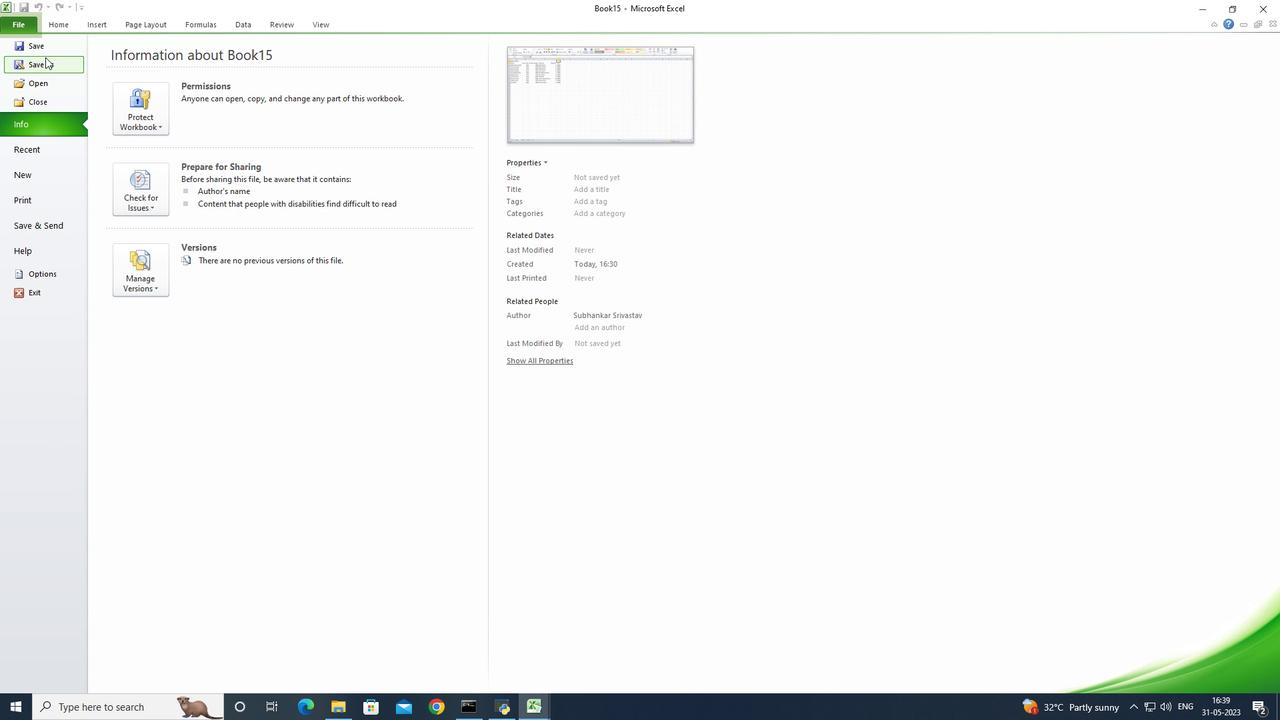 
Action: Mouse pressed left at (46, 48)
Screenshot: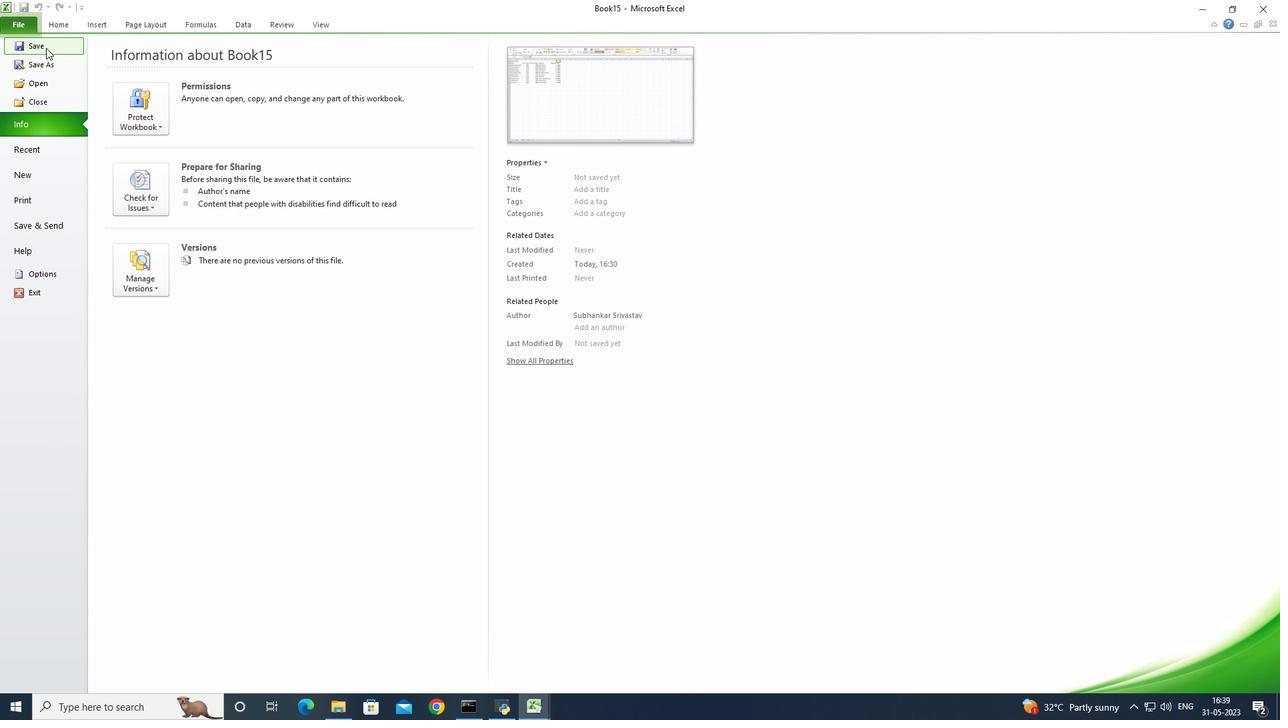 
Action: Mouse moved to (58, 138)
Screenshot: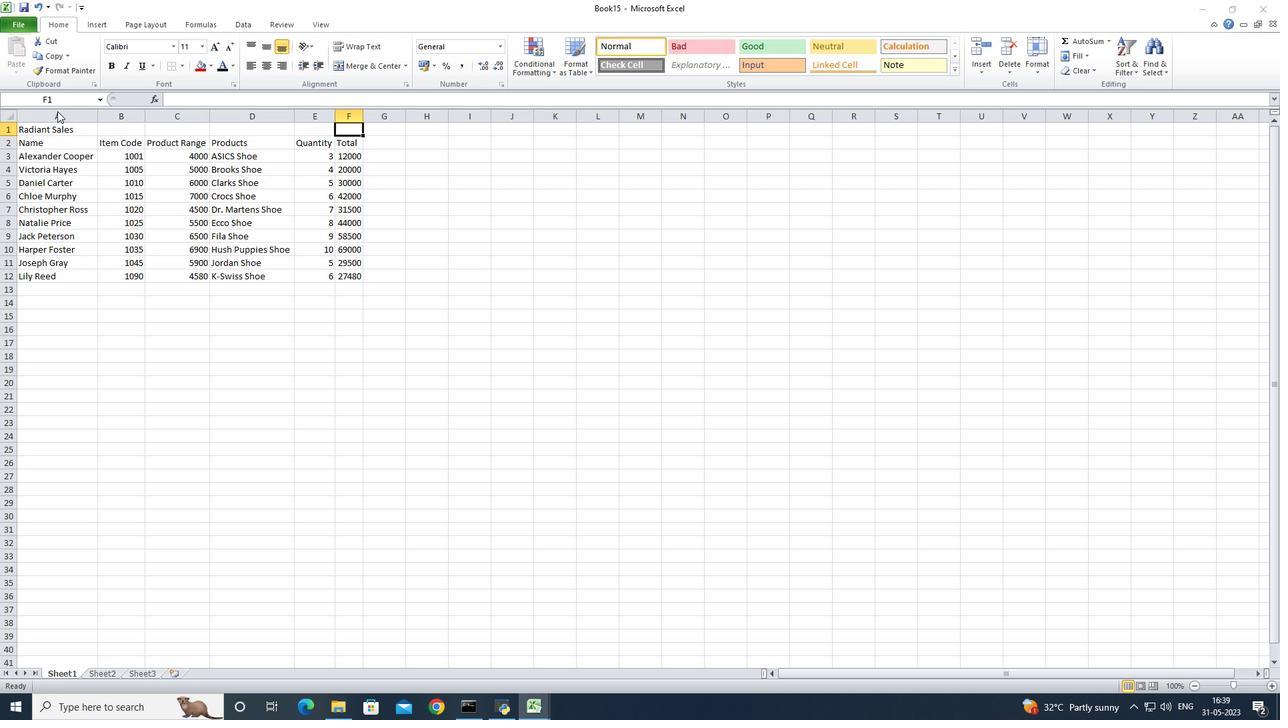 
Action: Key pressed <Key.shift>Radiant<Key.space><Key.shift>Sales<Key.space><Key.shift><Key.shift><Key.shift><Key.shift><Key.shift><Key.shift><Key.shift><Key.shift><Key.shift><Key.shift><Key.shift><Key.shift><Key.shift><Key.shift><Key.shift>Book
Screenshot: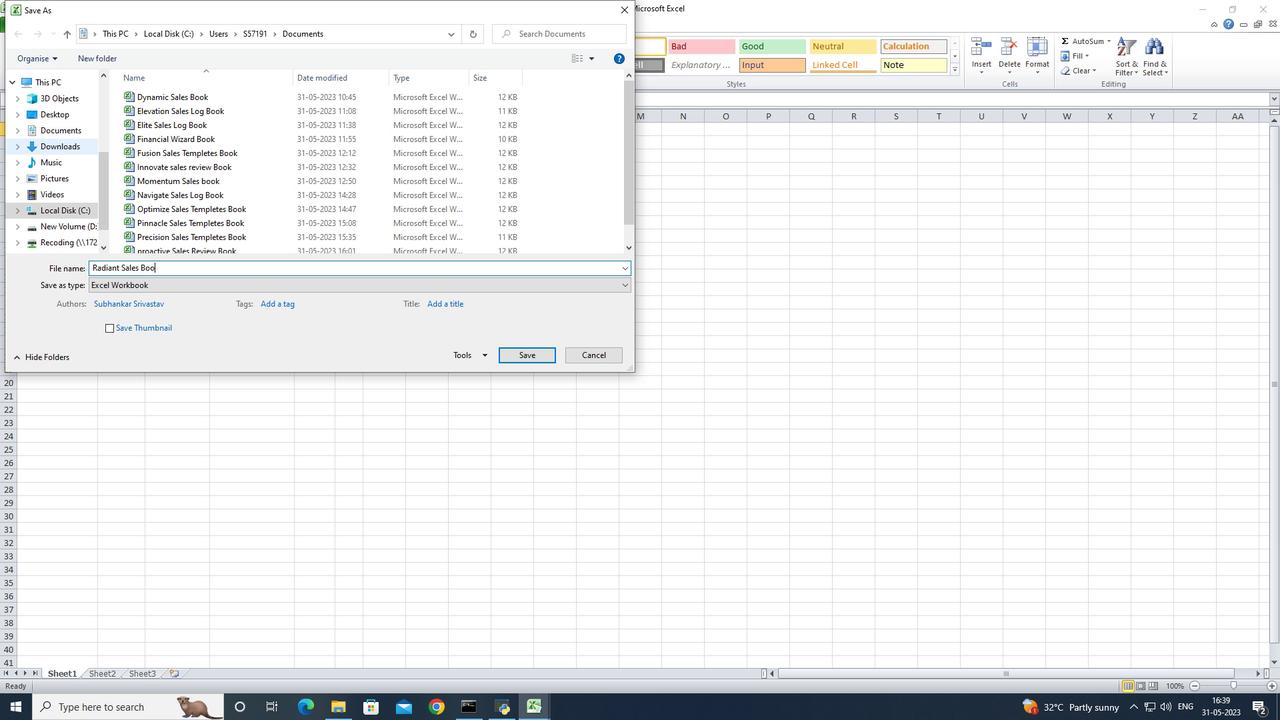 
Action: Mouse moved to (537, 355)
Screenshot: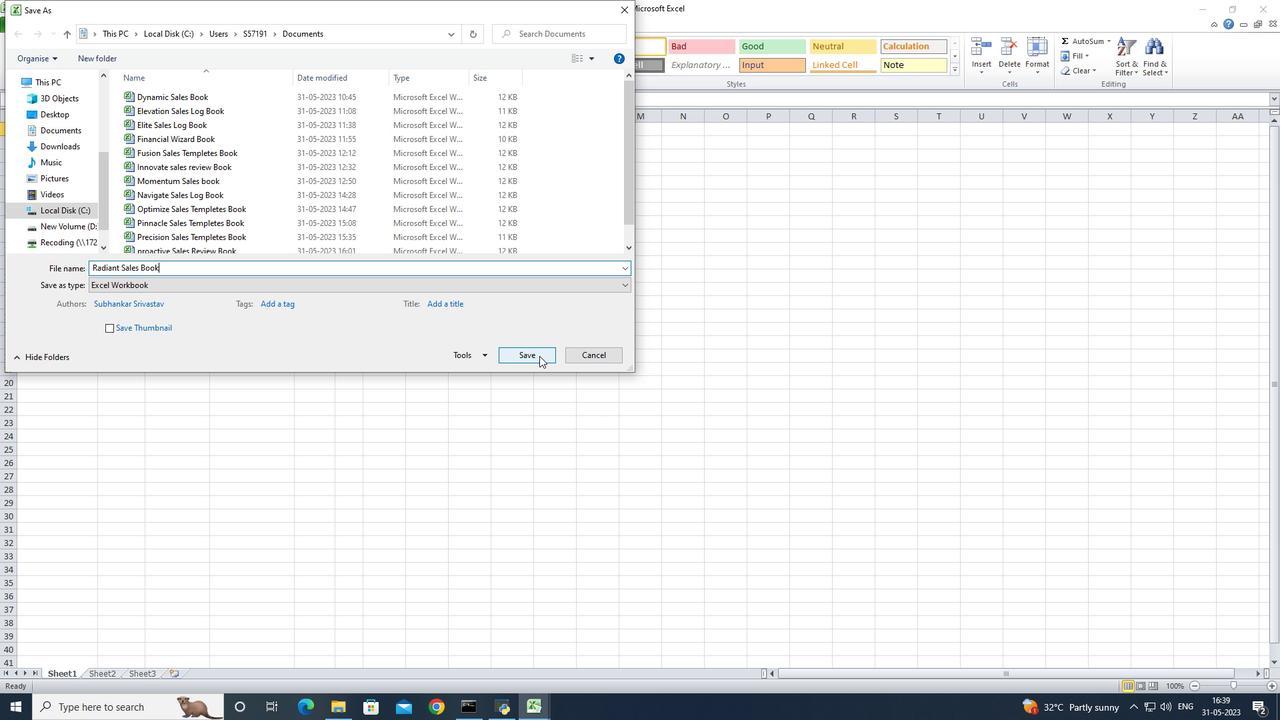 
Action: Mouse pressed left at (537, 355)
Screenshot: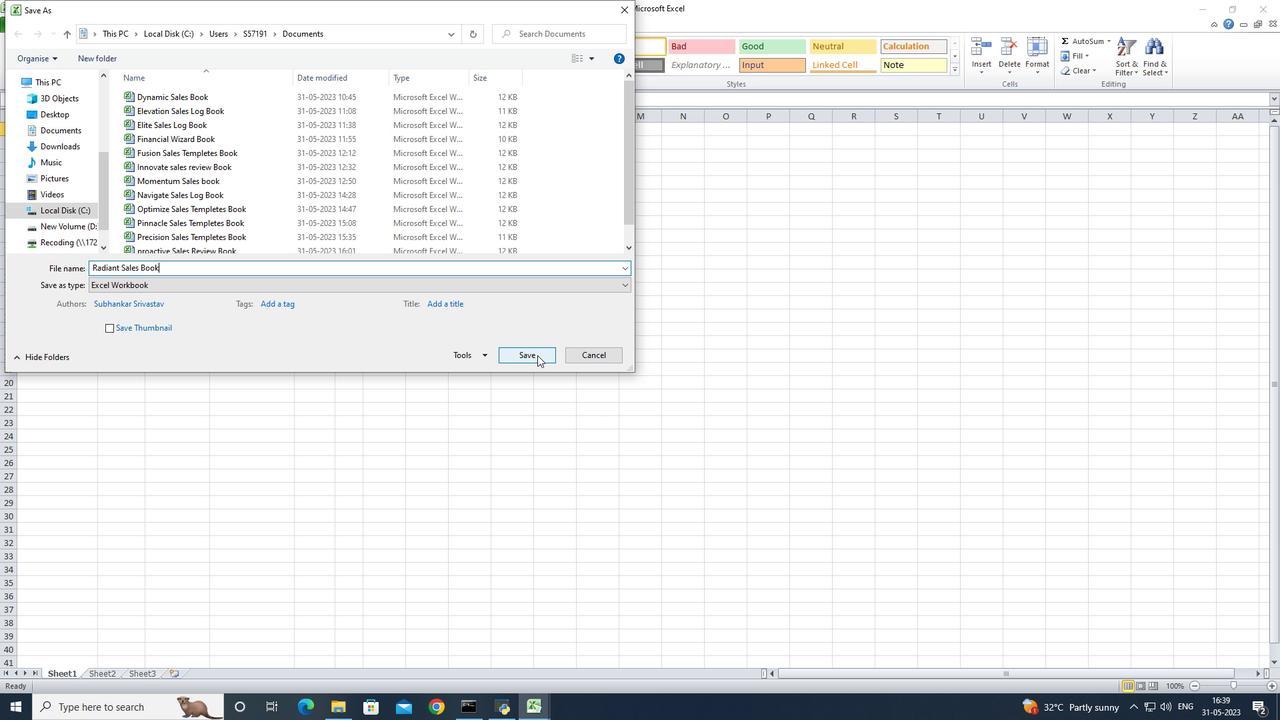 
Action: Mouse moved to (489, 370)
Screenshot: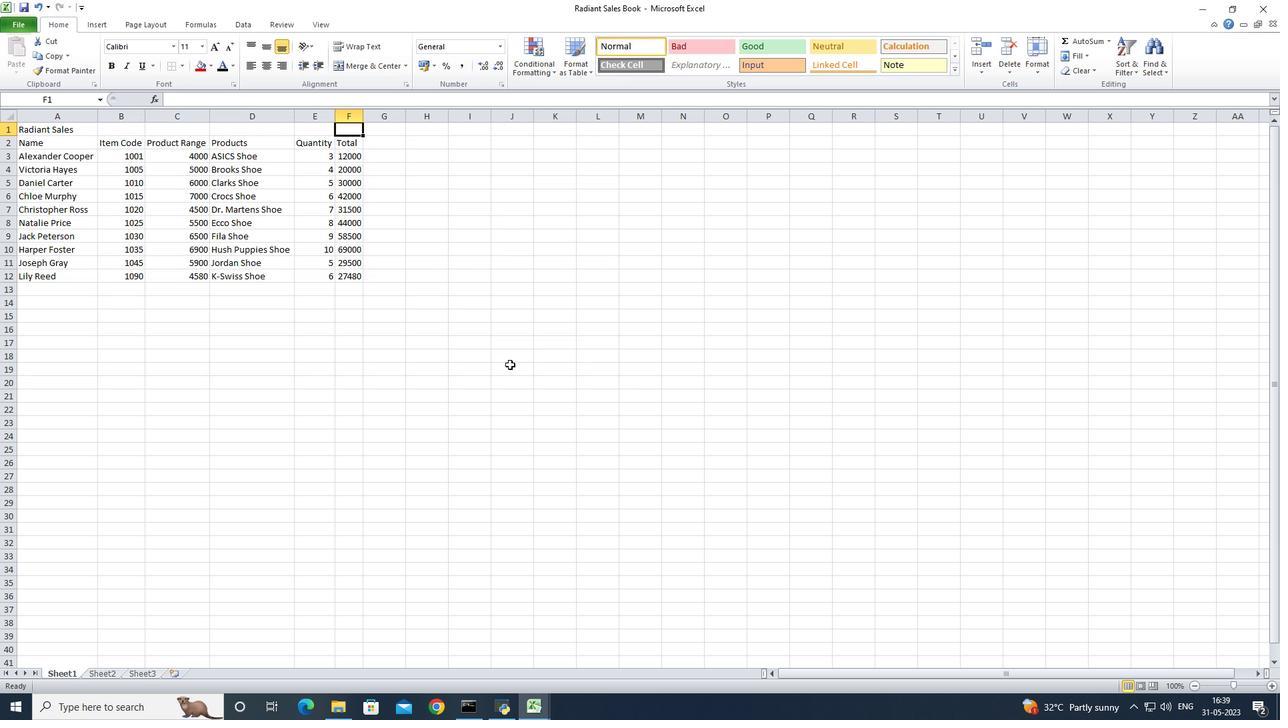 
Action: Mouse pressed left at (489, 370)
Screenshot: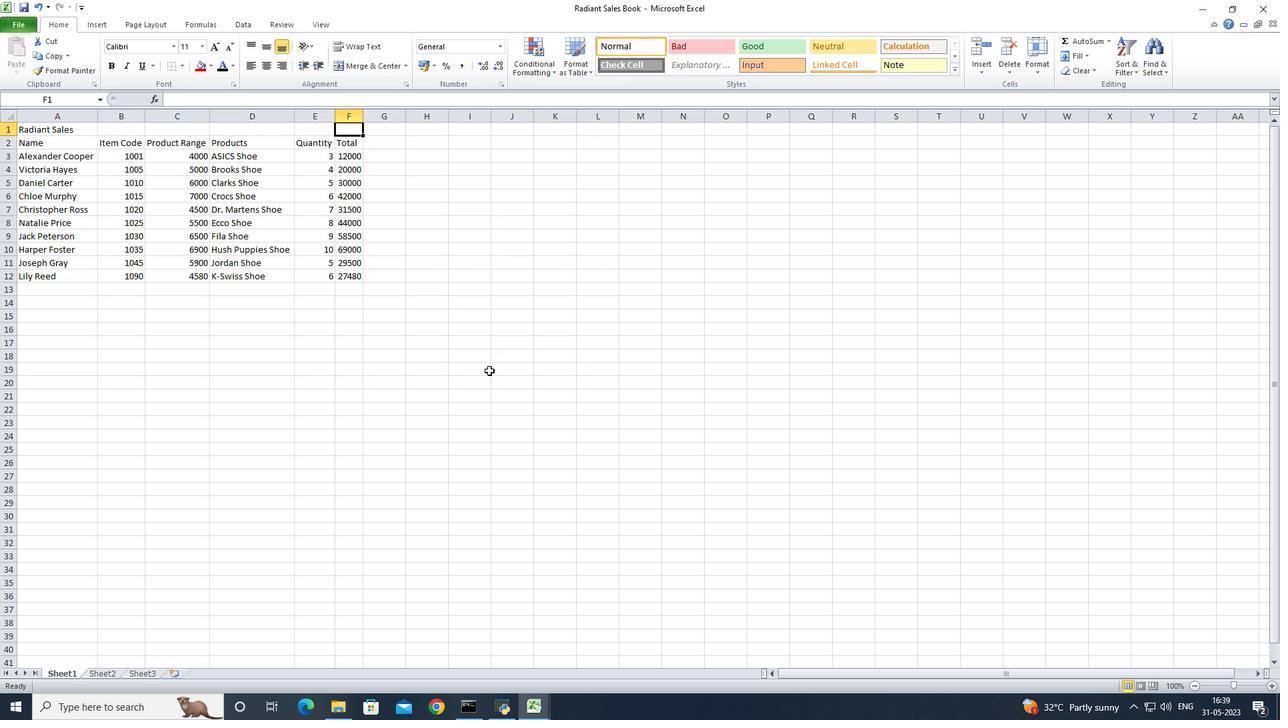 
Action: Mouse moved to (428, 393)
Screenshot: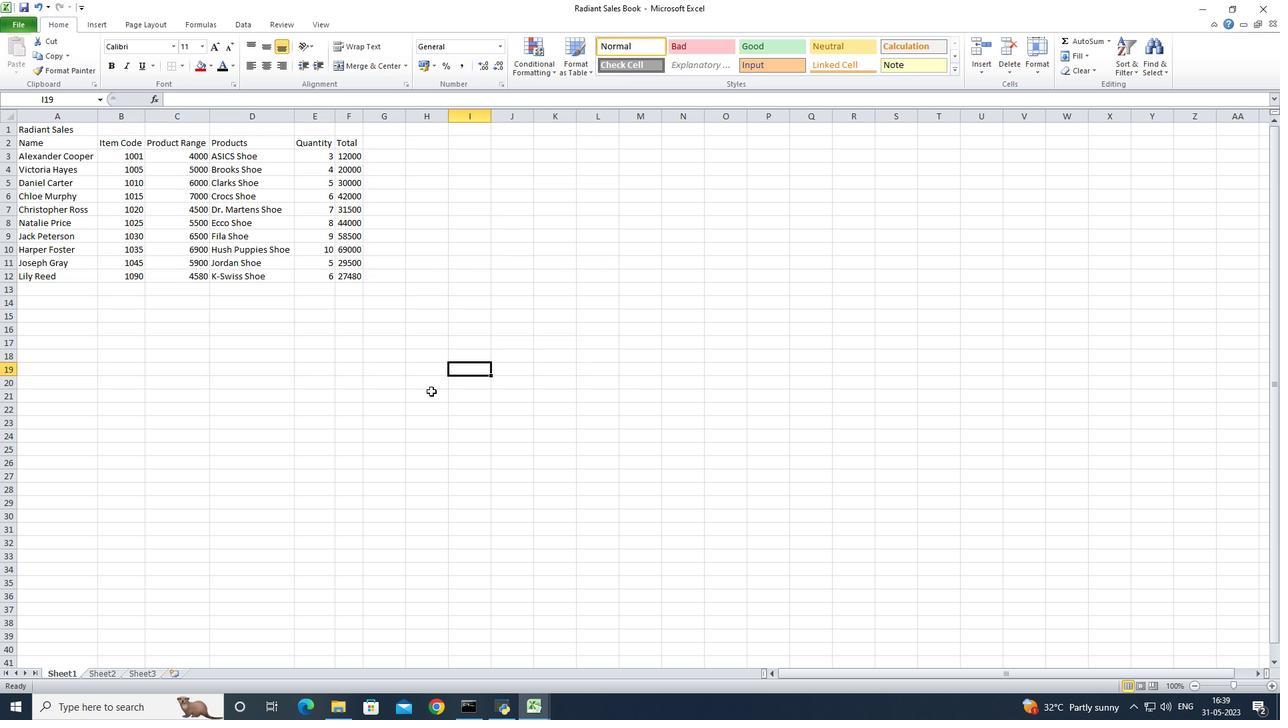
Action: Mouse pressed left at (428, 393)
Screenshot: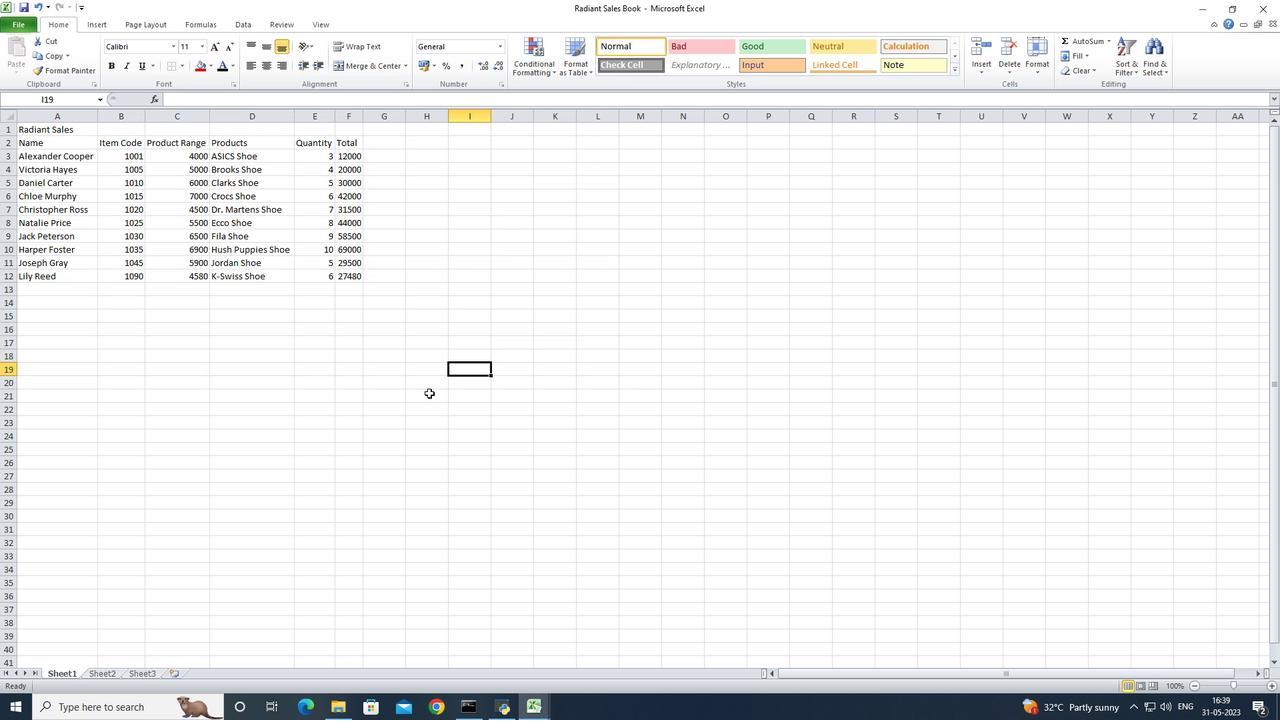 
Action: Key pressed ctrl+S
Screenshot: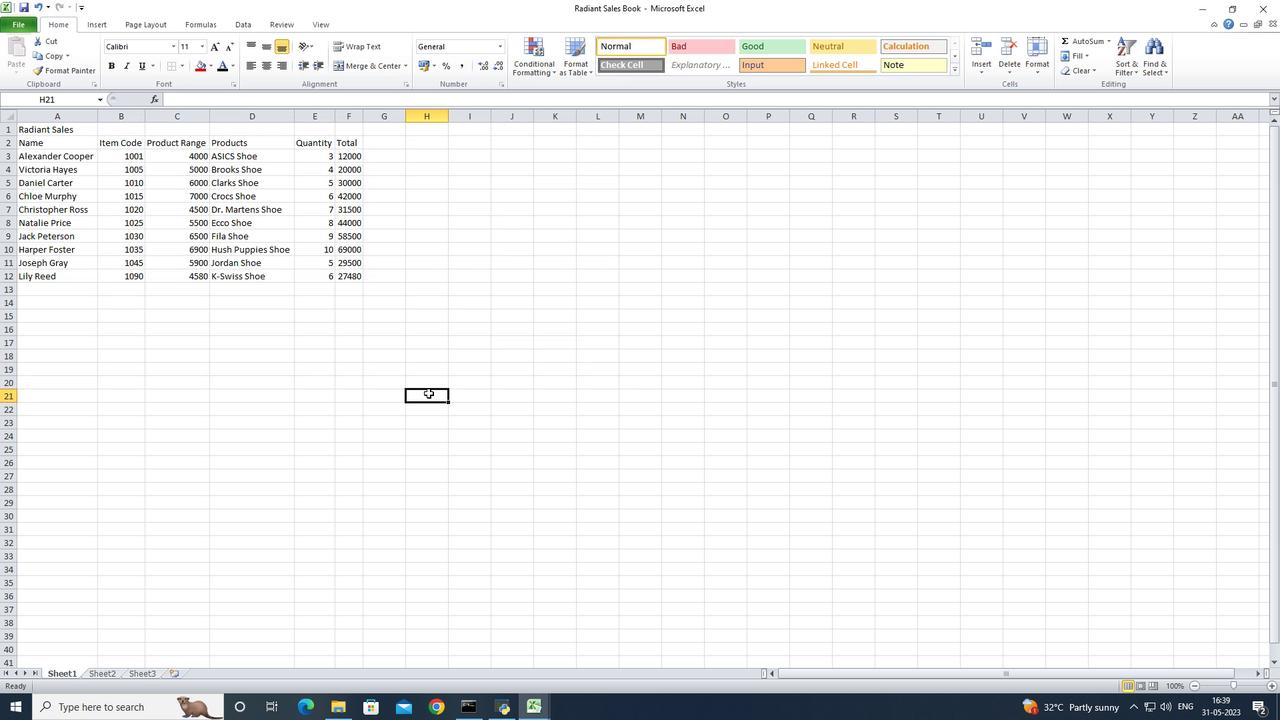
